 Task: Search one way flight ticket for 3 adults, 3 children in premium economy from Panama City: Northwest Florida Beaches International Airport to South Bend: South Bend International Airport on 8-6-2023. Choice of flights is Sun country airlines. Number of bags: 1 carry on bag. Price is upto 84000. Outbound departure time preference is 8:45.
Action: Mouse moved to (274, 396)
Screenshot: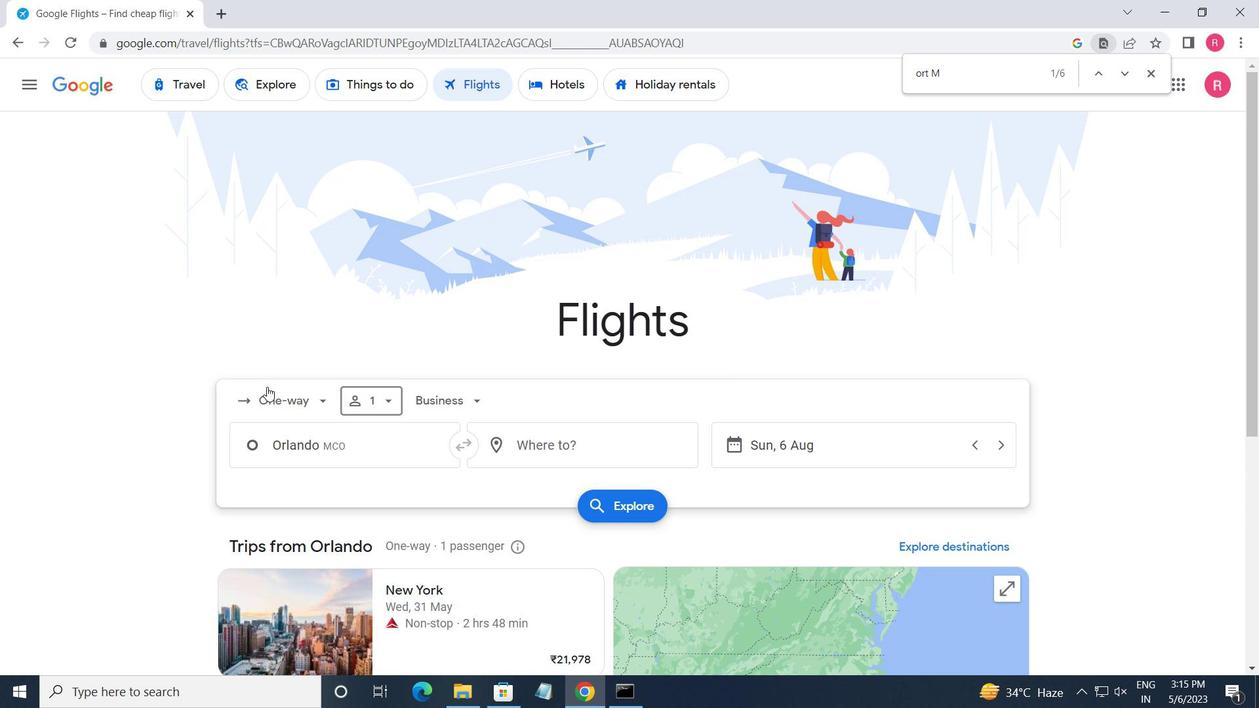 
Action: Mouse pressed left at (274, 396)
Screenshot: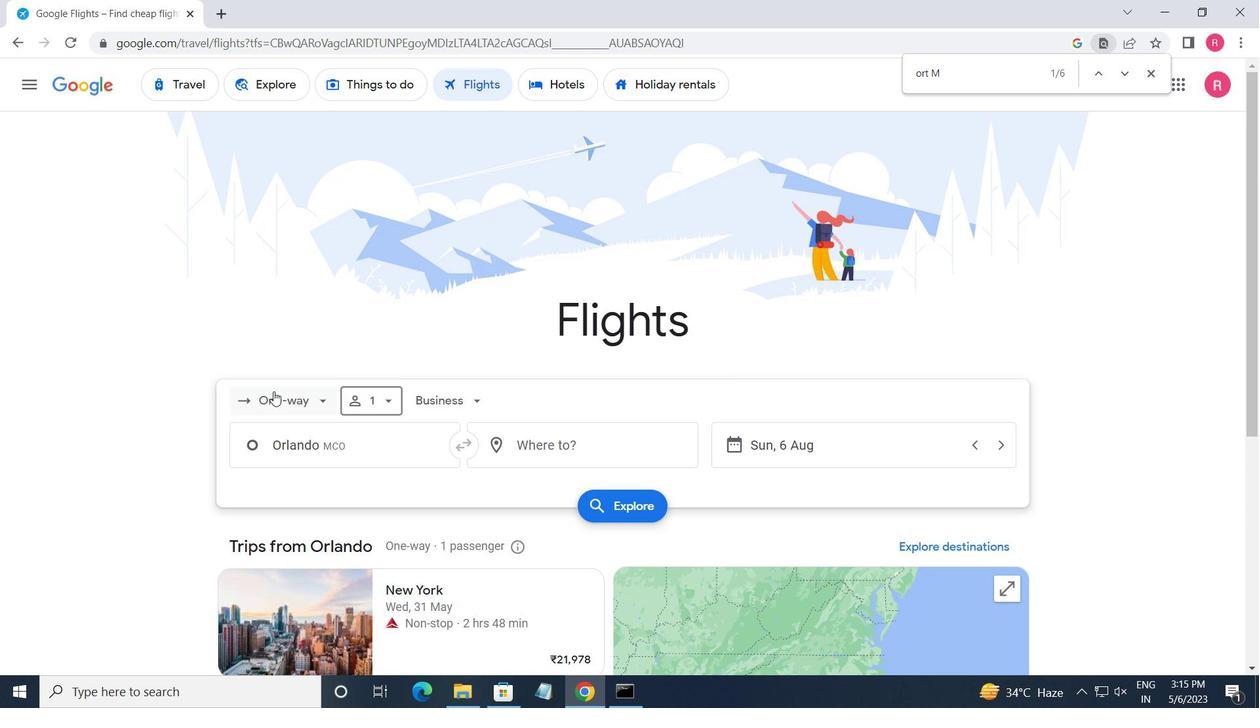 
Action: Mouse moved to (318, 482)
Screenshot: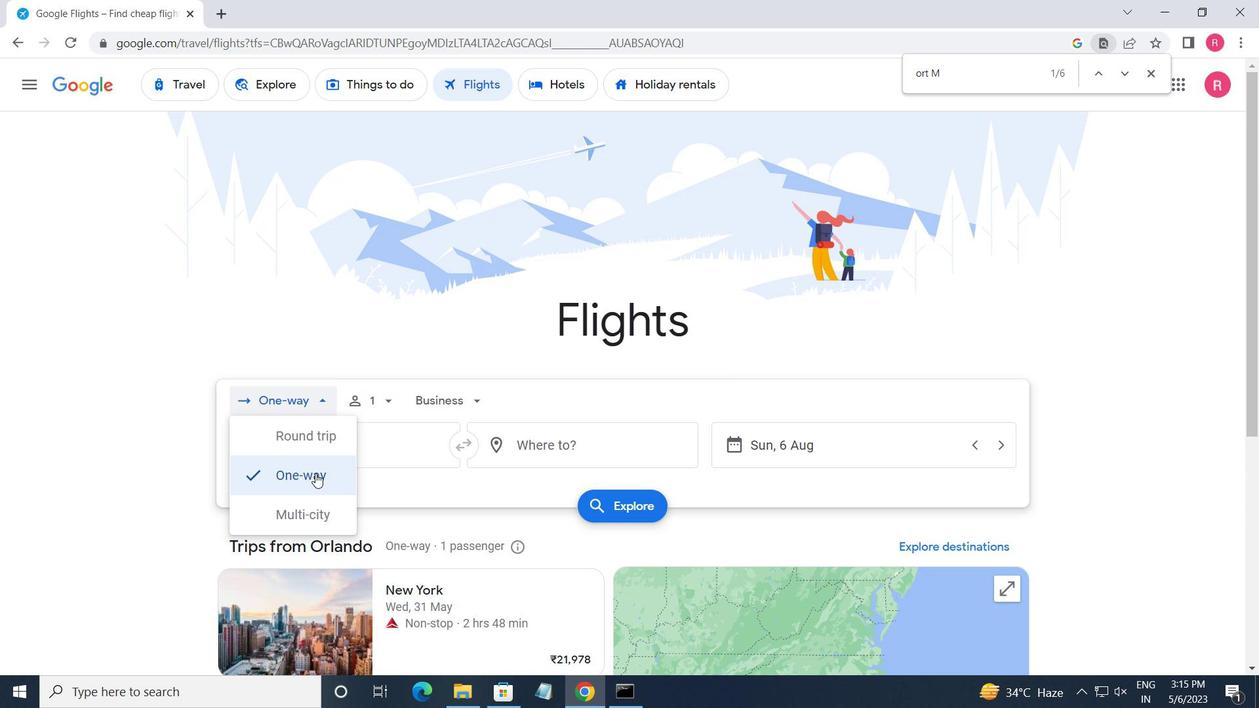 
Action: Mouse pressed left at (318, 482)
Screenshot: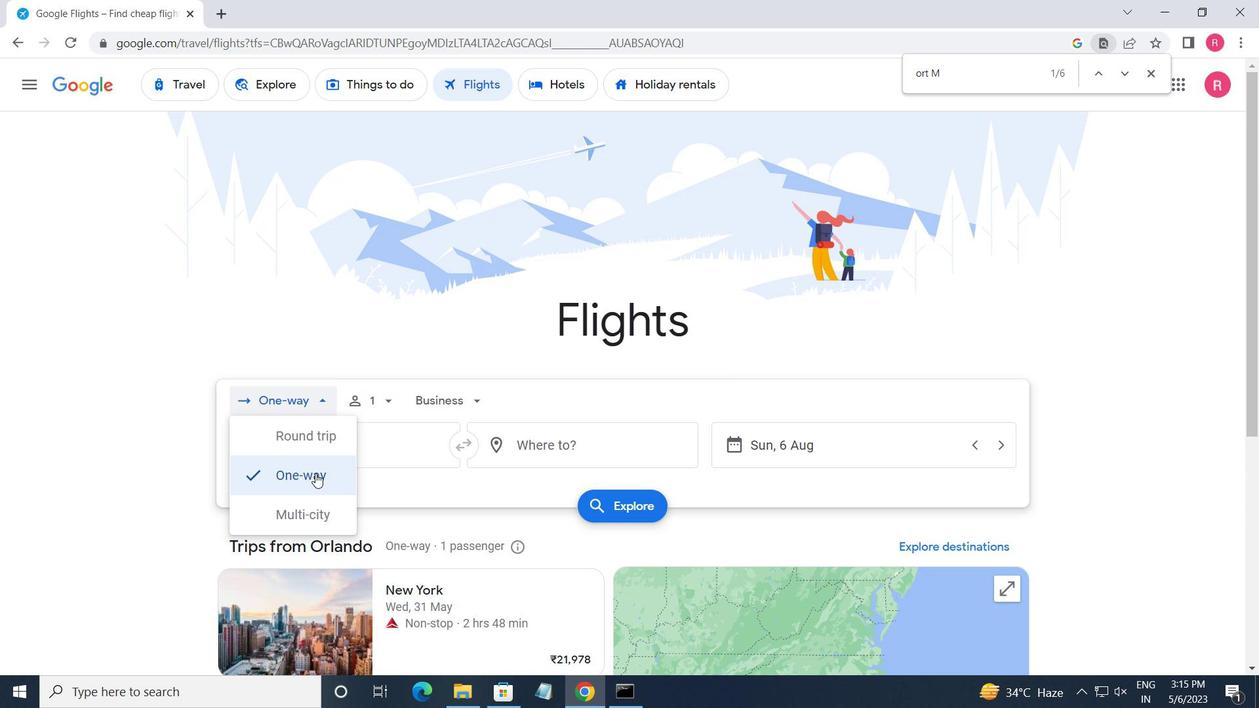 
Action: Mouse moved to (379, 394)
Screenshot: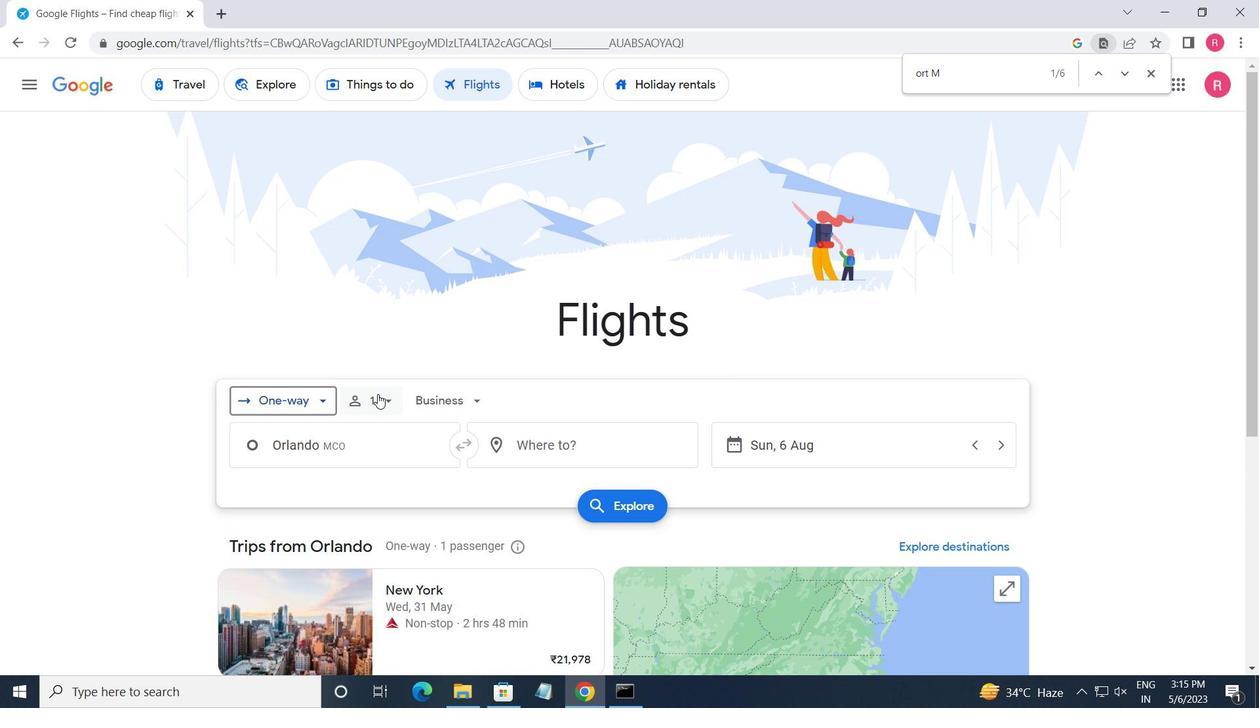 
Action: Mouse pressed left at (379, 394)
Screenshot: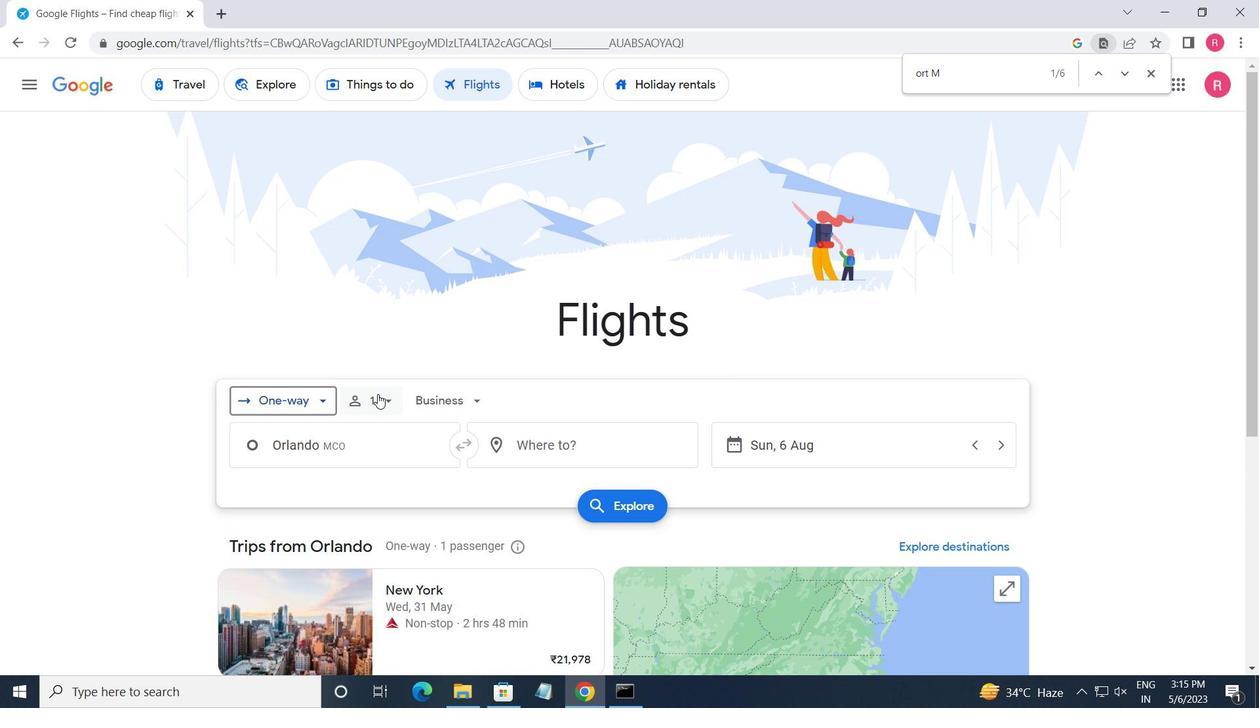 
Action: Mouse moved to (521, 449)
Screenshot: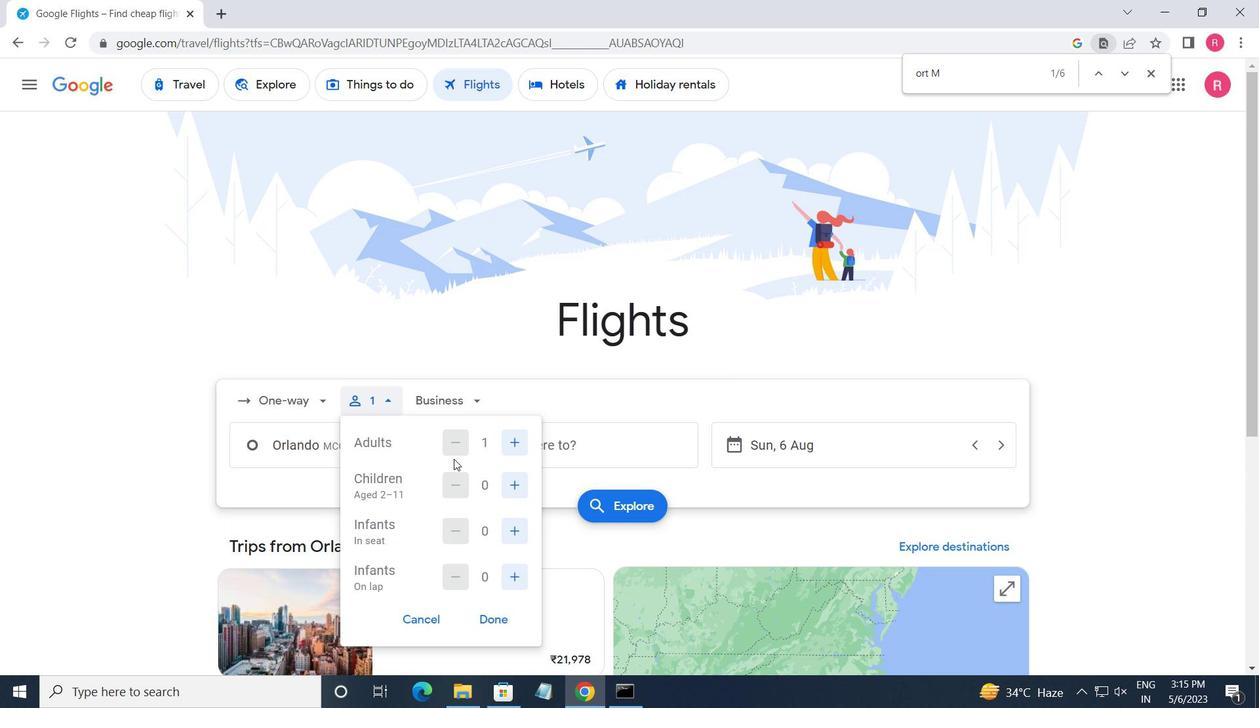 
Action: Mouse pressed left at (521, 449)
Screenshot: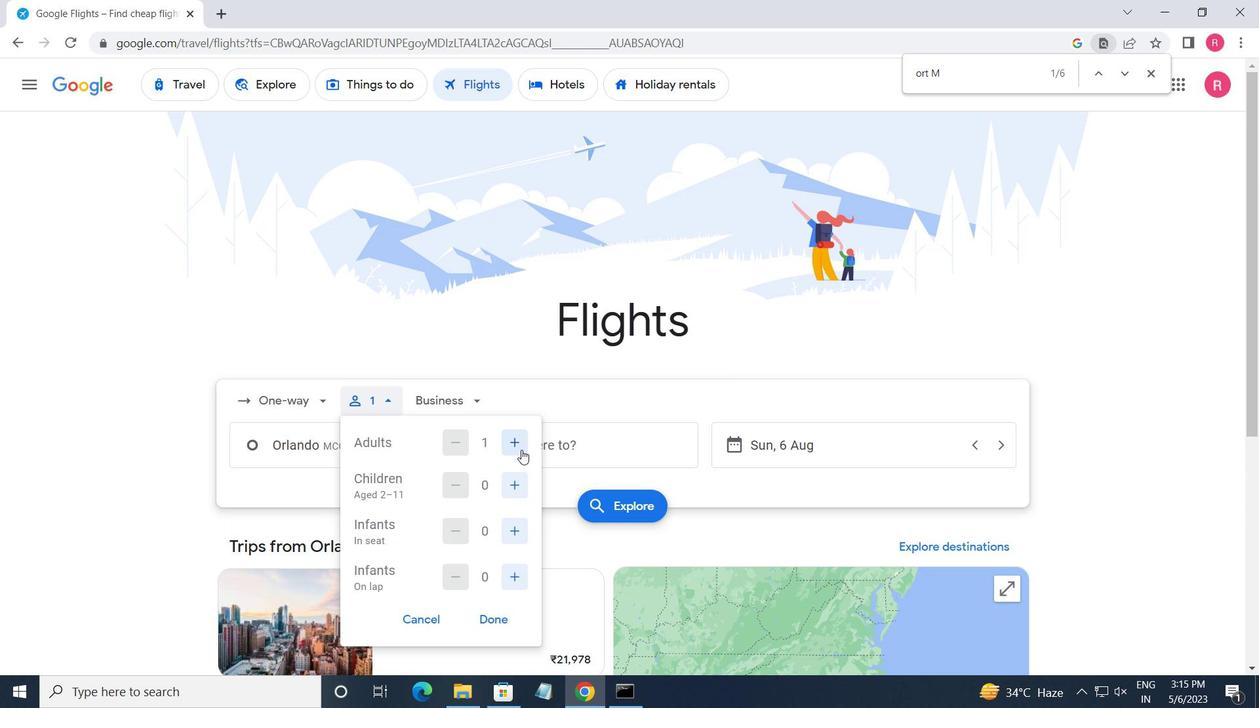 
Action: Mouse moved to (521, 449)
Screenshot: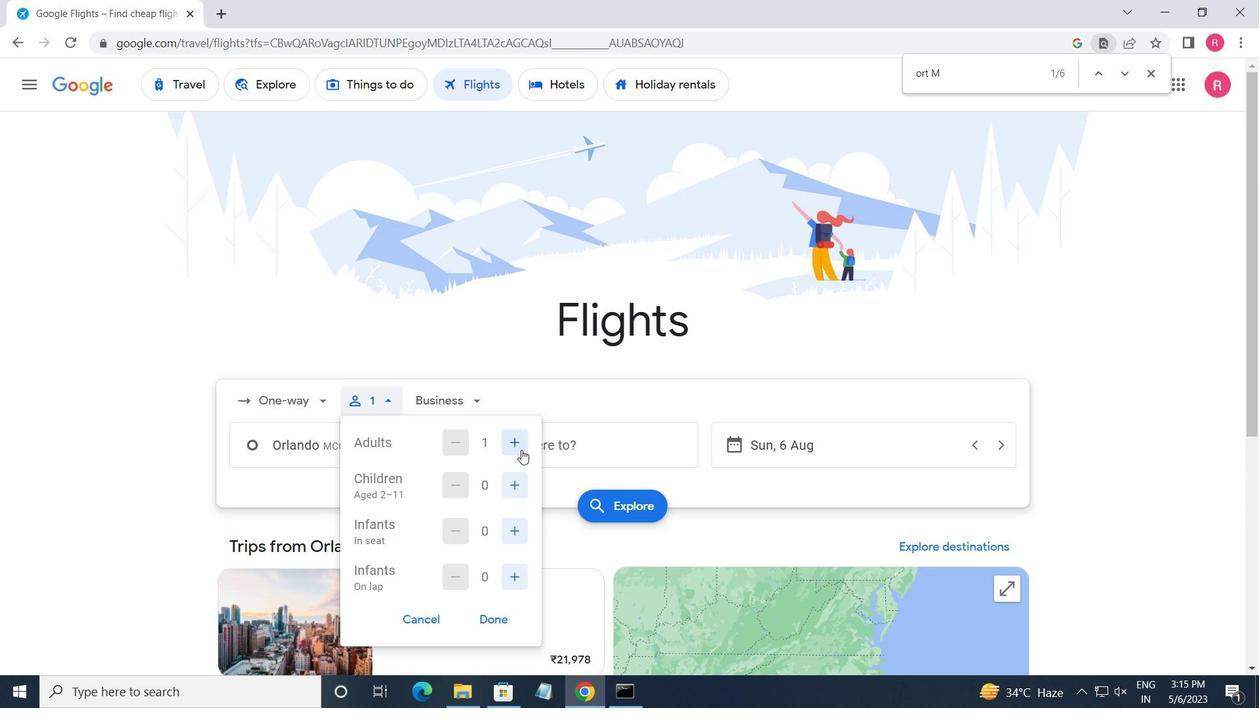 
Action: Mouse pressed left at (521, 449)
Screenshot: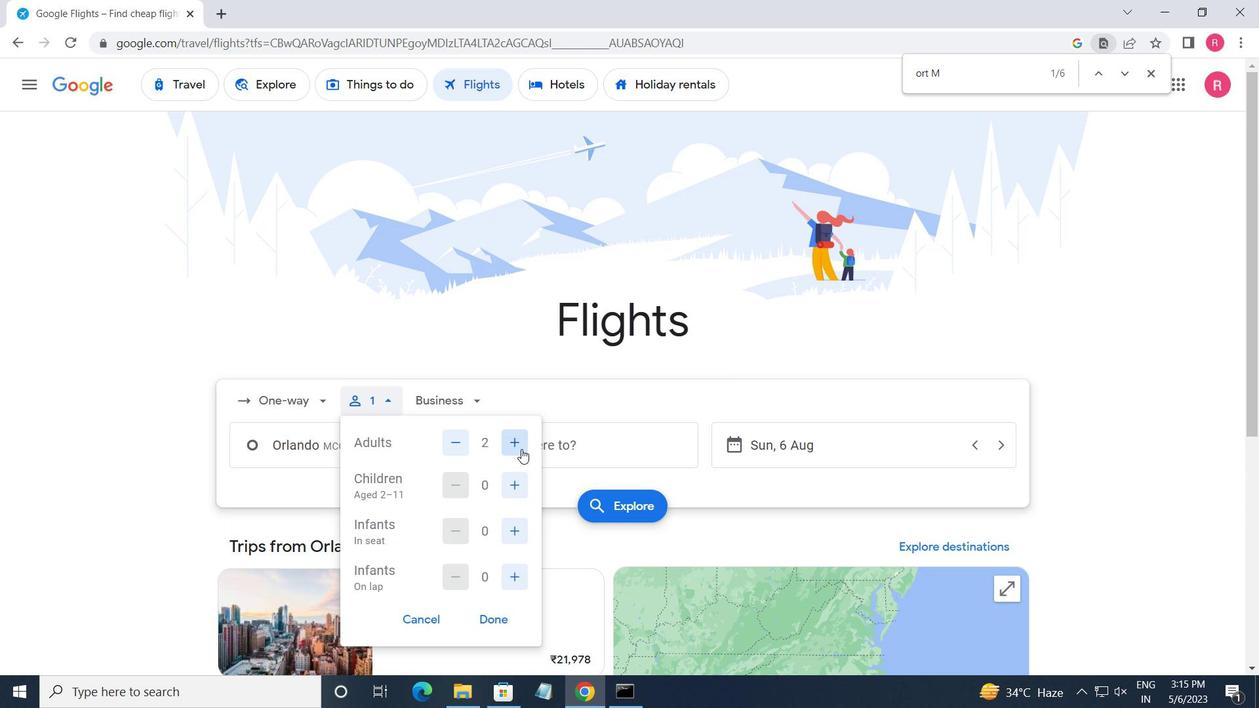 
Action: Mouse moved to (512, 484)
Screenshot: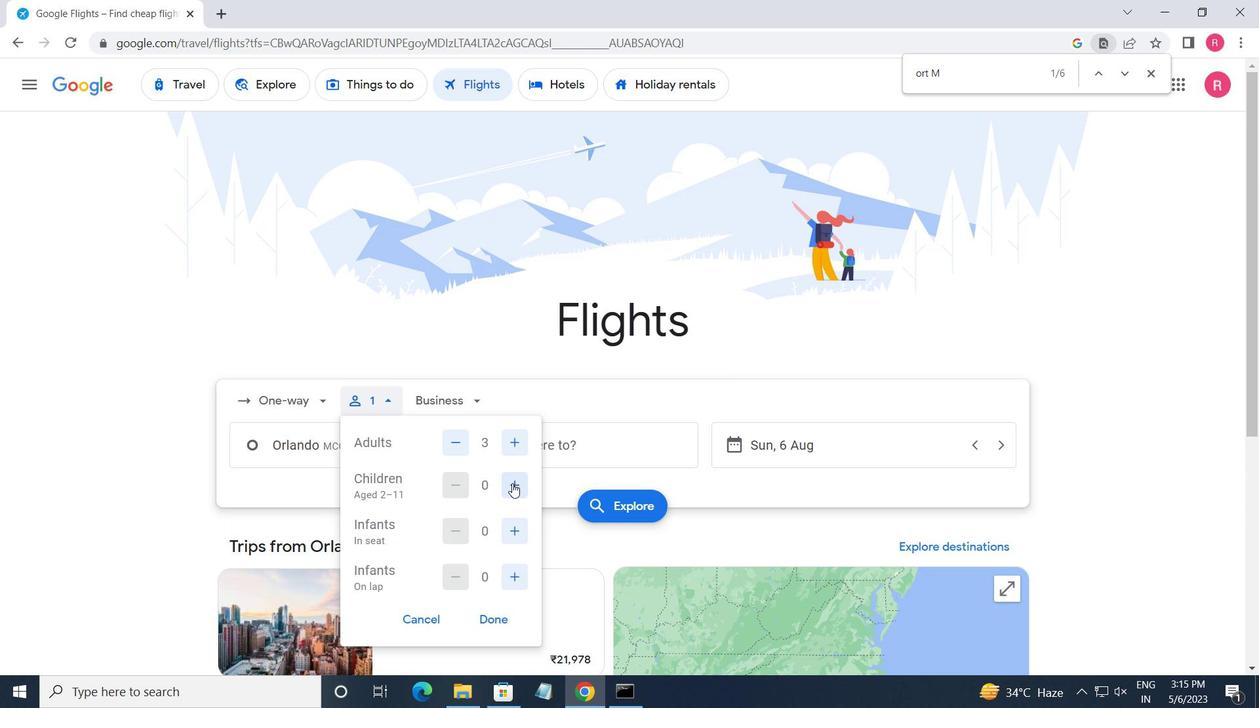 
Action: Mouse pressed left at (512, 484)
Screenshot: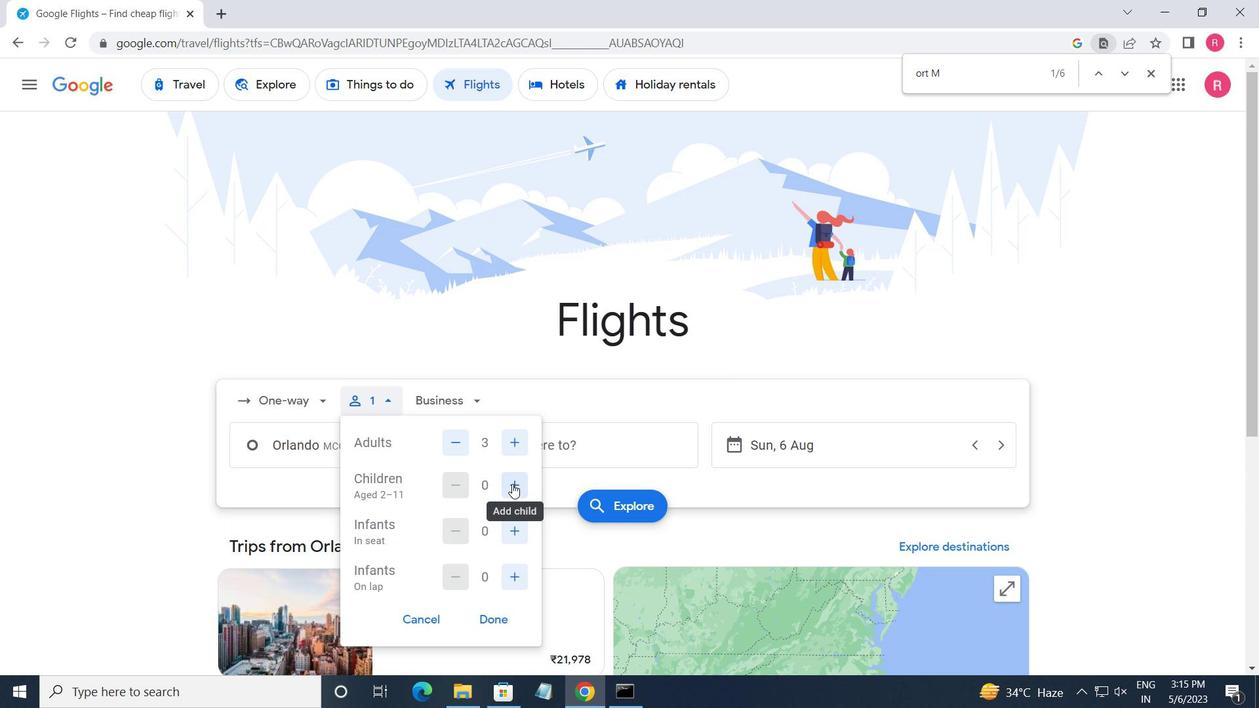 
Action: Mouse pressed left at (512, 484)
Screenshot: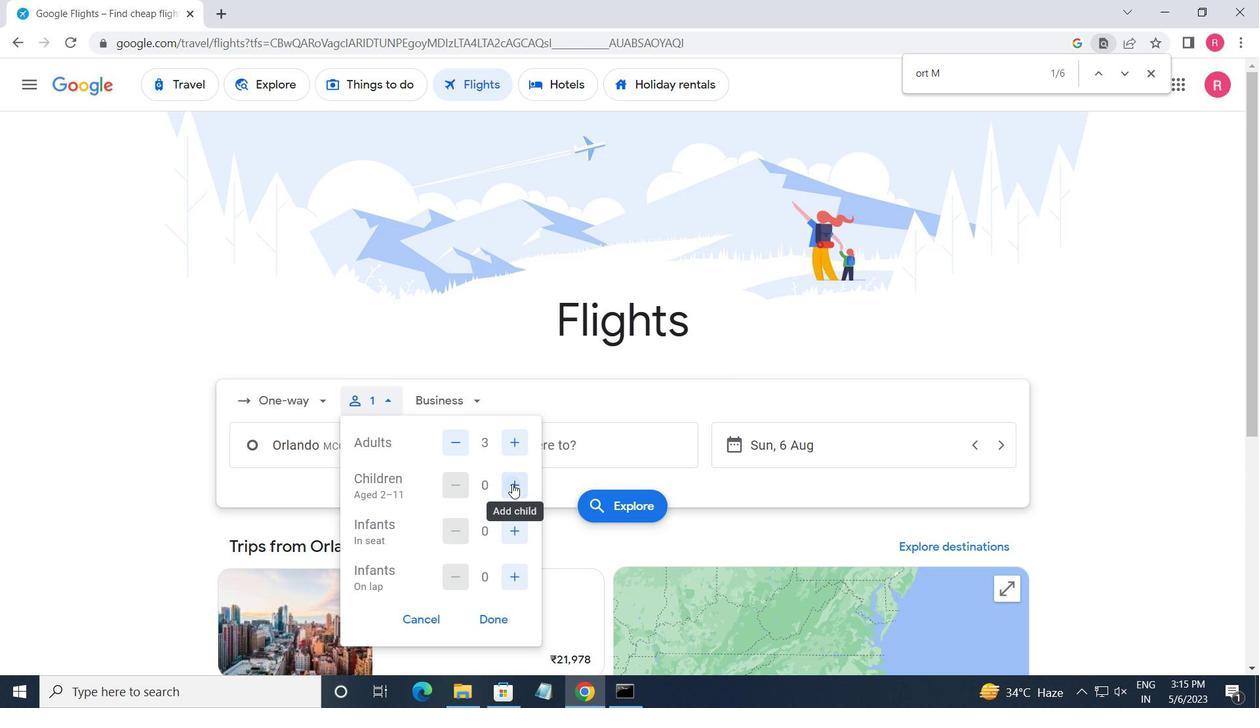 
Action: Mouse pressed left at (512, 484)
Screenshot: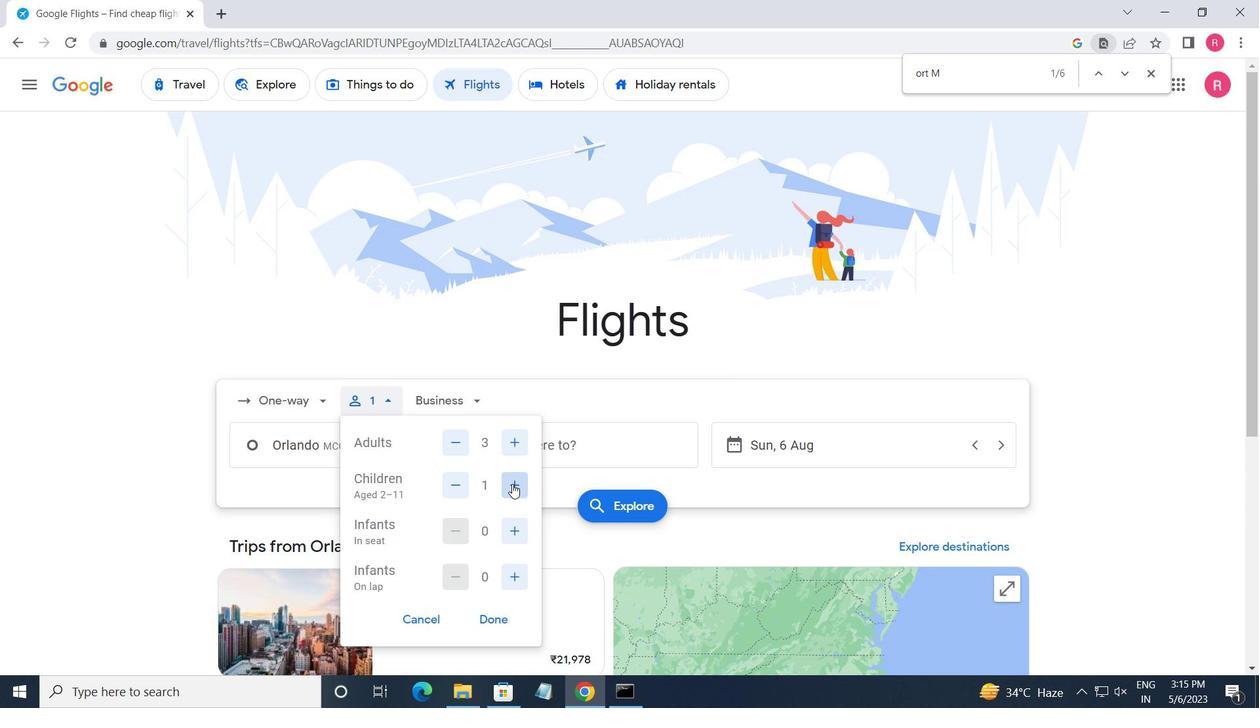 
Action: Mouse moved to (491, 611)
Screenshot: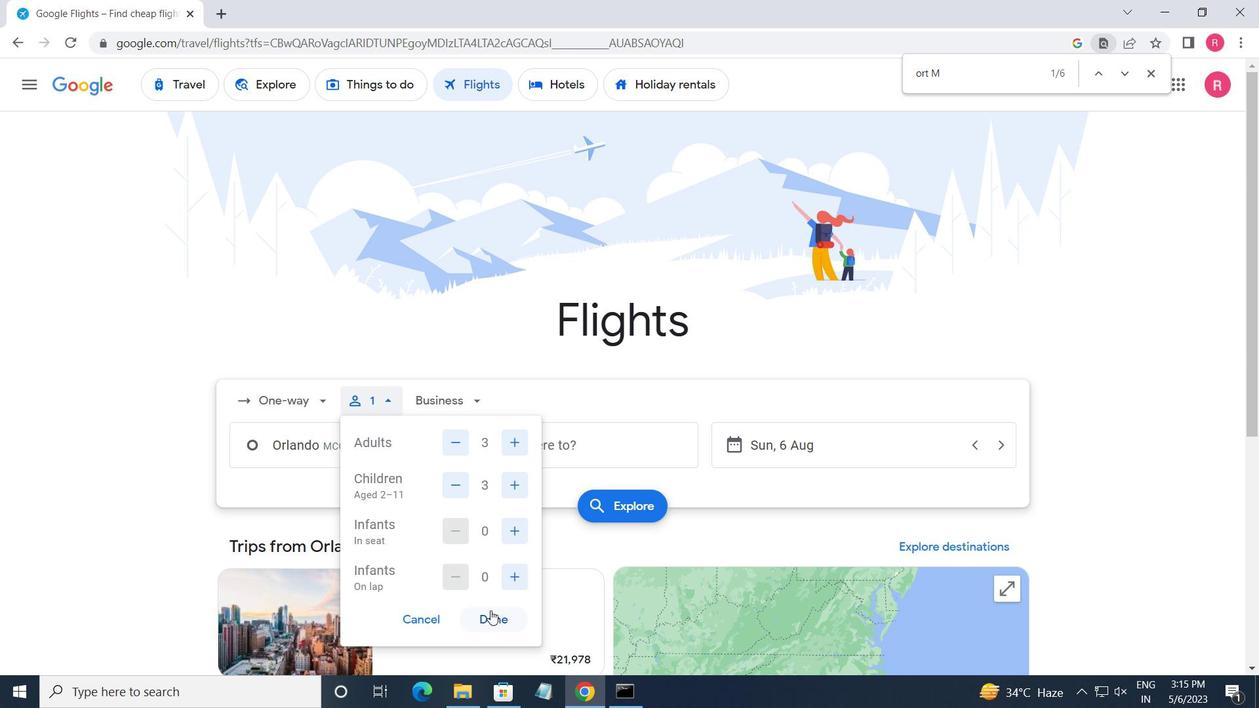 
Action: Mouse pressed left at (491, 611)
Screenshot: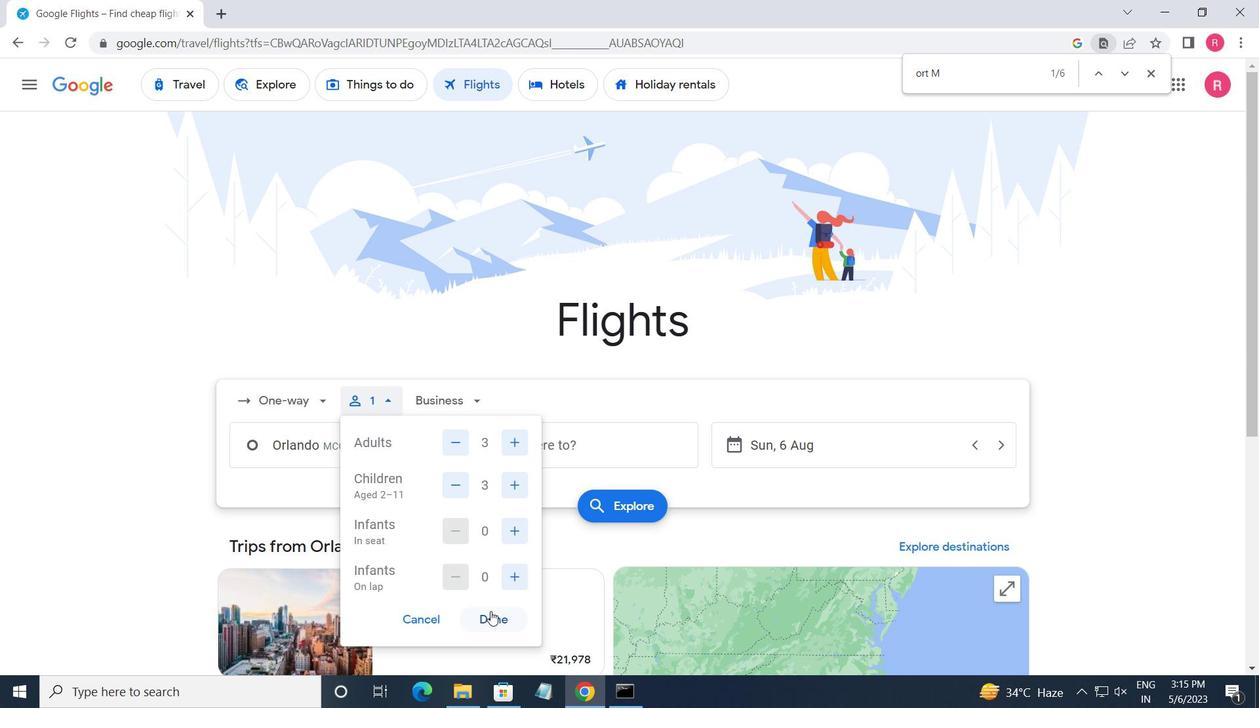 
Action: Mouse moved to (458, 407)
Screenshot: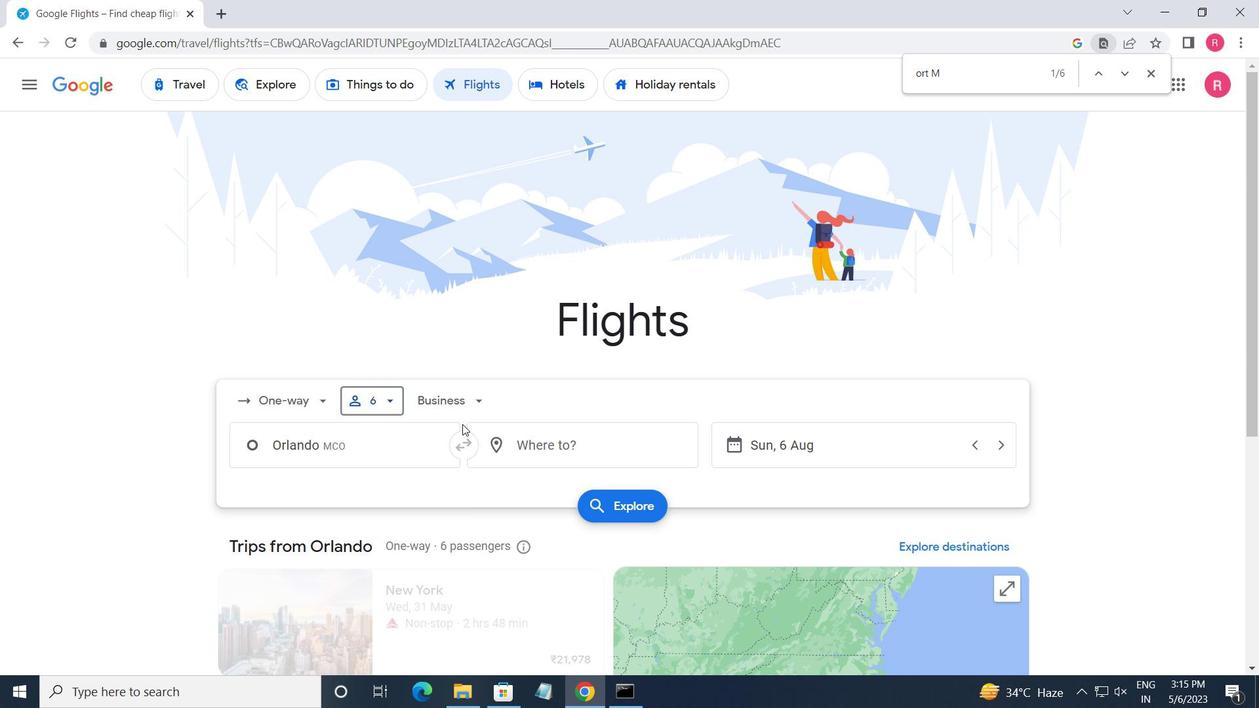 
Action: Mouse pressed left at (458, 407)
Screenshot: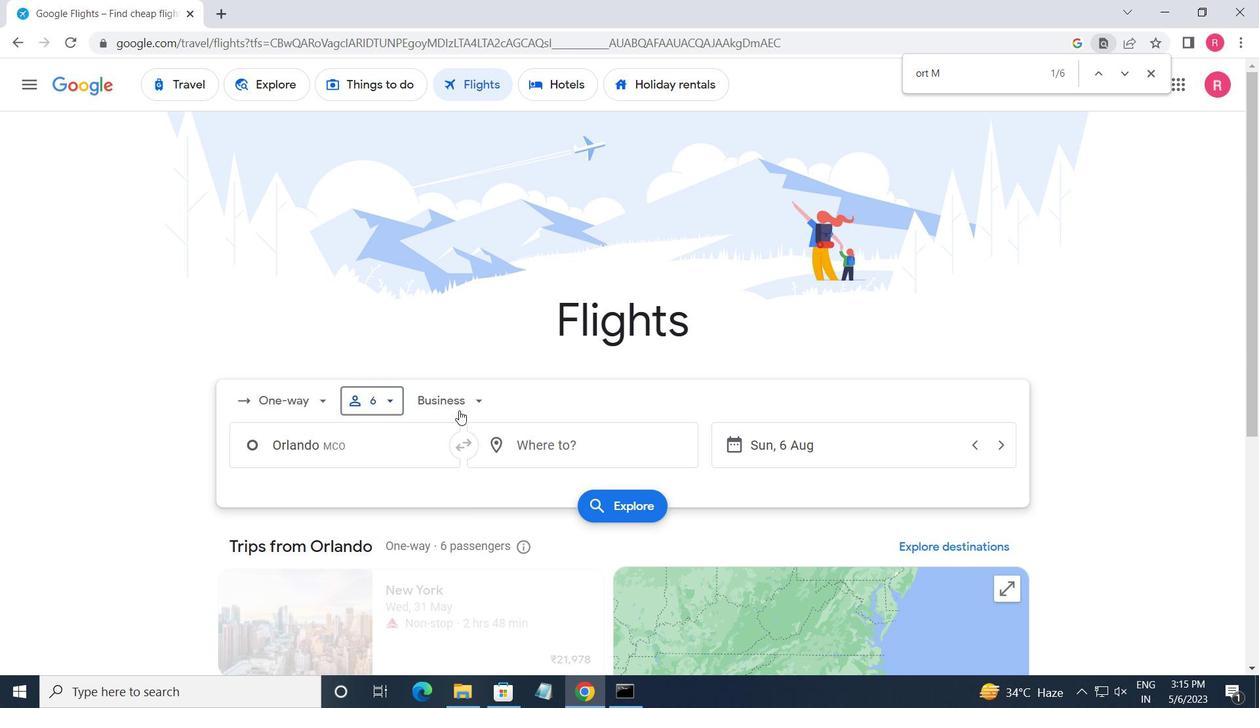 
Action: Mouse moved to (481, 485)
Screenshot: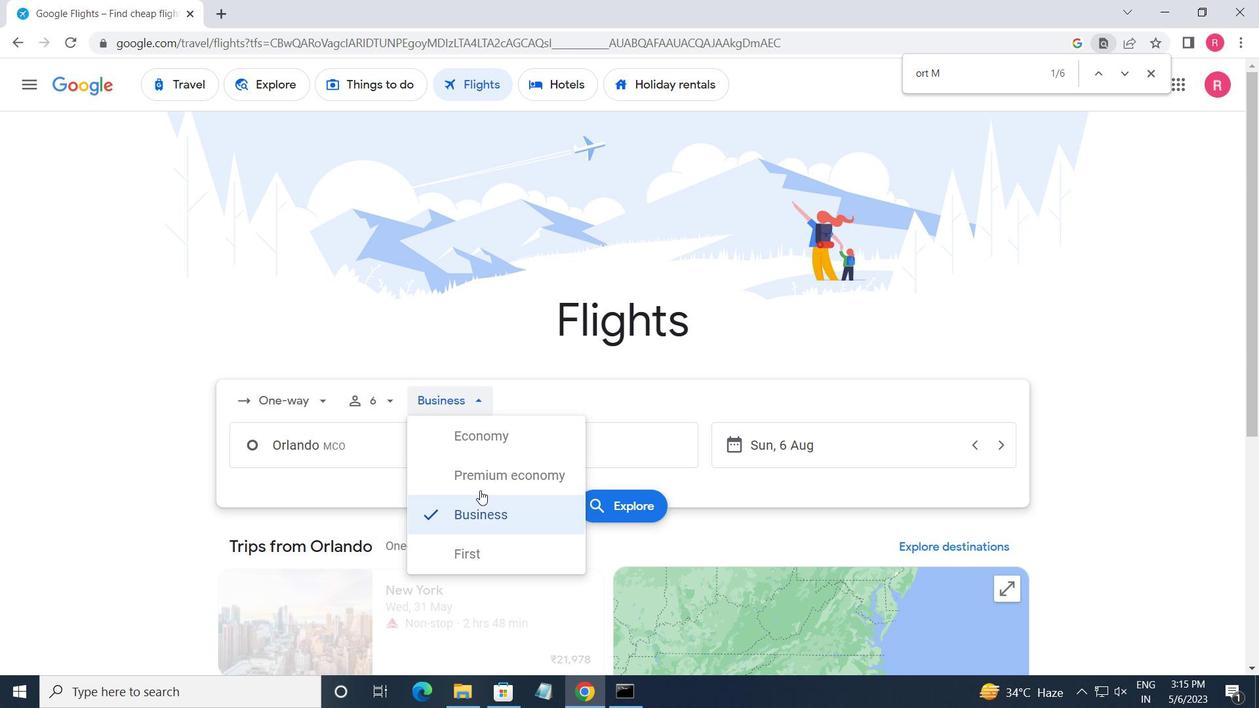 
Action: Mouse pressed left at (481, 485)
Screenshot: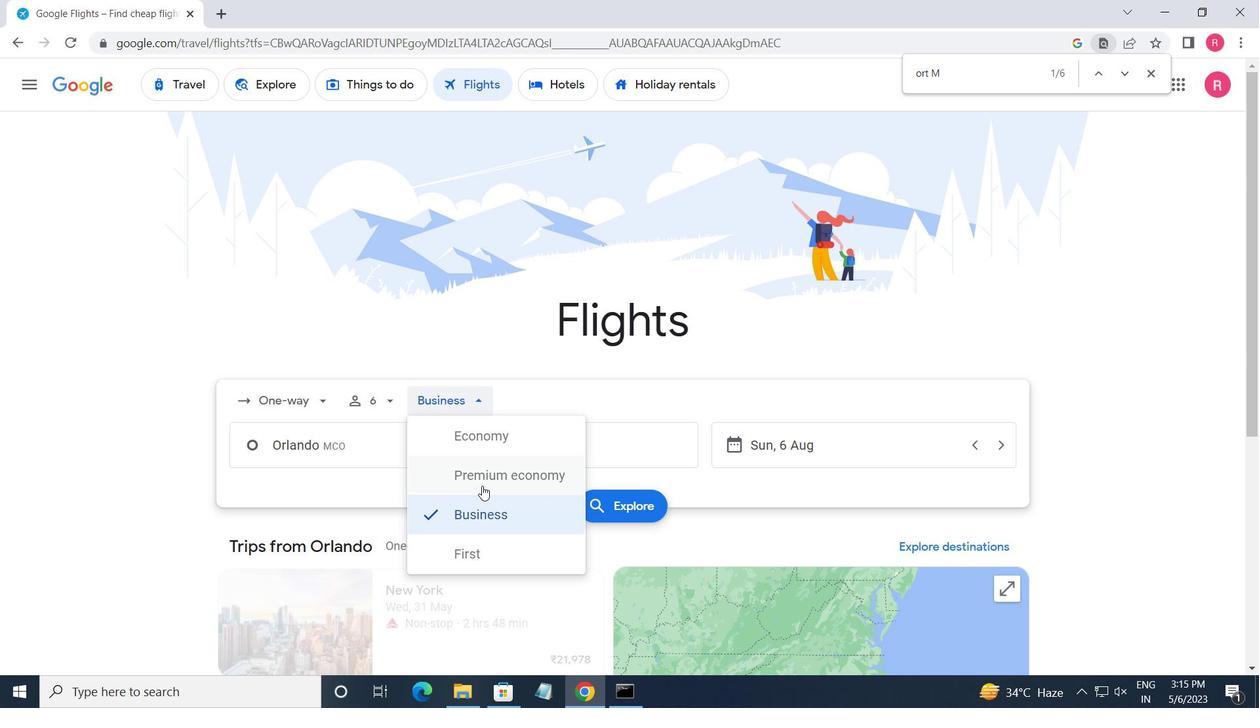 
Action: Mouse moved to (398, 455)
Screenshot: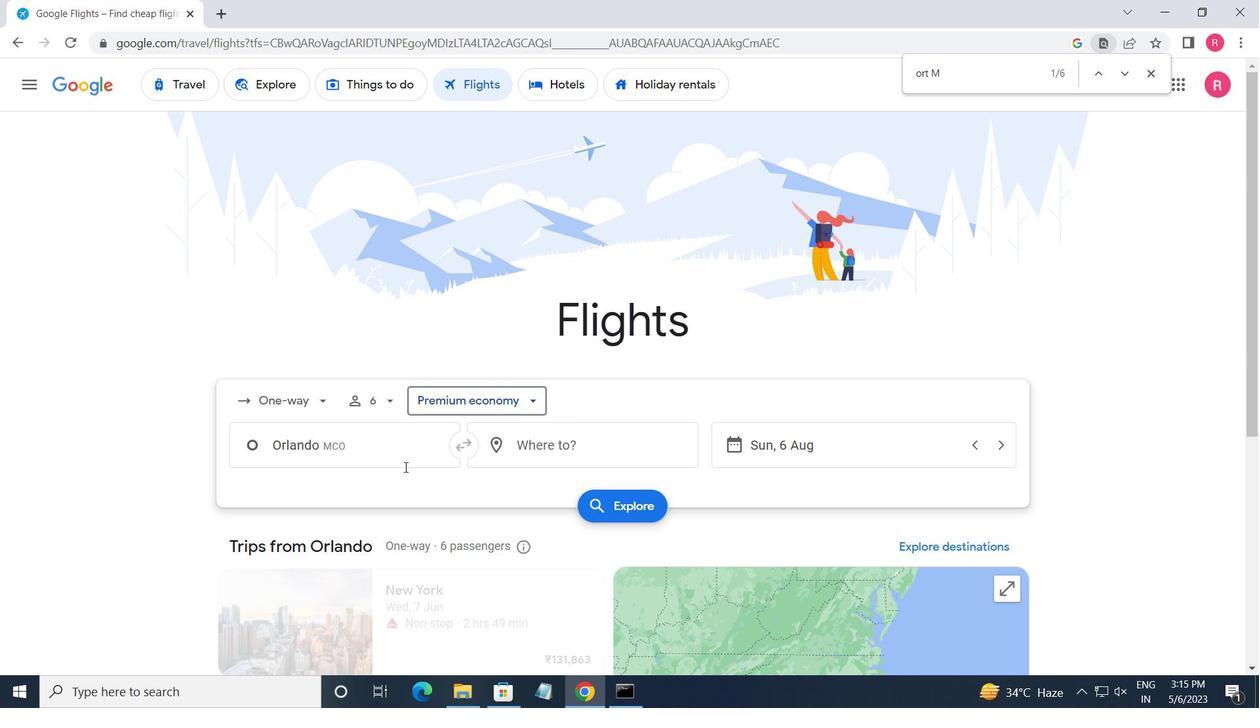 
Action: Mouse pressed left at (398, 455)
Screenshot: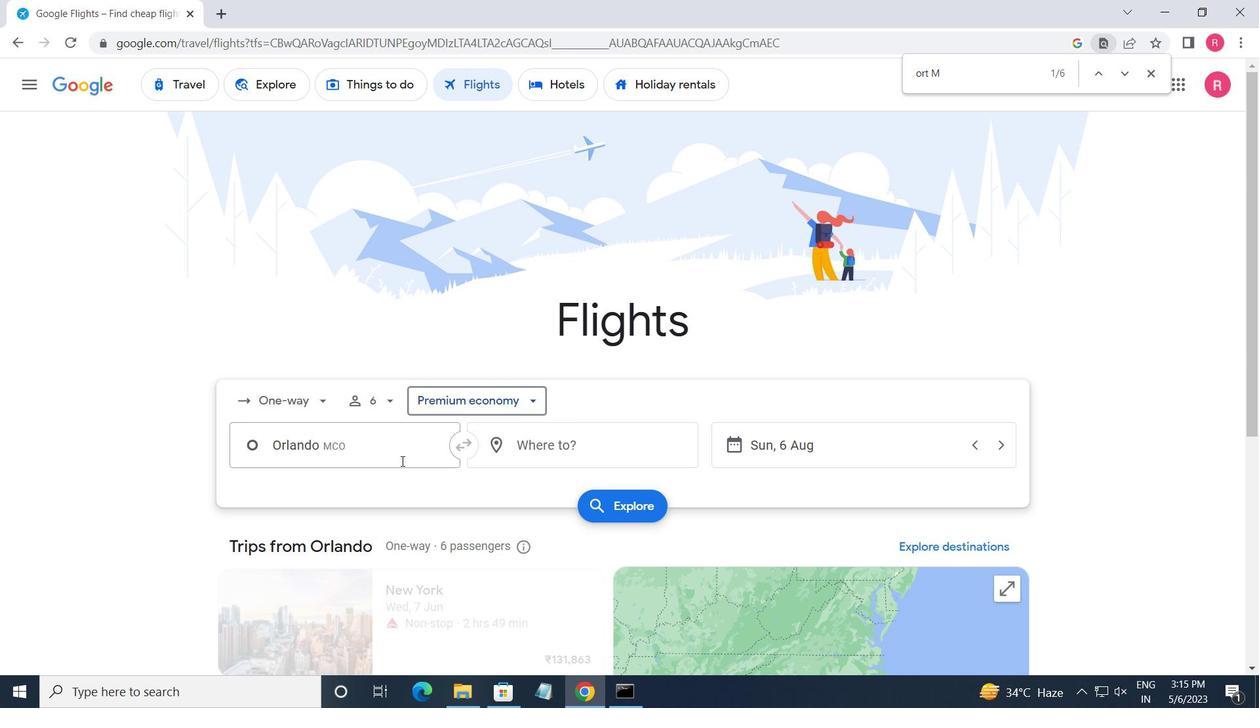 
Action: Key pressed <Key.shift_r>Panama<Key.space><Key.shift>CITY
Screenshot: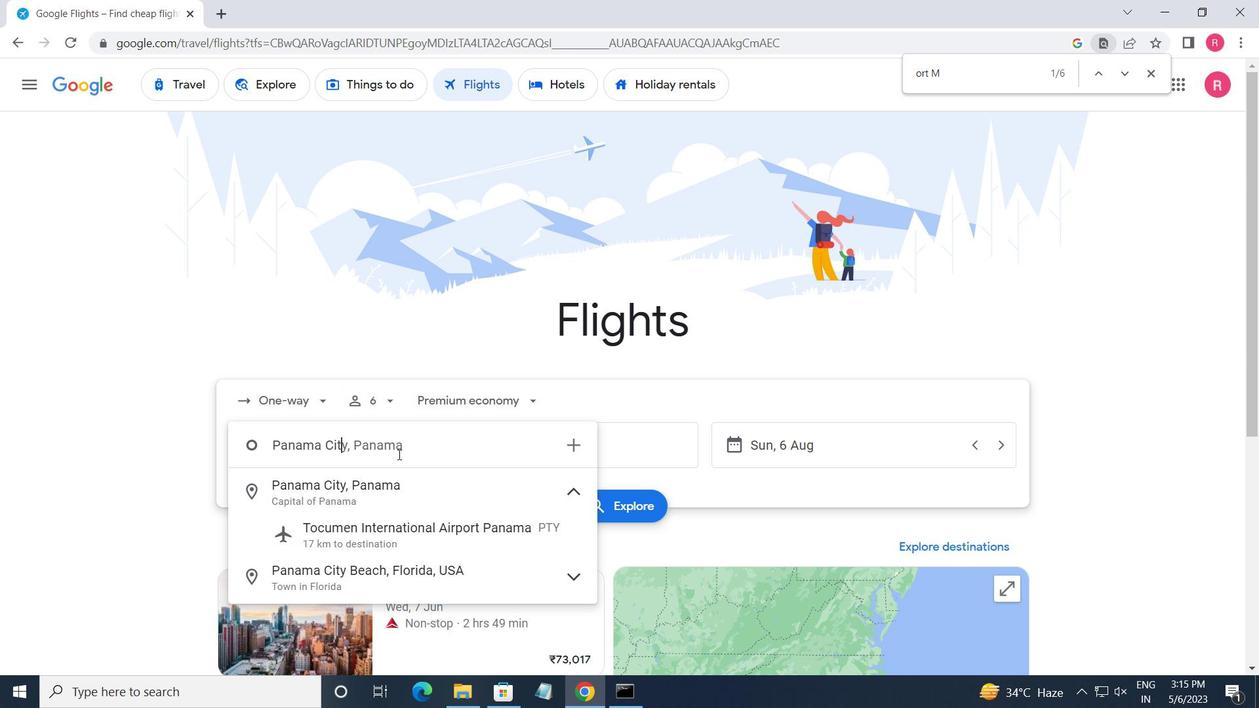 
Action: Mouse moved to (366, 478)
Screenshot: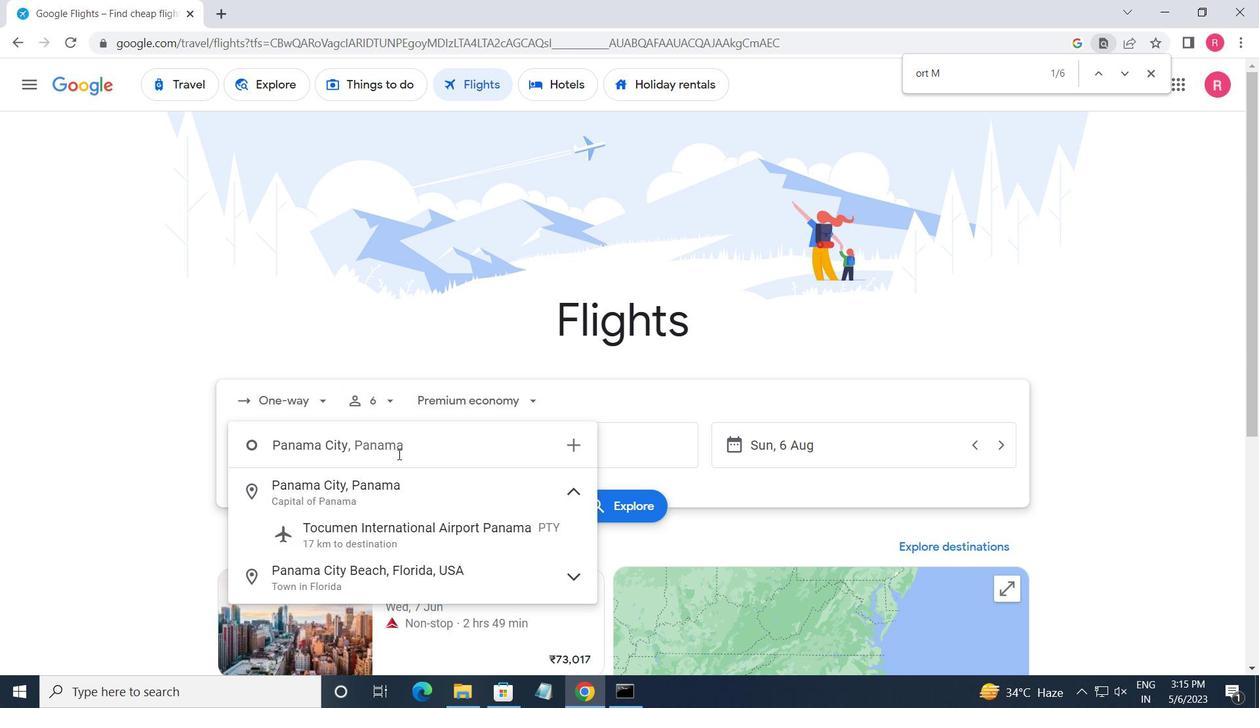 
Action: Key pressed <Key.space><Key.shift><Key.shift><Key.shift><Key.shift><Key.shift><Key.shift><Key.shift><Key.shift>N<Key.backspace><Key.backspace><Key.backspace><Key.backspace><Key.backspace><Key.backspace><Key.backspace><Key.backspace><Key.backspace><Key.backspace><Key.backspace><Key.backspace><Key.backspace><Key.backspace><Key.backspace><Key.backspace><Key.backspace><Key.backspace><Key.backspace><Key.backspace><Key.backspace><Key.backspace><Key.backspace><Key.backspace><Key.backspace><Key.backspace><Key.backspace><Key.backspace><Key.backspace><Key.backspace><Key.backspace><Key.backspace><Key.backspace><Key.backspace><Key.backspace><Key.backspace><Key.backspace><Key.backspace><Key.backspace><Key.shift_r>NORTH<Key.space><Key.shift>WEST<Key.space><Key.shift>F
Screenshot: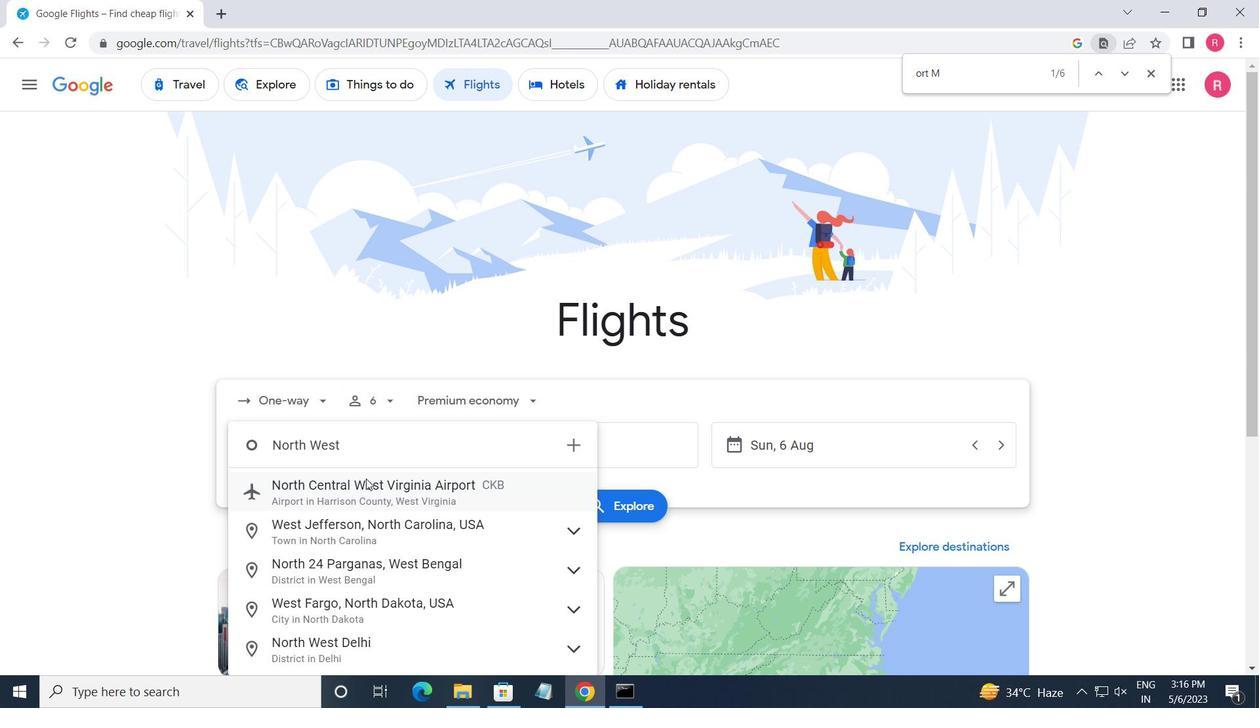 
Action: Mouse moved to (365, 479)
Screenshot: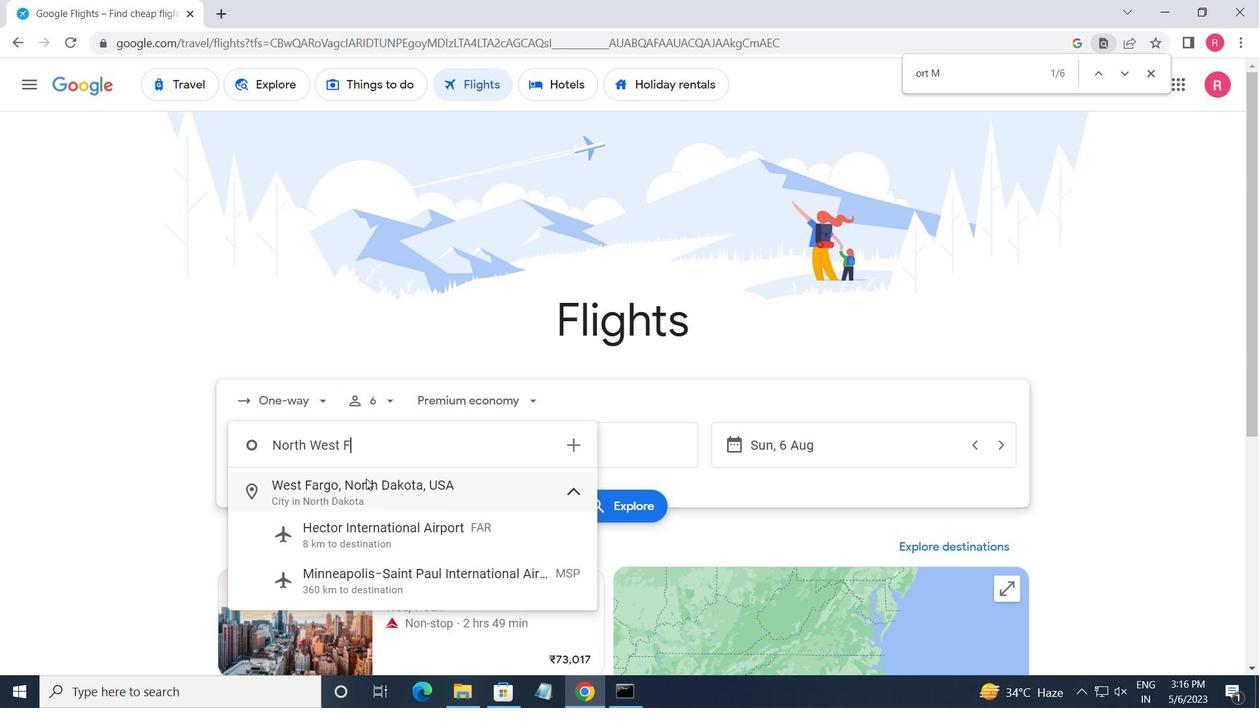 
Action: Key pressed <Key.backspace><Key.backspace><Key.backspace><Key.backspace><Key.backspace><Key.backspace><Key.backspace><Key.backspace><Key.backspace><Key.backspace><Key.backspace><Key.backspace><Key.backspace><Key.backspace><Key.backspace><Key.backspace><Key.backspace><Key.shift_r><Key.shift_r><Key.shift_r><Key.shift_r><Key.shift_r><Key.shift_r><Key.shift_r><Key.shift_r><Key.shift_r><Key.shift_r><Key.shift_r><Key.shift_r><Key.shift_r><Key.shift_r><Key.shift_r><Key.shift_r><Key.shift_r><Key.shift_r><Key.shift_r><Key.shift_r>PANAMA<Key.space>
Screenshot: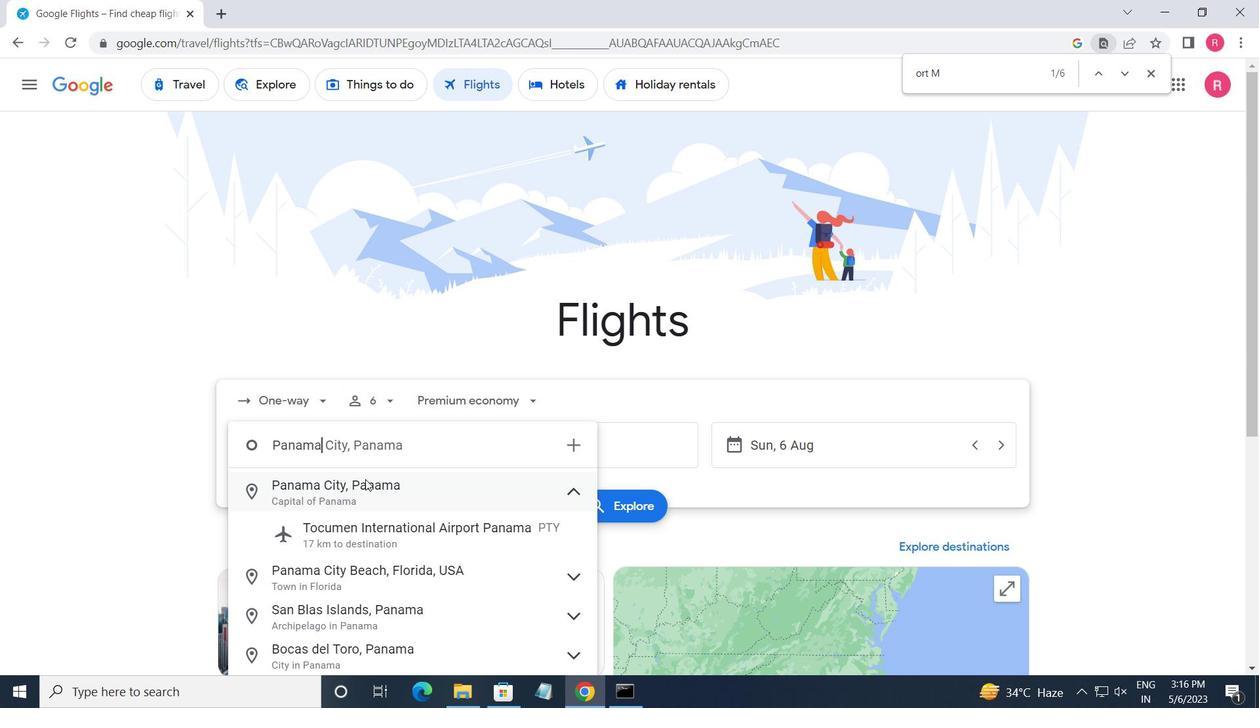 
Action: Mouse moved to (392, 523)
Screenshot: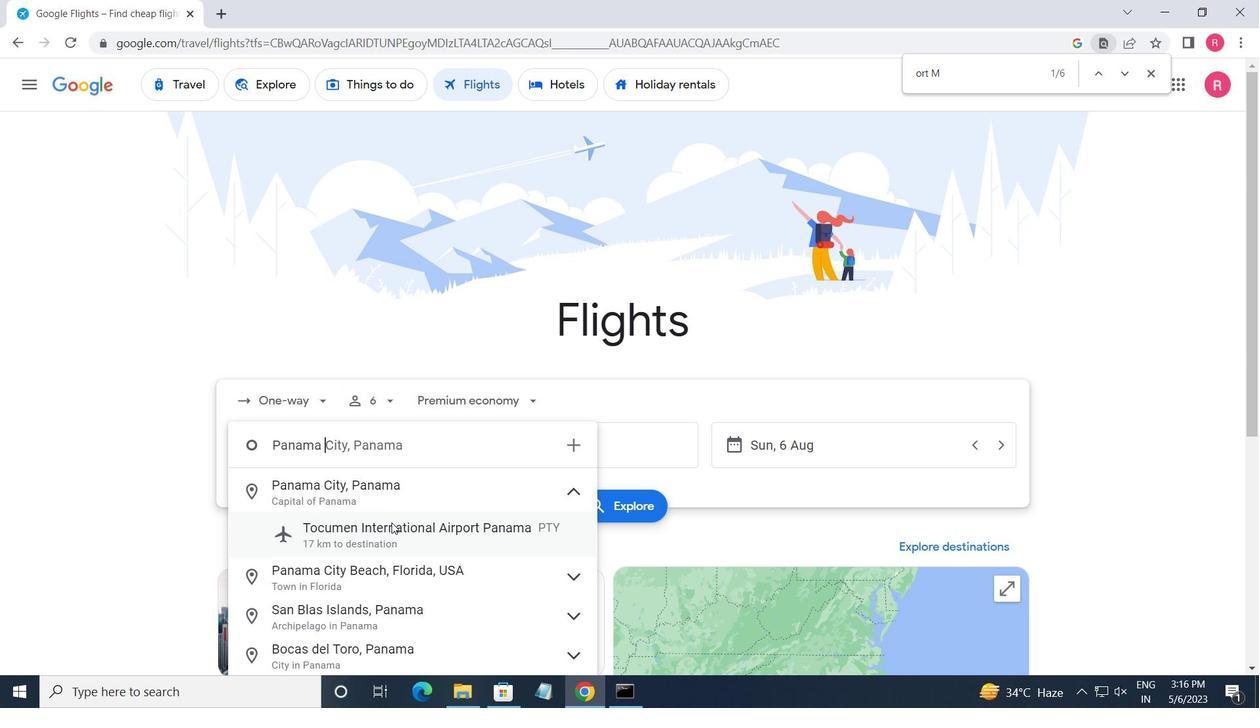 
Action: Mouse pressed left at (392, 523)
Screenshot: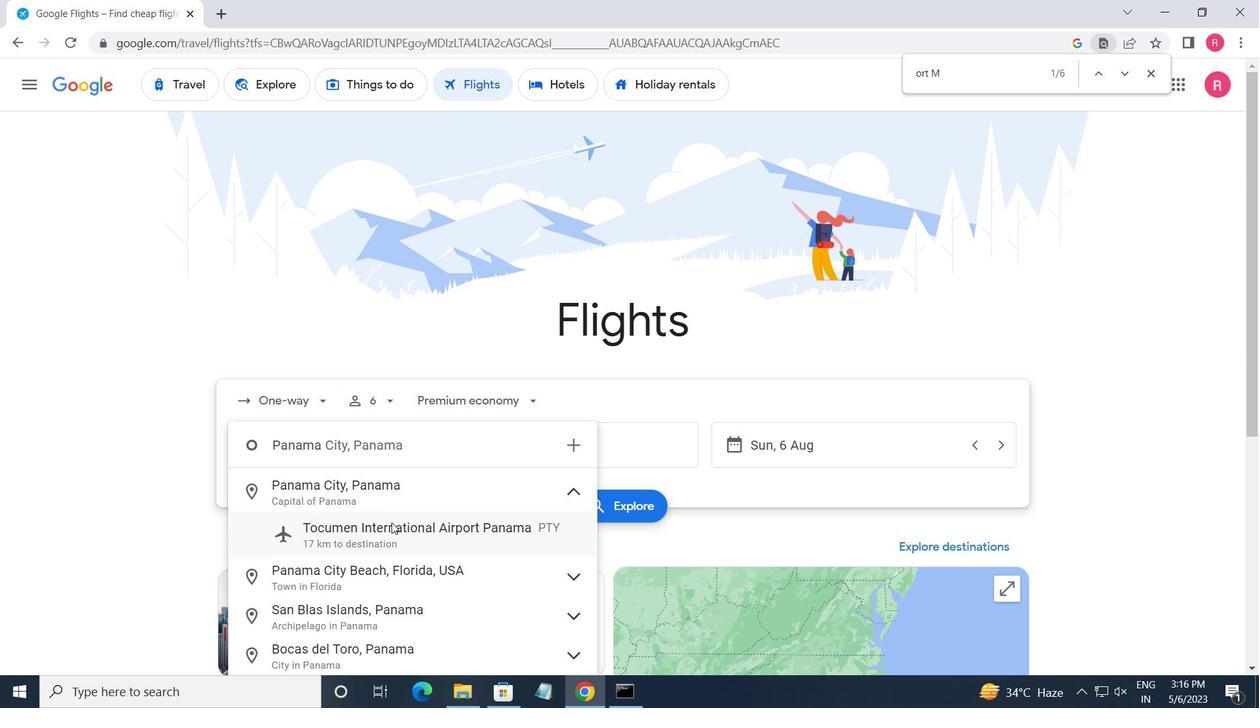 
Action: Mouse moved to (606, 442)
Screenshot: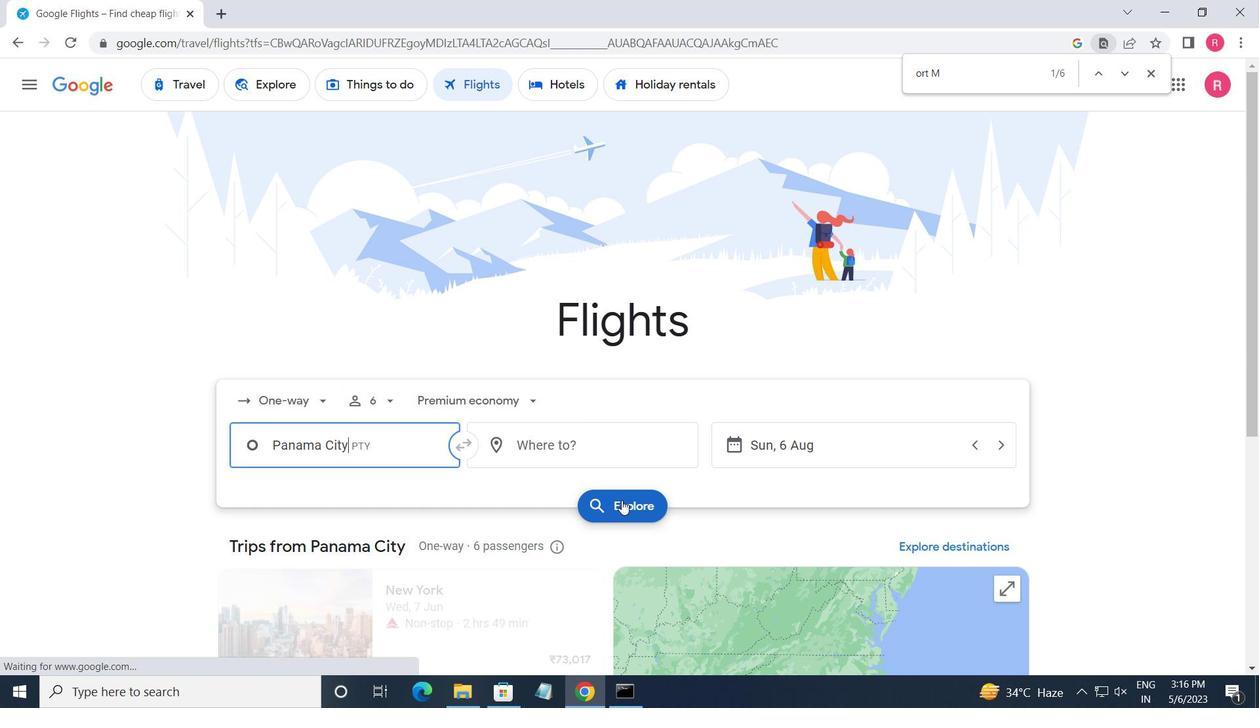 
Action: Mouse pressed left at (606, 442)
Screenshot: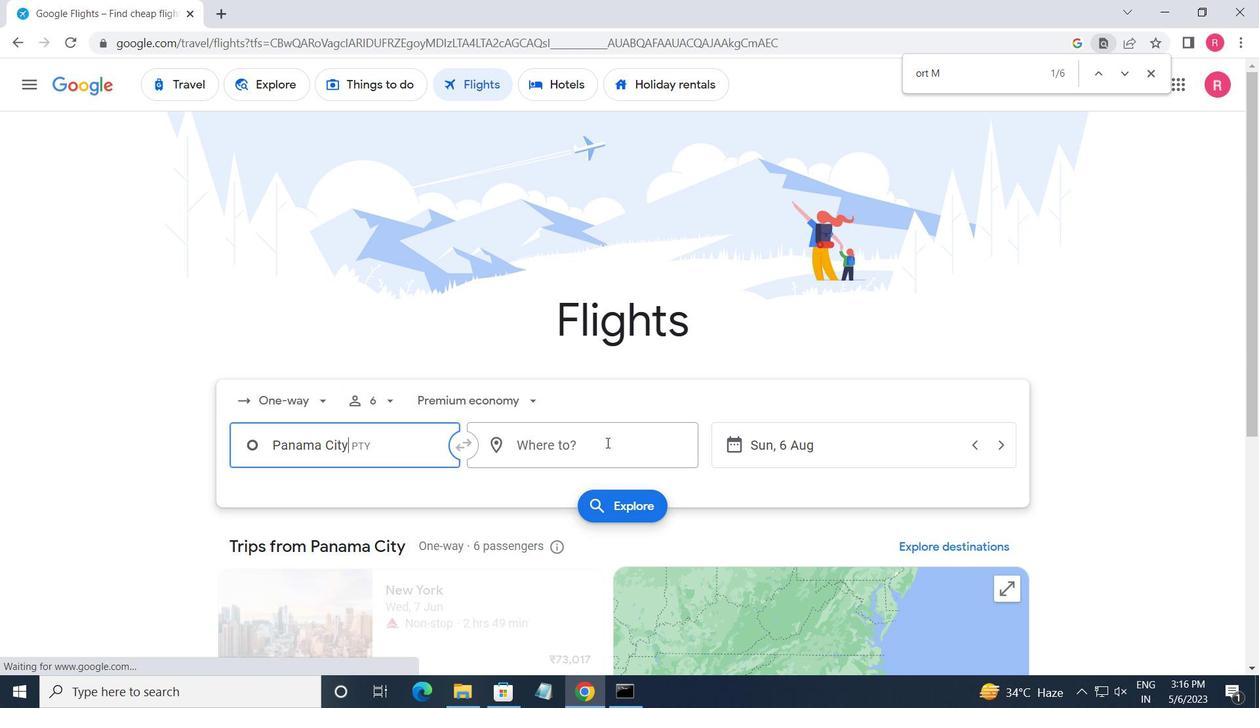 
Action: Key pressed <Key.shift>SOUTH<Key.space><Key.shift_r><Key.shift_r><Key.shift_r><Key.shift_r><Key.shift_r>BEND
Screenshot: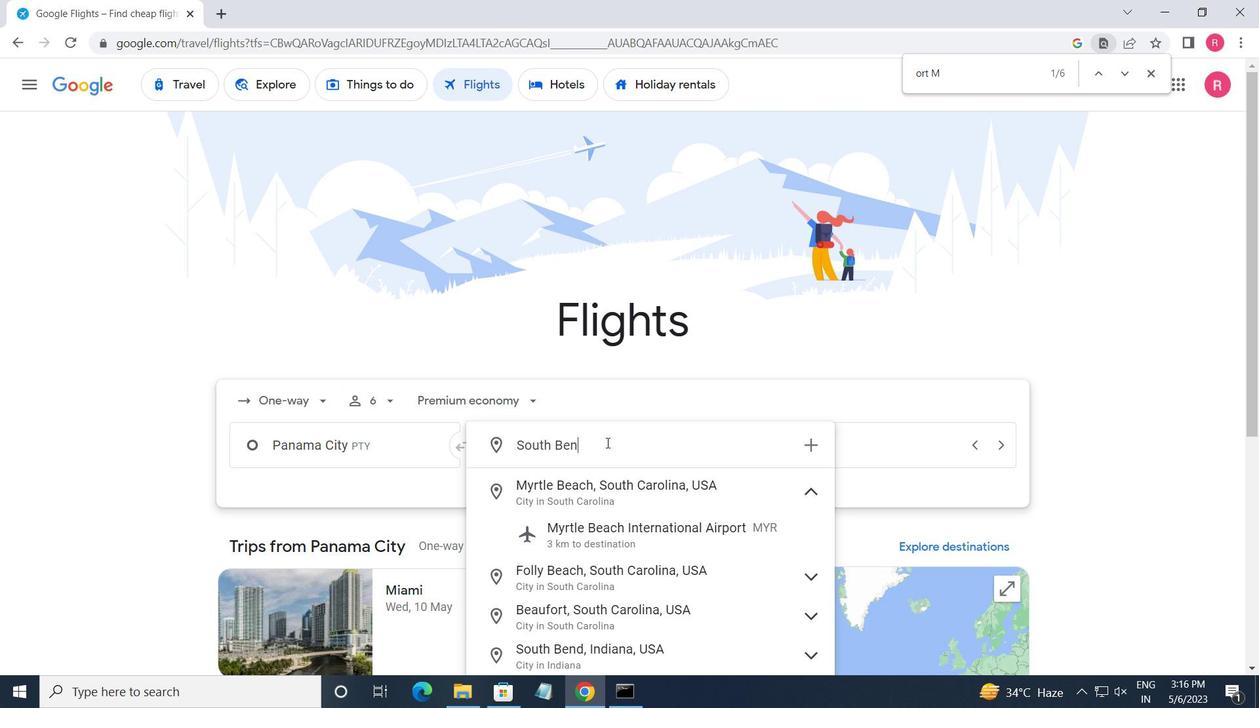 
Action: Mouse moved to (700, 537)
Screenshot: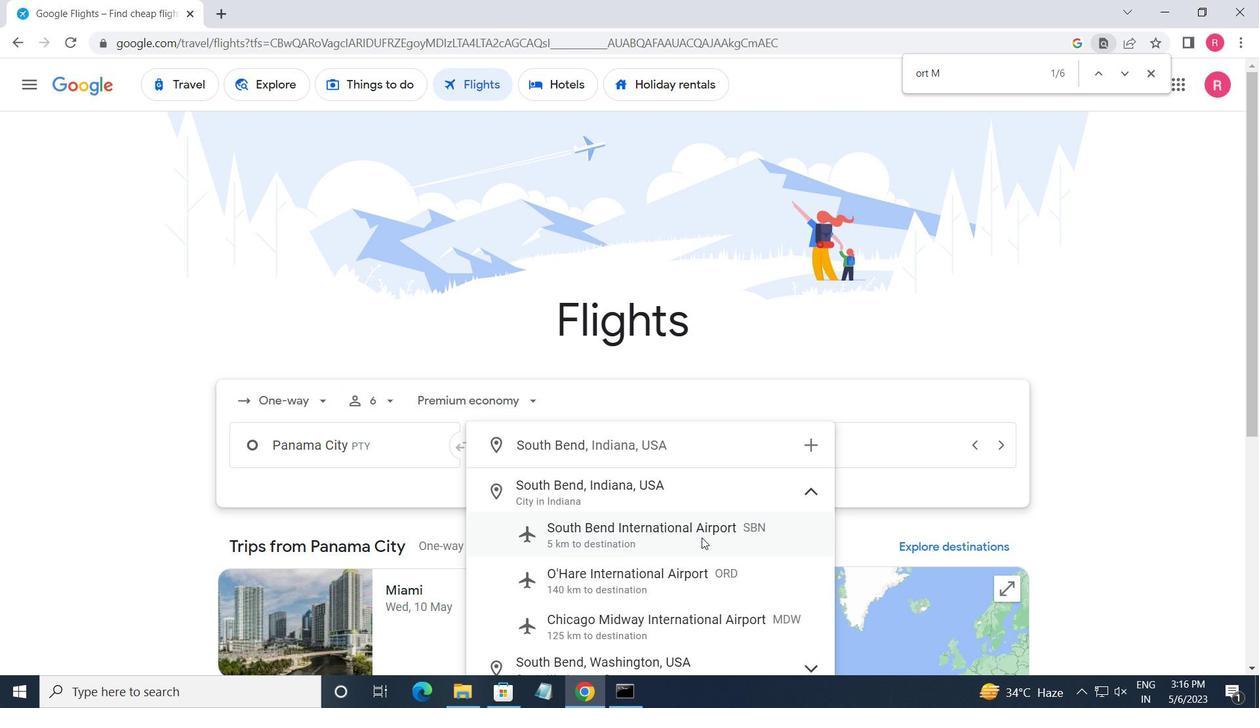 
Action: Mouse pressed left at (700, 537)
Screenshot: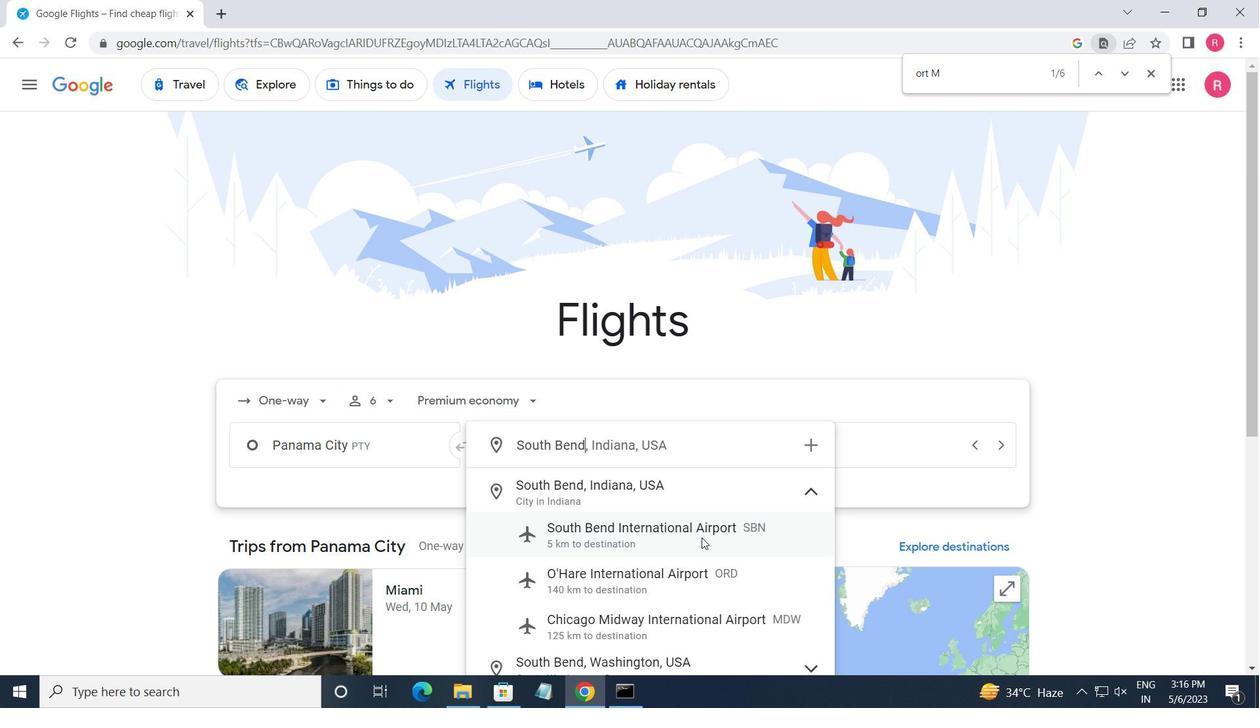
Action: Mouse moved to (864, 445)
Screenshot: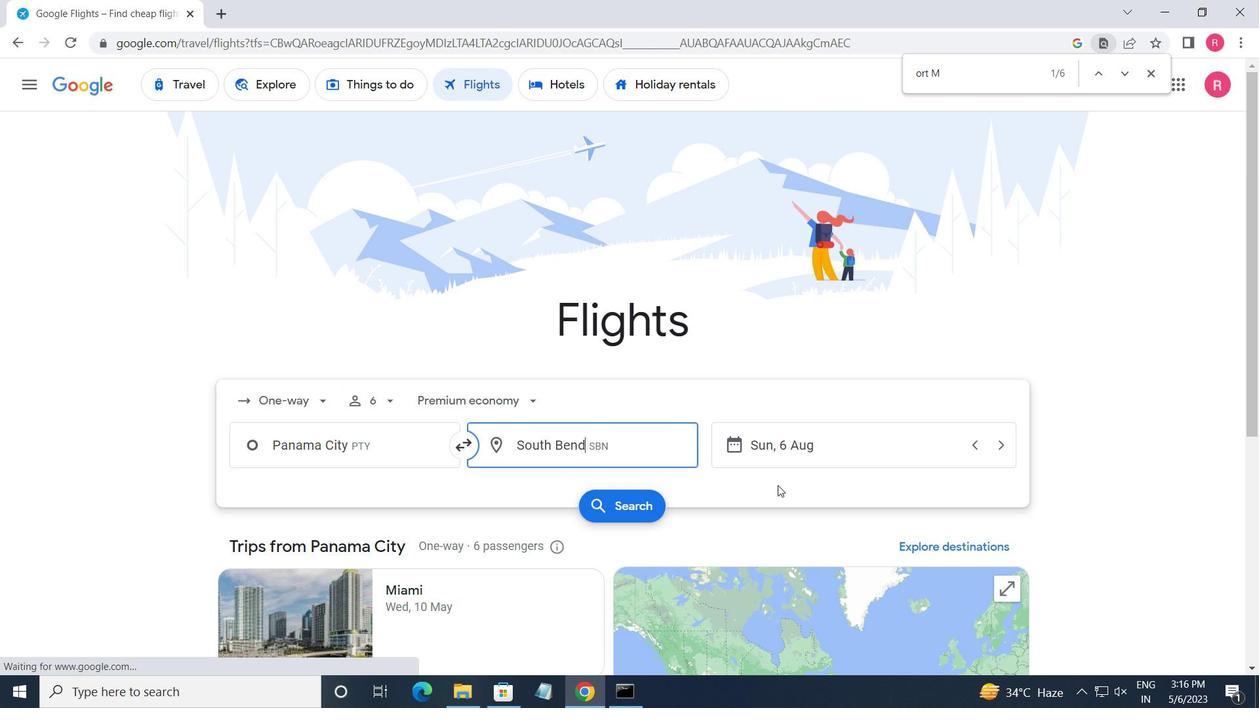
Action: Mouse pressed left at (864, 445)
Screenshot: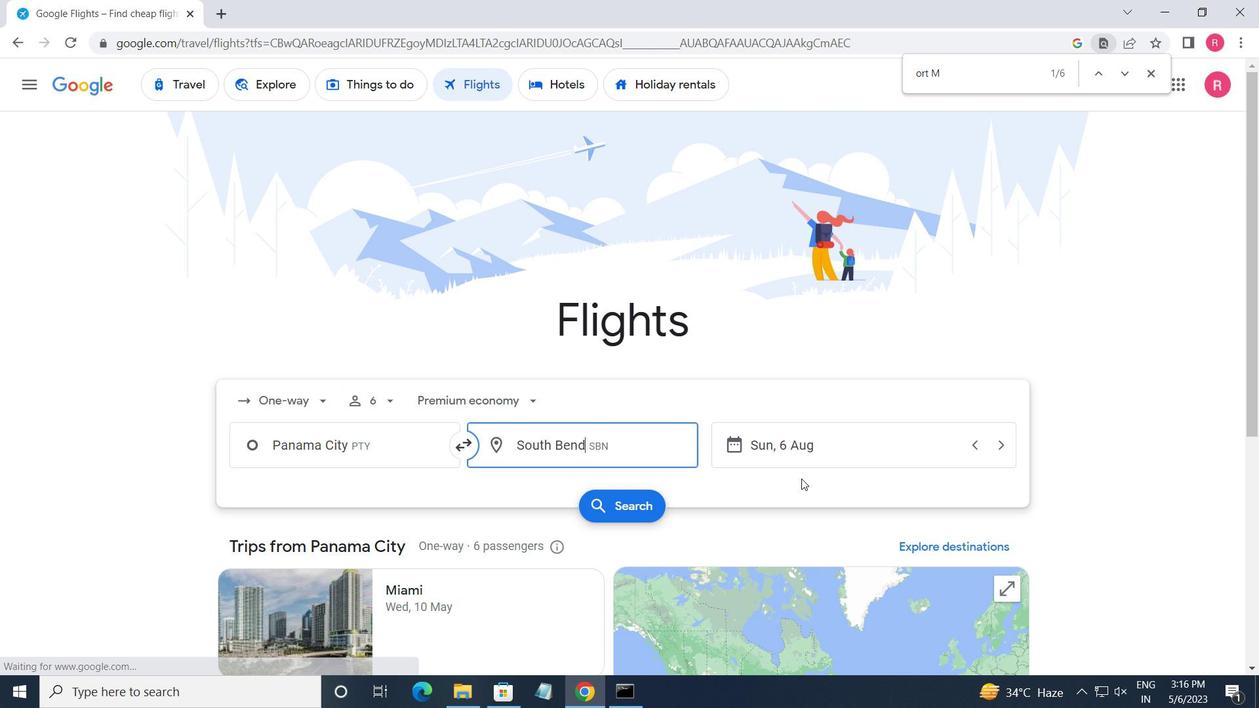 
Action: Mouse moved to (432, 424)
Screenshot: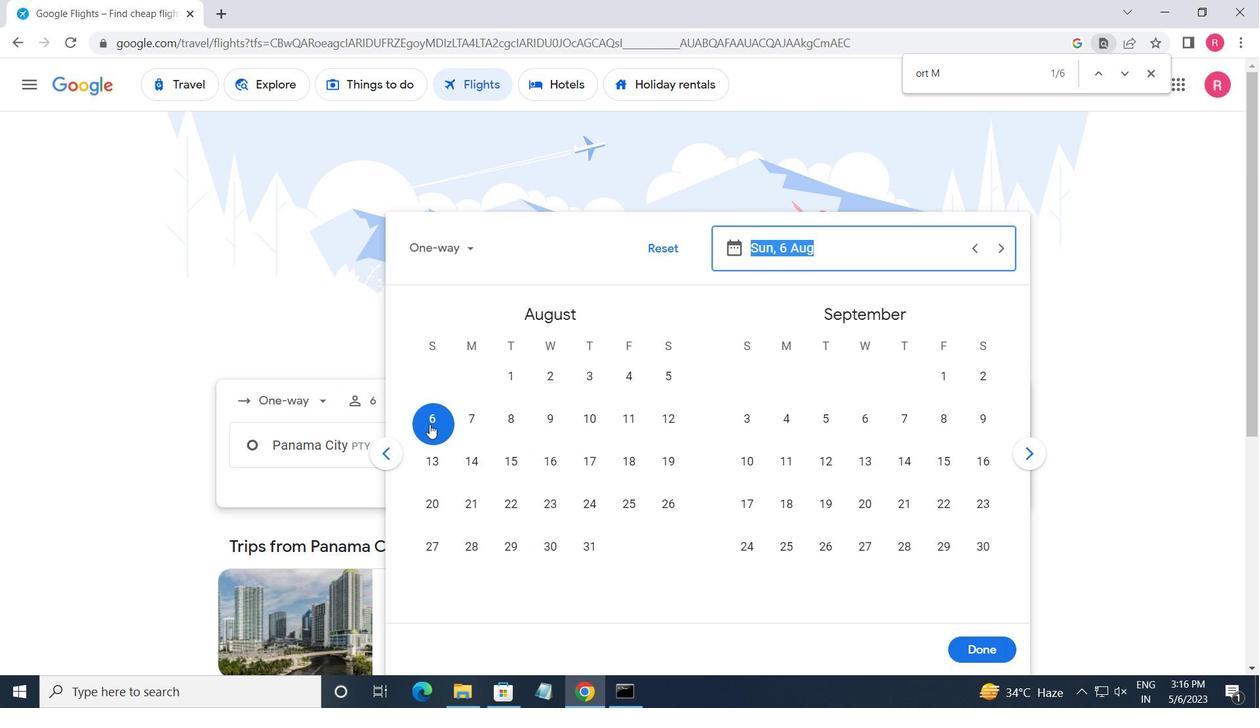 
Action: Mouse pressed left at (432, 424)
Screenshot: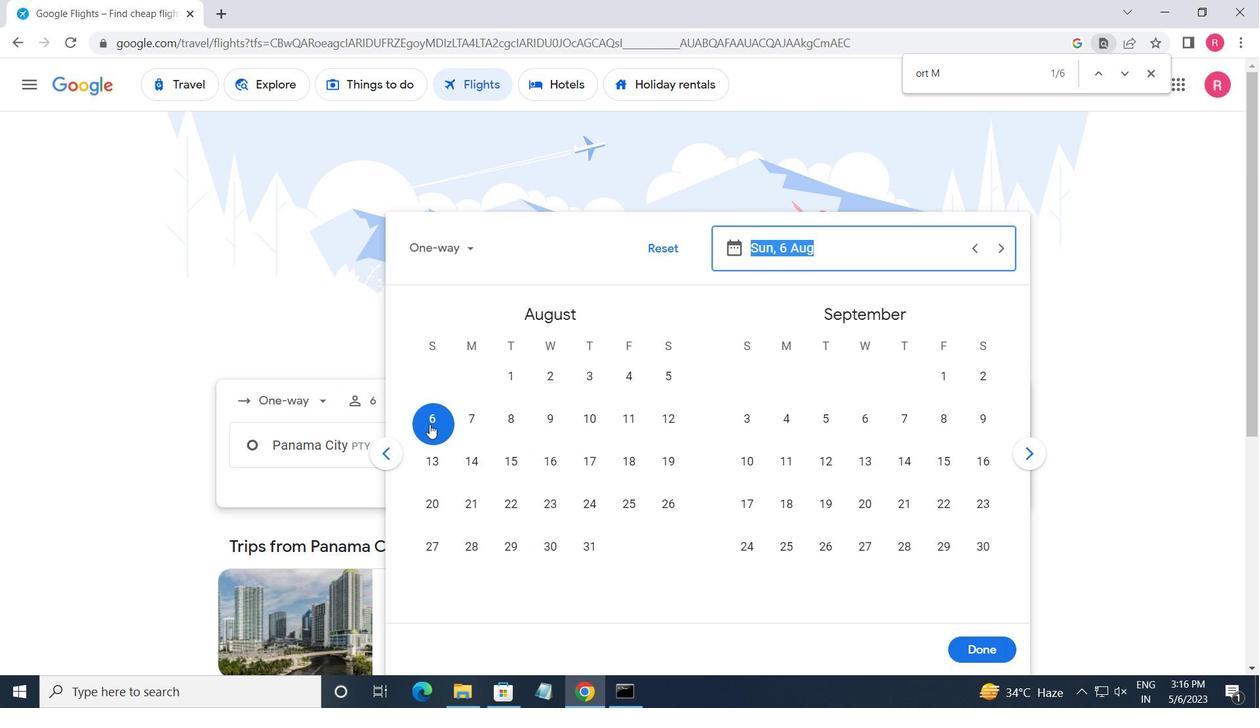 
Action: Mouse moved to (968, 642)
Screenshot: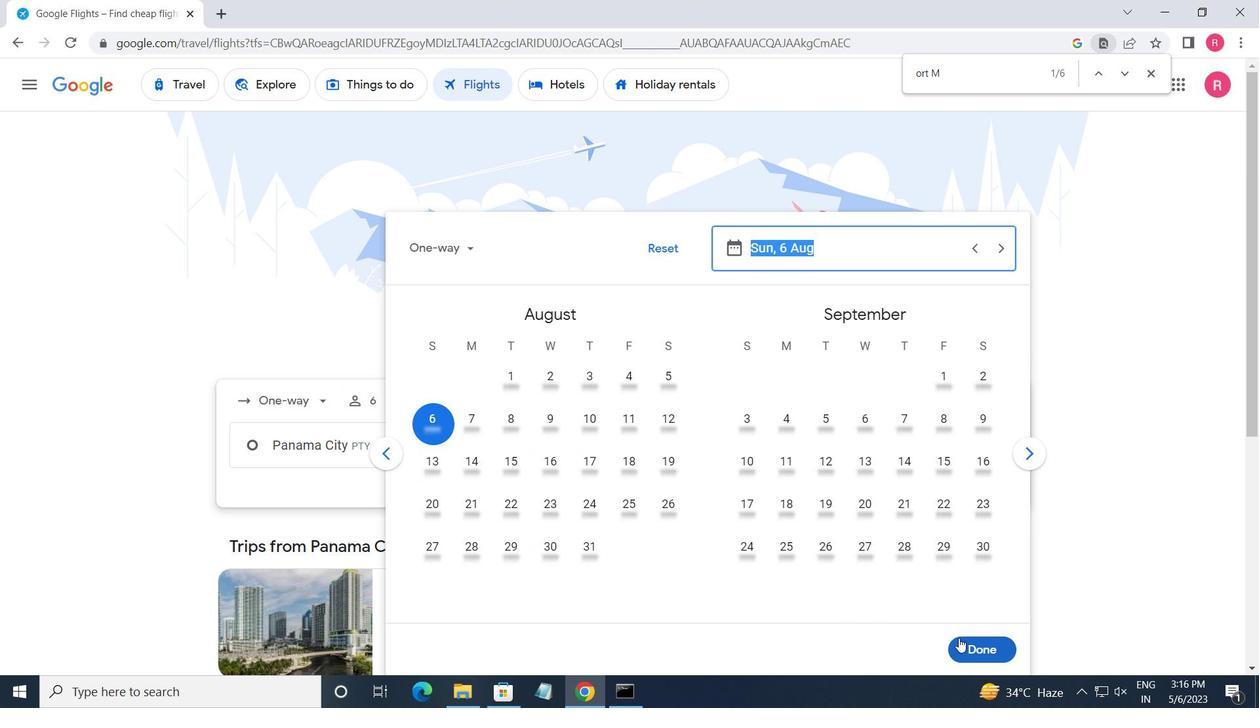 
Action: Mouse pressed left at (968, 642)
Screenshot: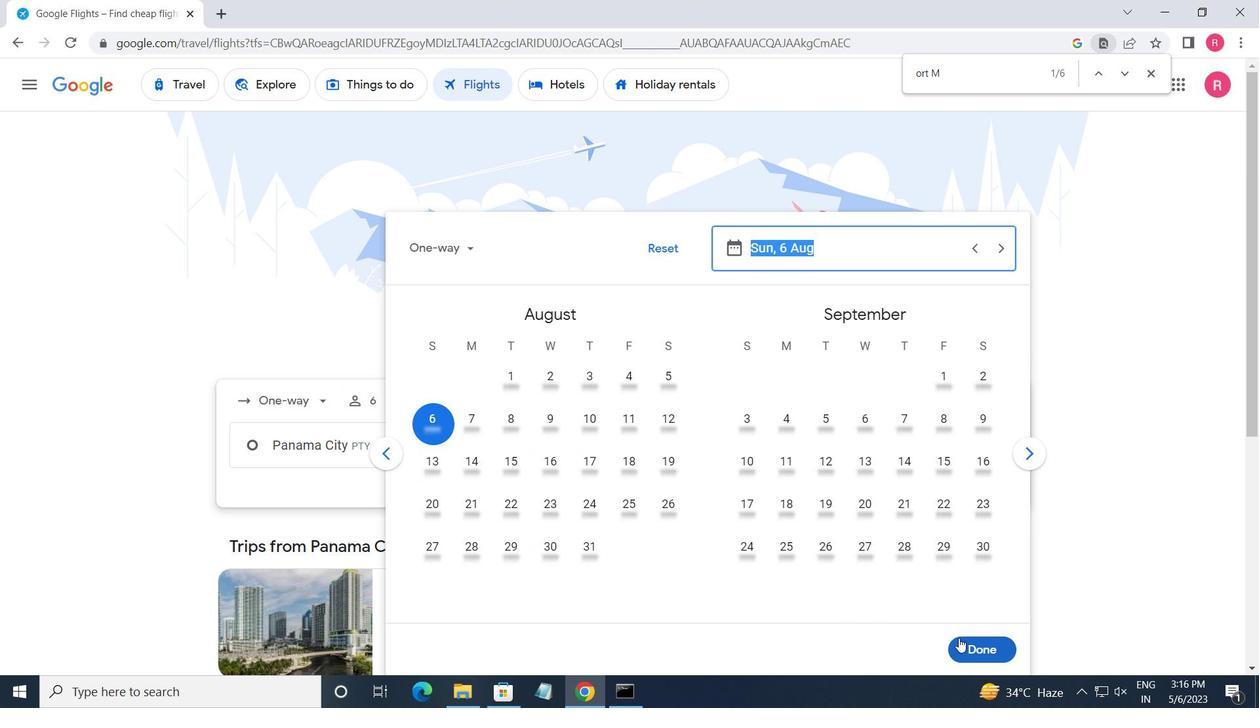 
Action: Mouse moved to (618, 510)
Screenshot: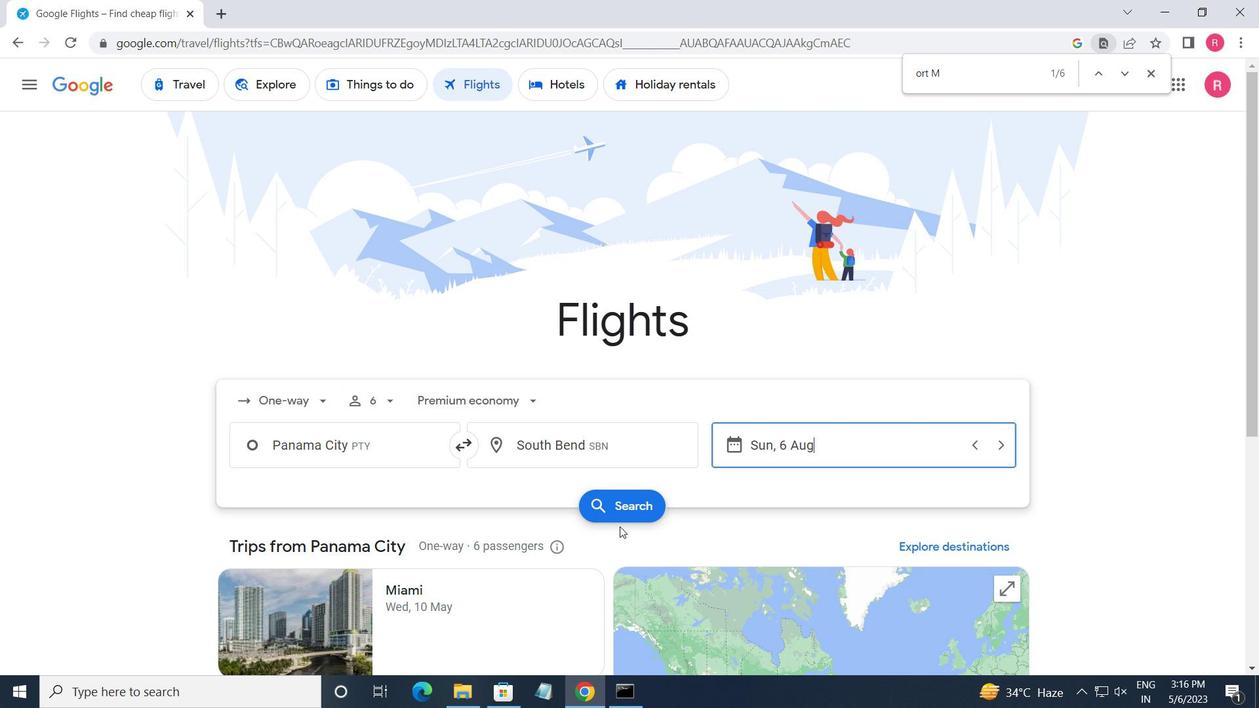
Action: Mouse pressed left at (618, 510)
Screenshot: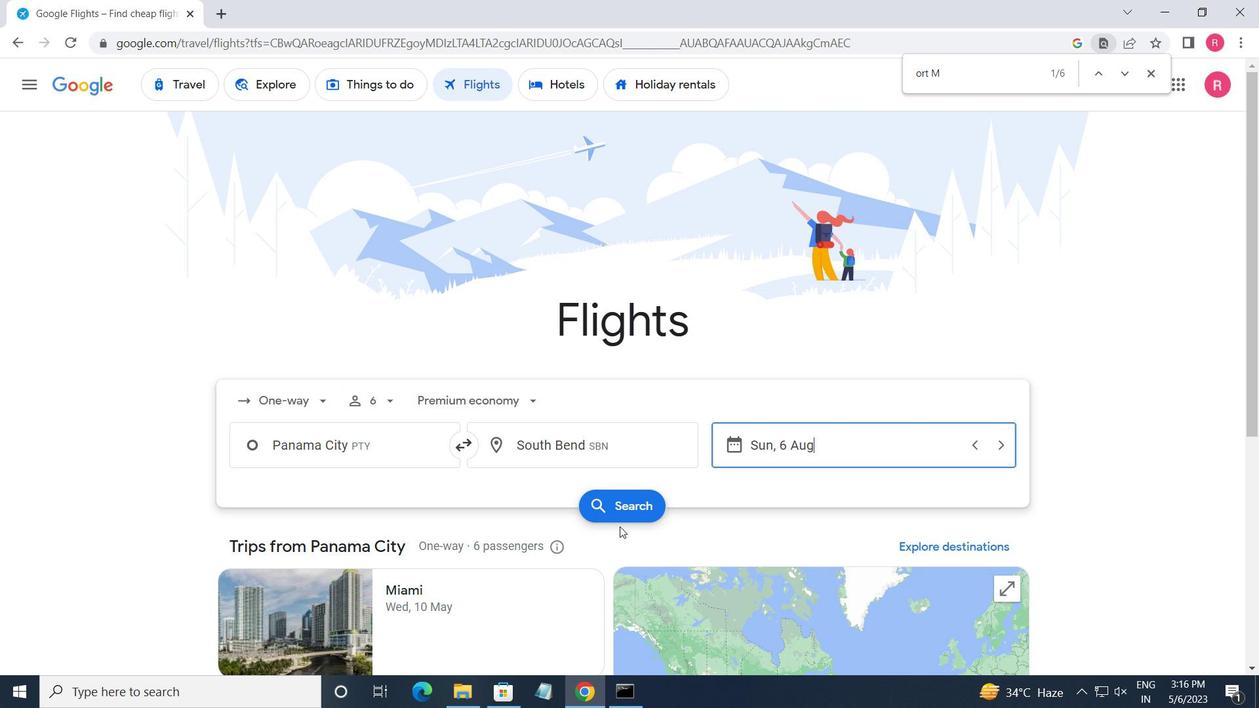 
Action: Mouse moved to (234, 249)
Screenshot: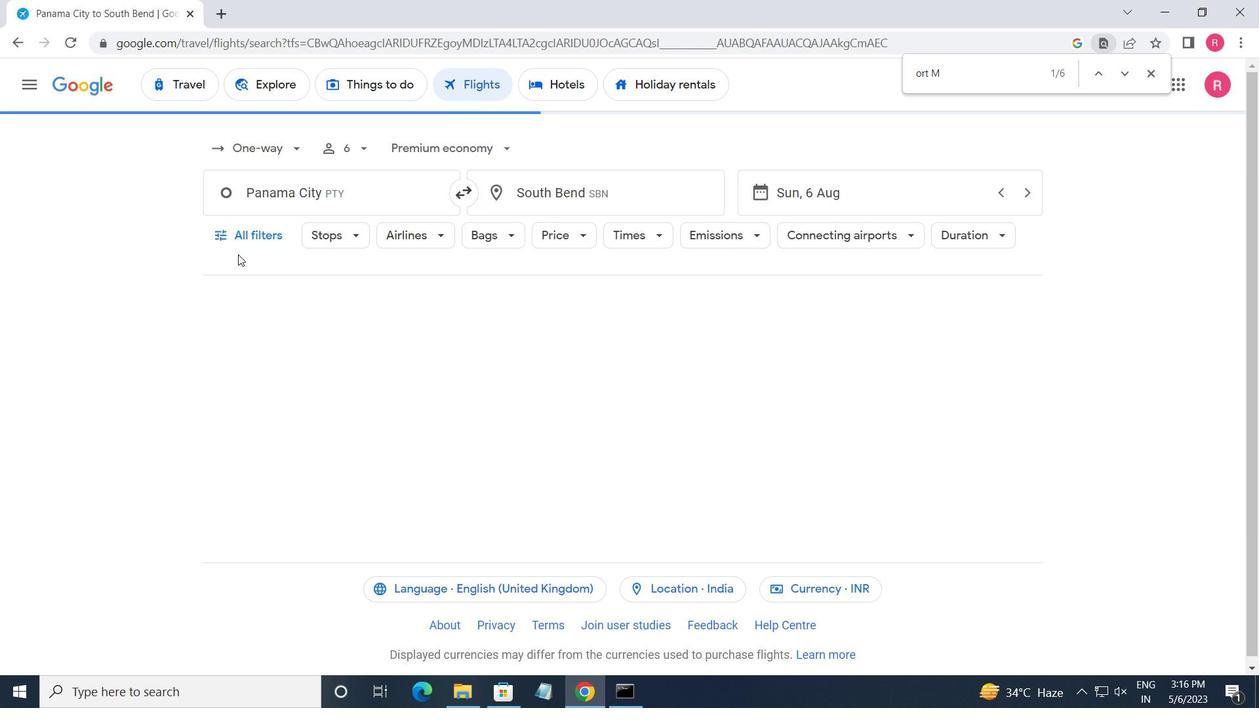 
Action: Mouse pressed left at (234, 249)
Screenshot: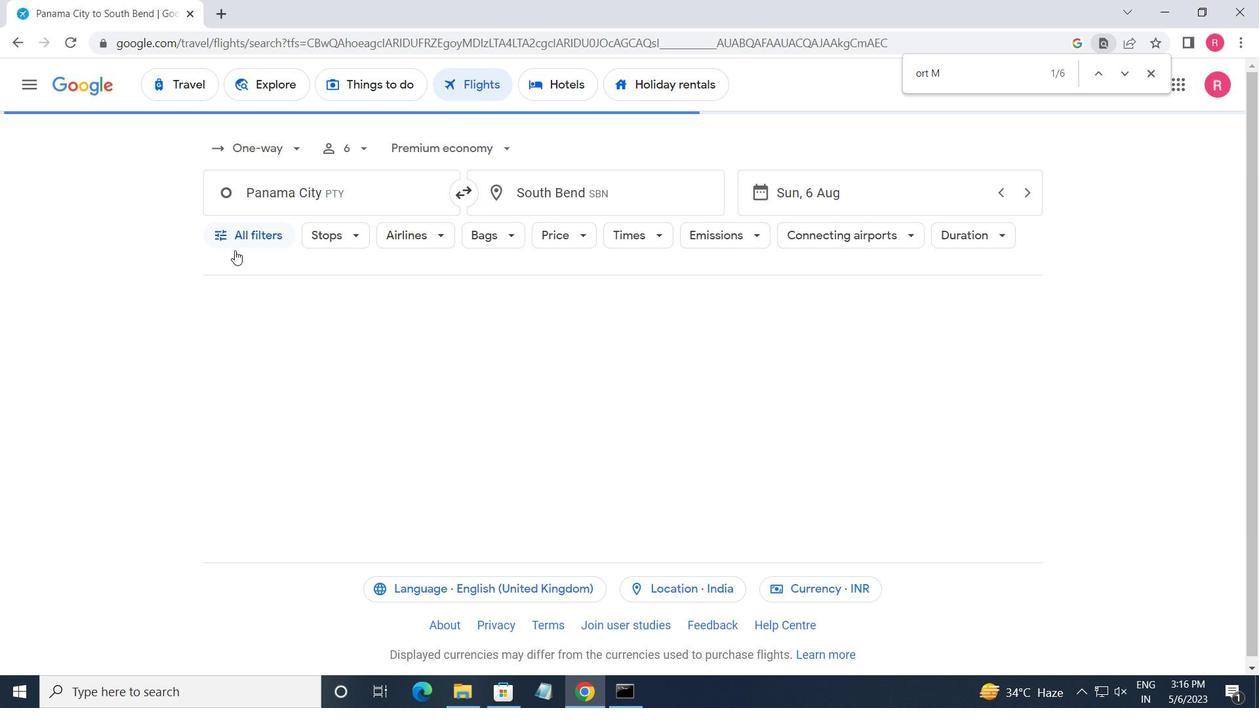 
Action: Mouse moved to (345, 424)
Screenshot: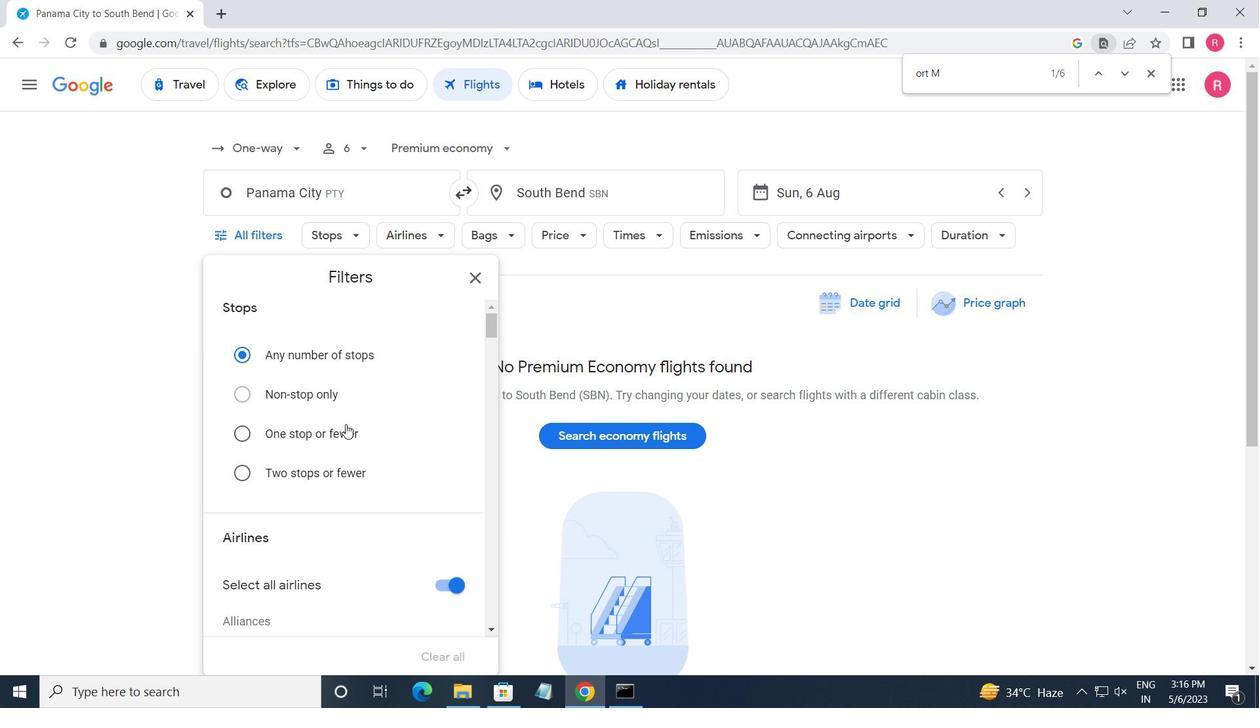 
Action: Mouse scrolled (345, 424) with delta (0, 0)
Screenshot: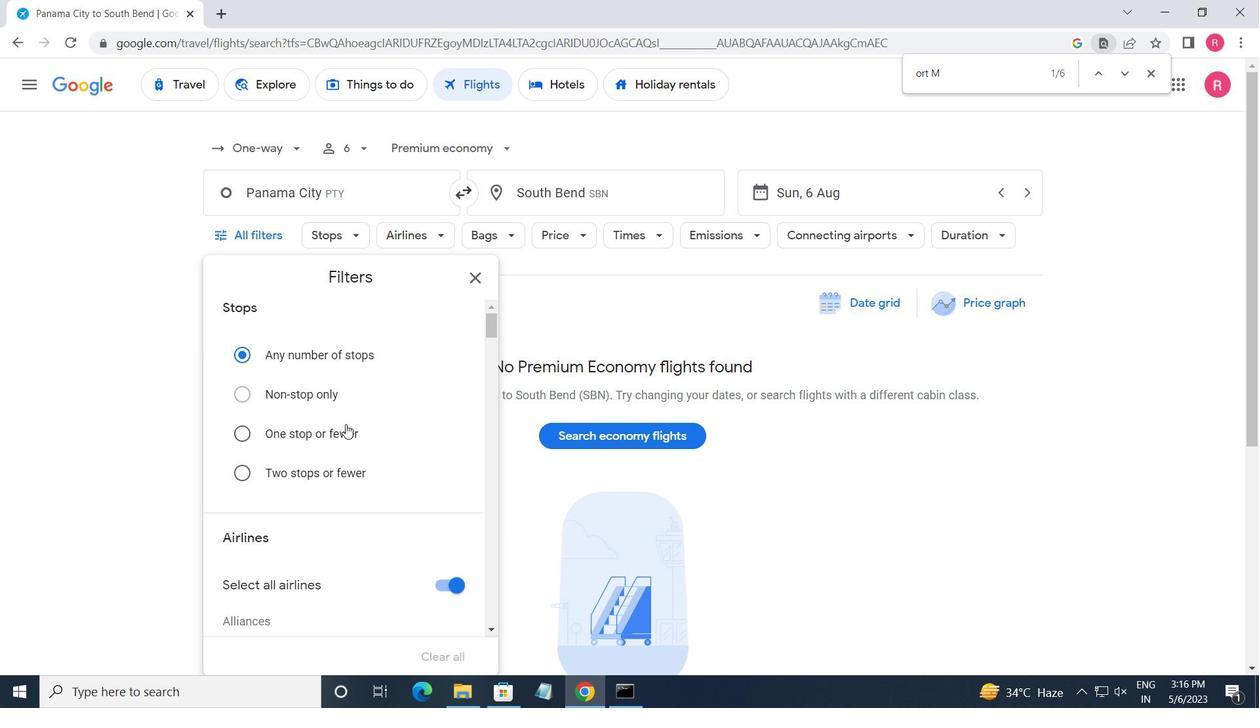 
Action: Mouse moved to (346, 424)
Screenshot: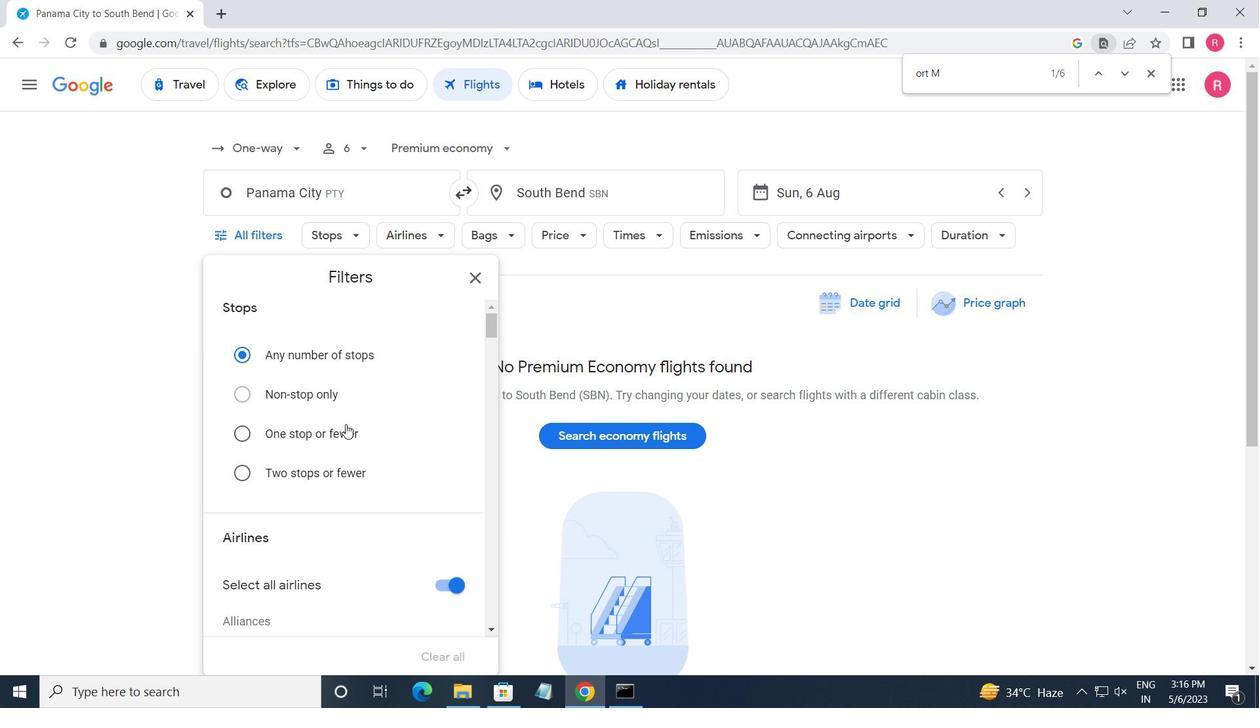
Action: Mouse scrolled (346, 424) with delta (0, 0)
Screenshot: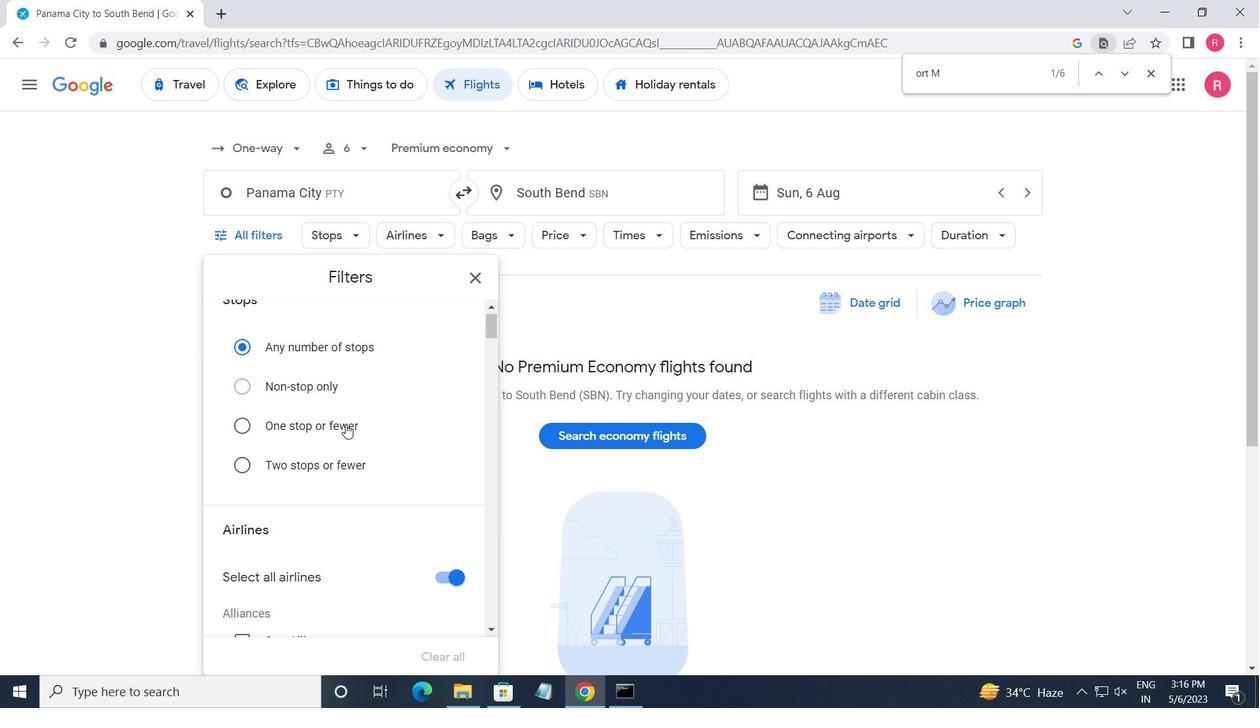 
Action: Mouse moved to (347, 424)
Screenshot: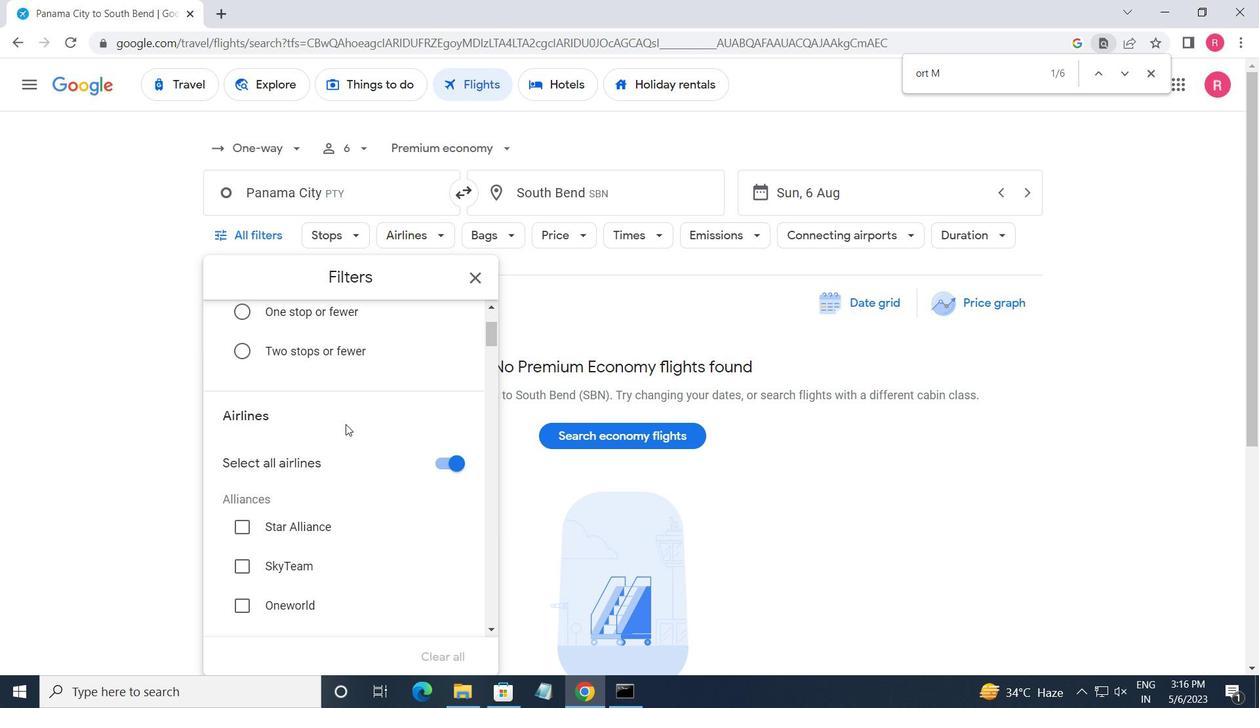 
Action: Mouse scrolled (347, 424) with delta (0, 0)
Screenshot: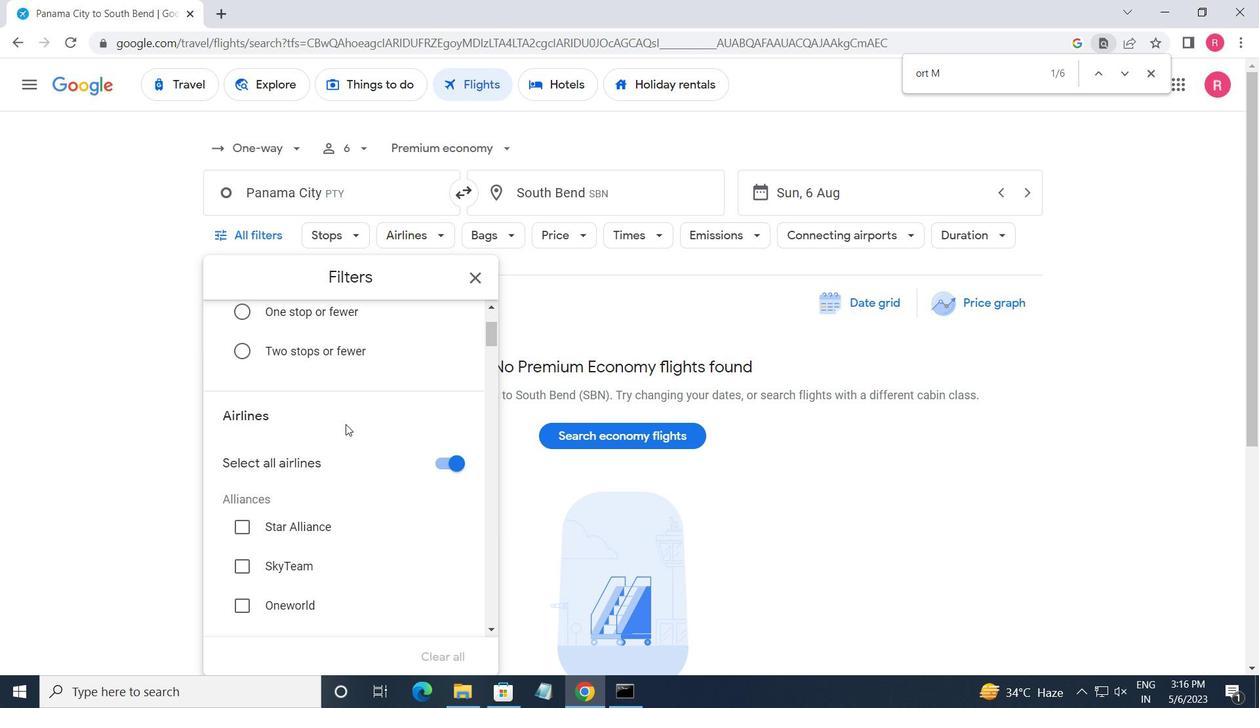 
Action: Mouse moved to (349, 423)
Screenshot: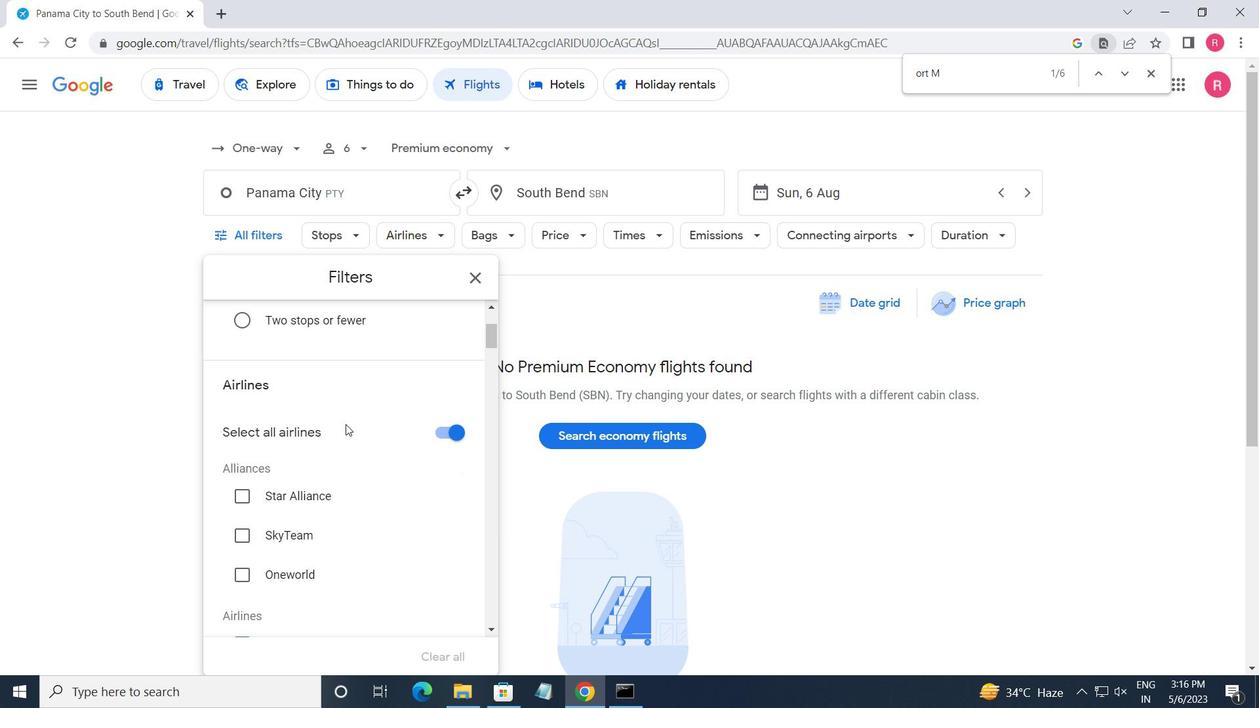 
Action: Mouse scrolled (349, 422) with delta (0, 0)
Screenshot: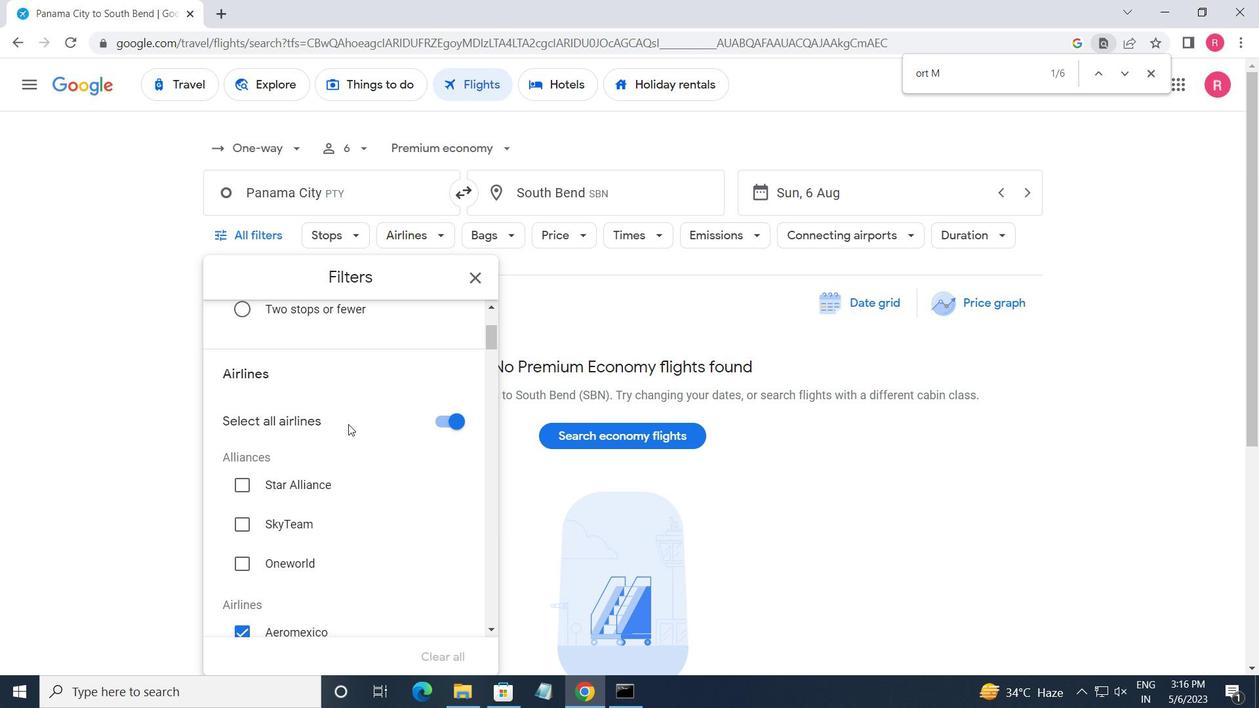 
Action: Mouse moved to (352, 420)
Screenshot: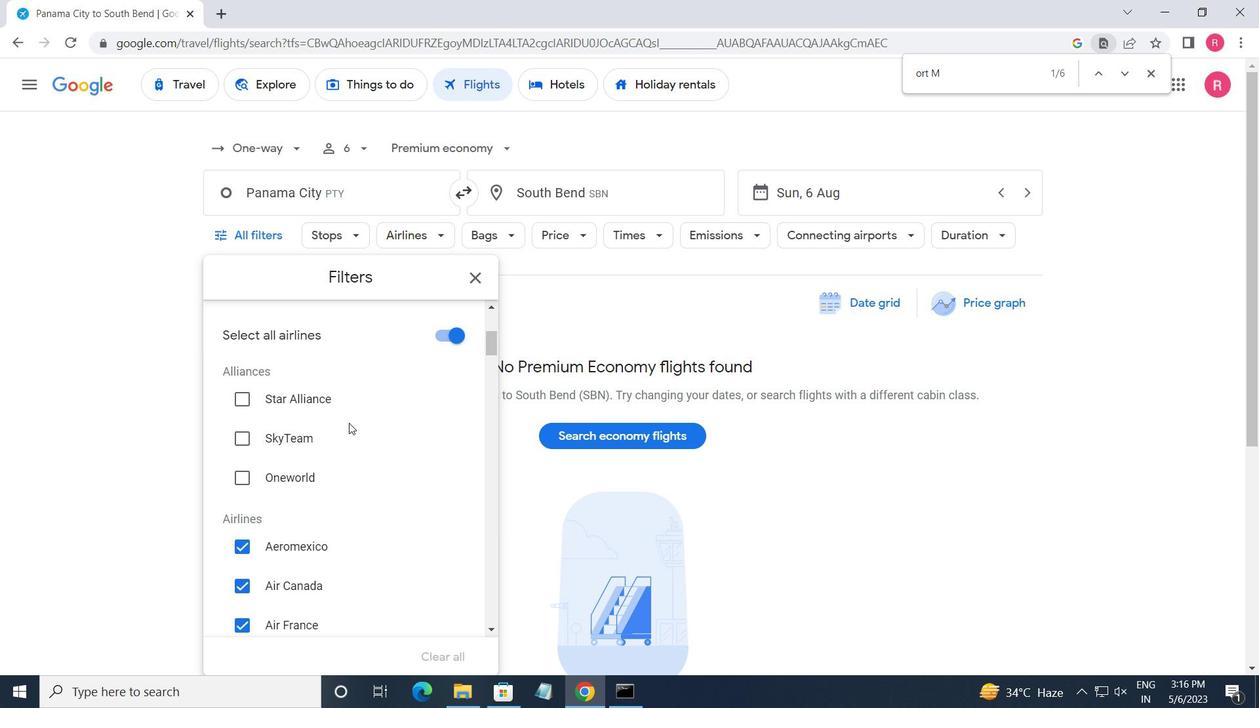 
Action: Mouse scrolled (352, 419) with delta (0, 0)
Screenshot: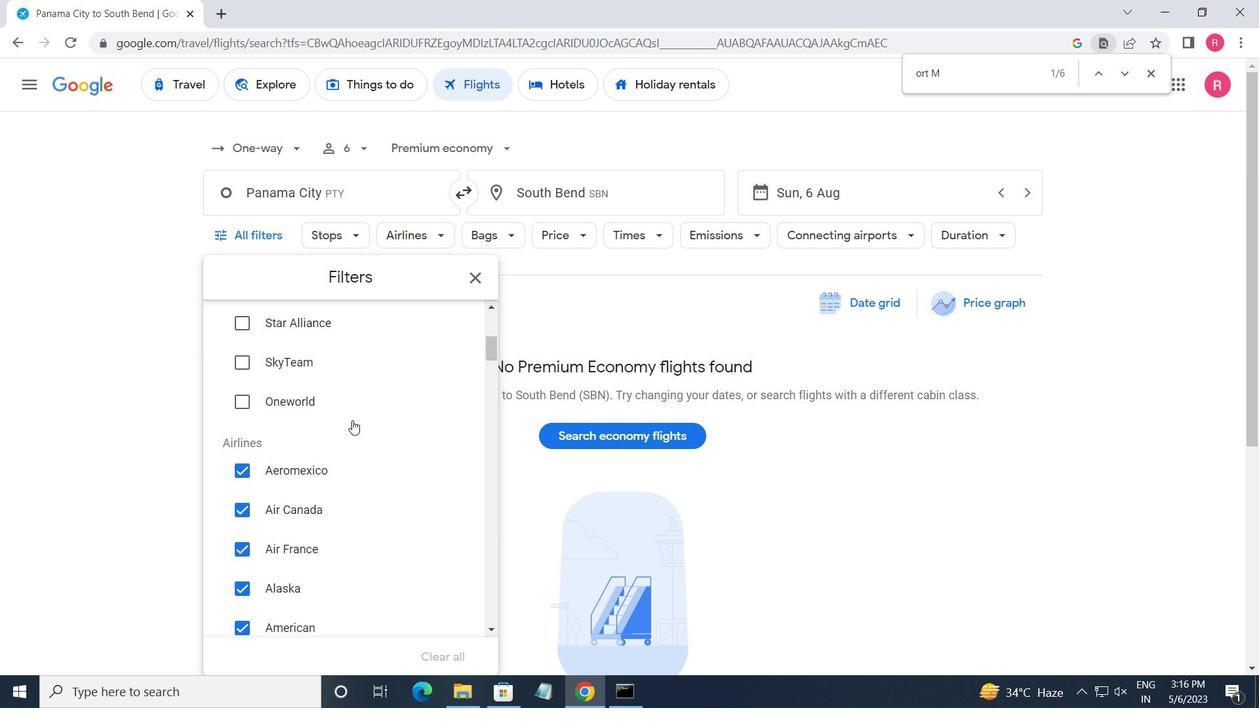 
Action: Mouse moved to (356, 419)
Screenshot: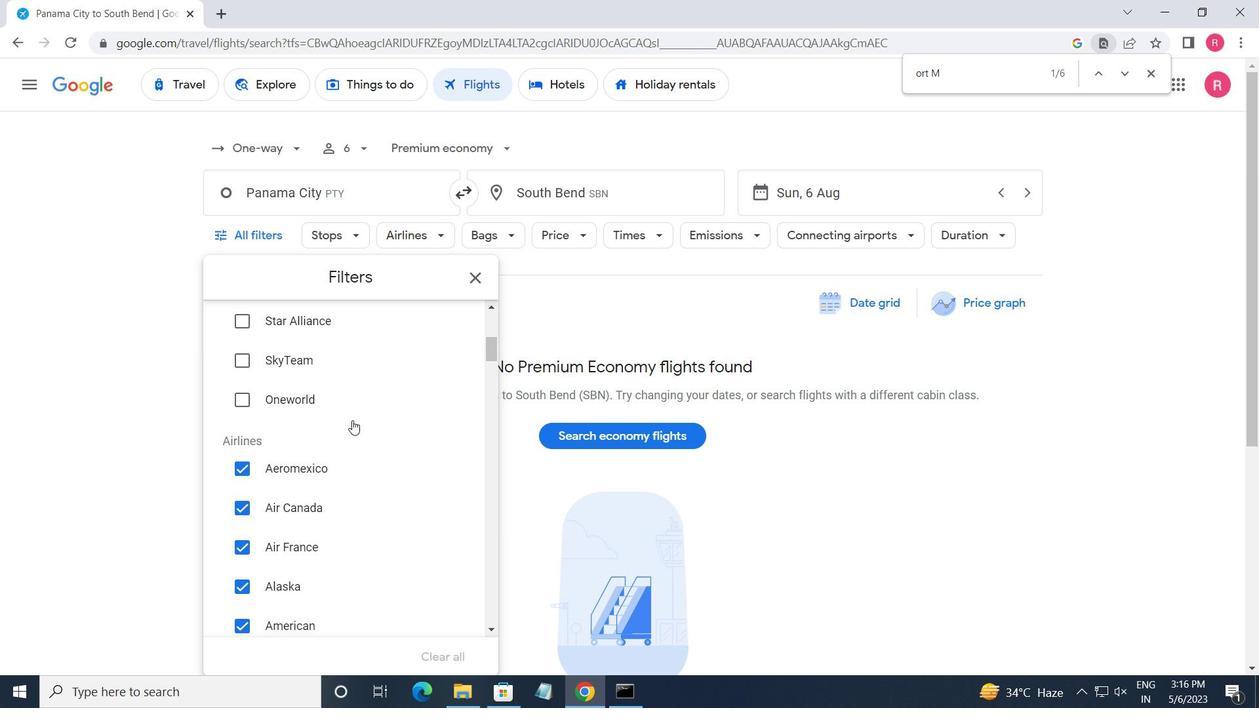 
Action: Mouse scrolled (356, 418) with delta (0, 0)
Screenshot: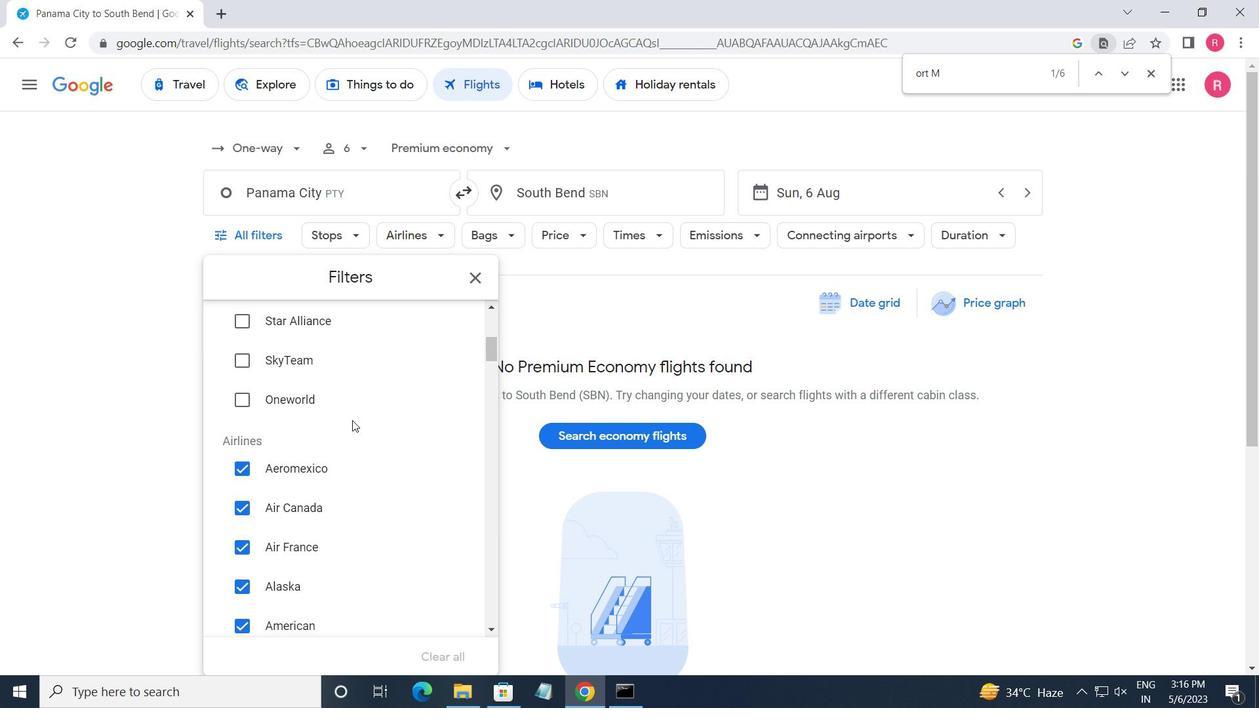 
Action: Mouse scrolled (356, 418) with delta (0, 0)
Screenshot: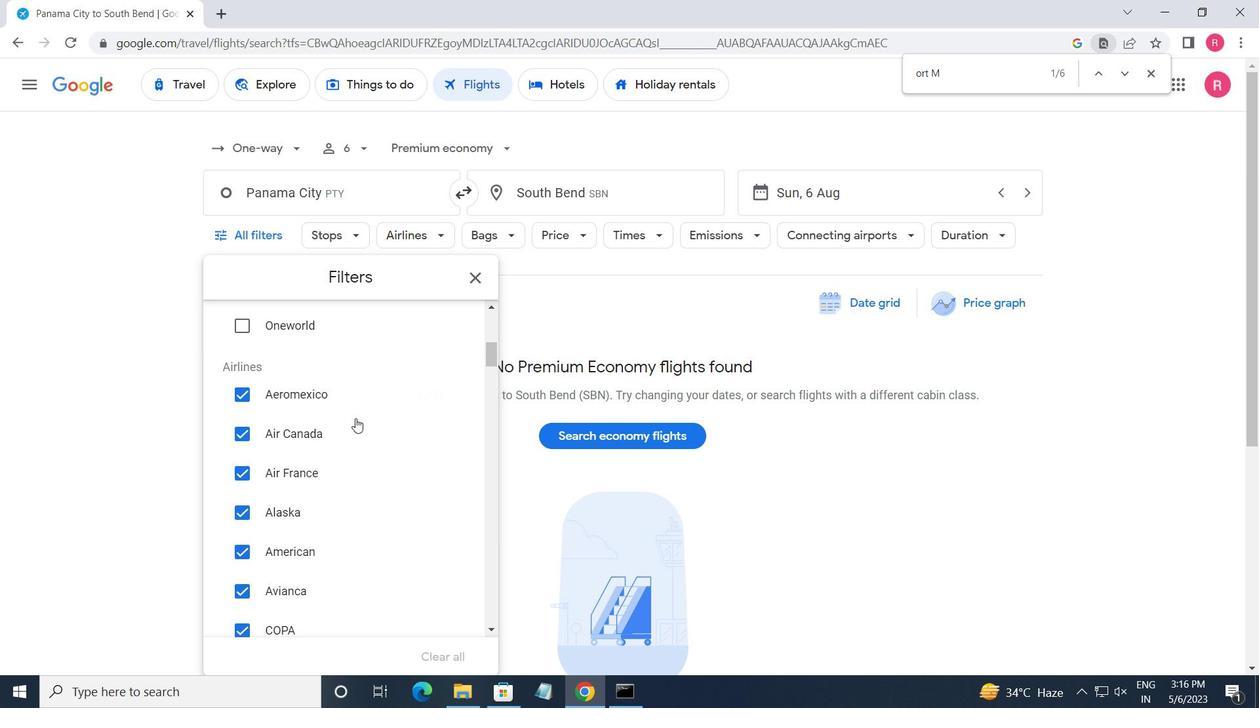 
Action: Mouse moved to (356, 419)
Screenshot: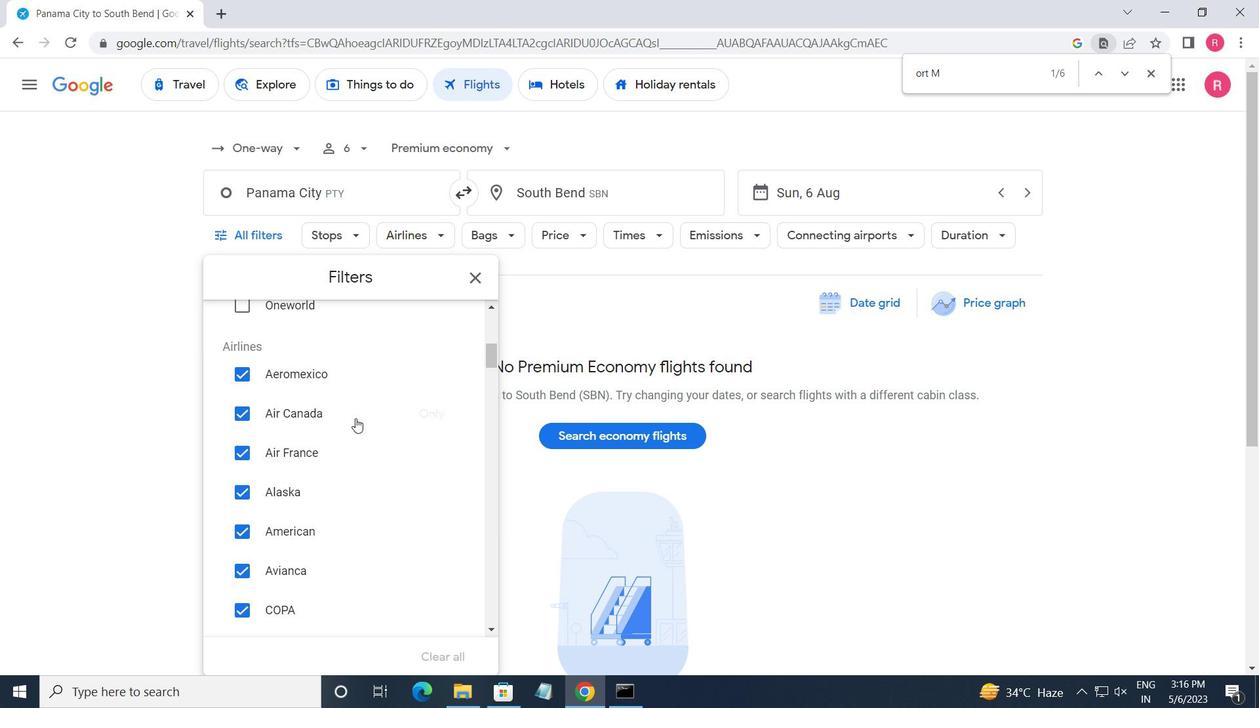 
Action: Mouse scrolled (356, 418) with delta (0, 0)
Screenshot: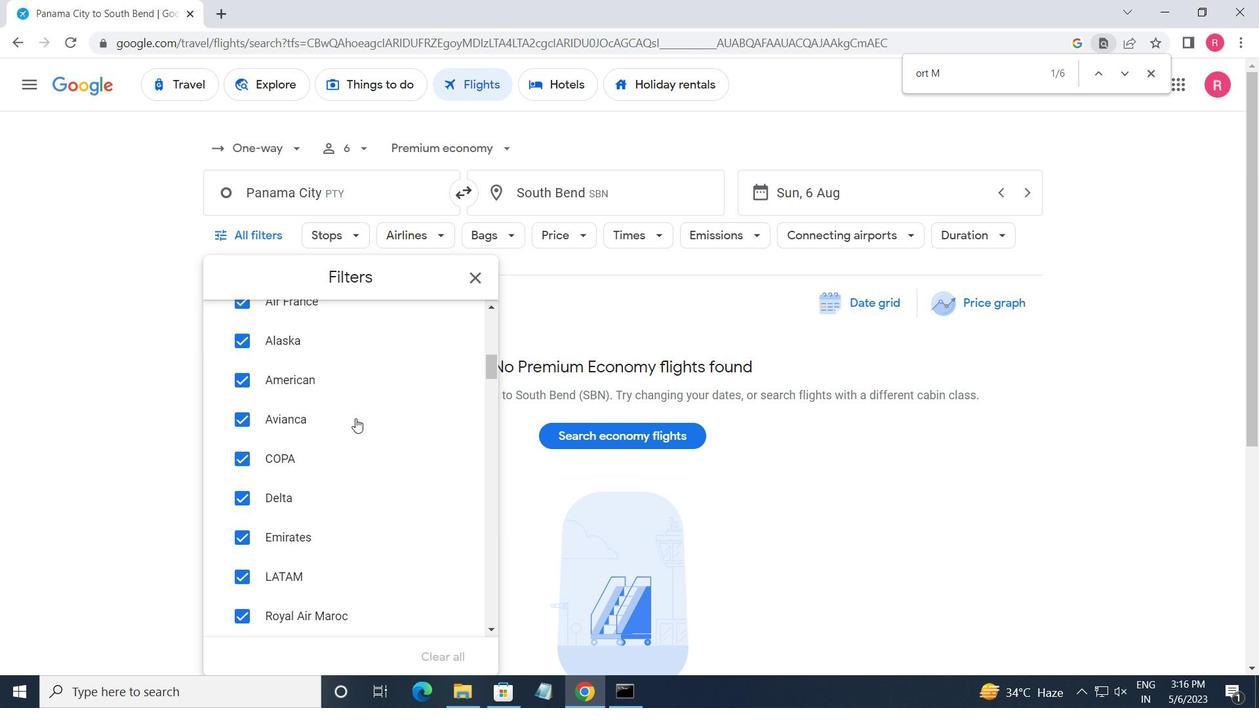
Action: Mouse scrolled (356, 418) with delta (0, 0)
Screenshot: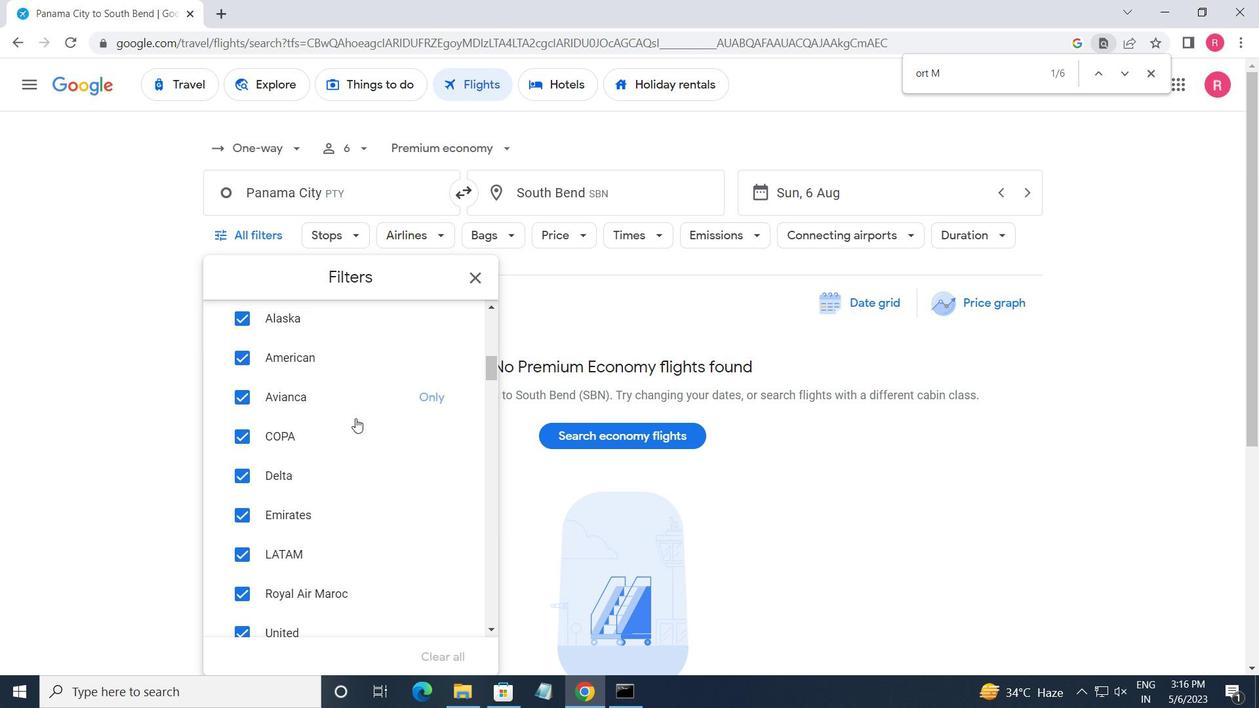 
Action: Mouse scrolled (356, 418) with delta (0, 0)
Screenshot: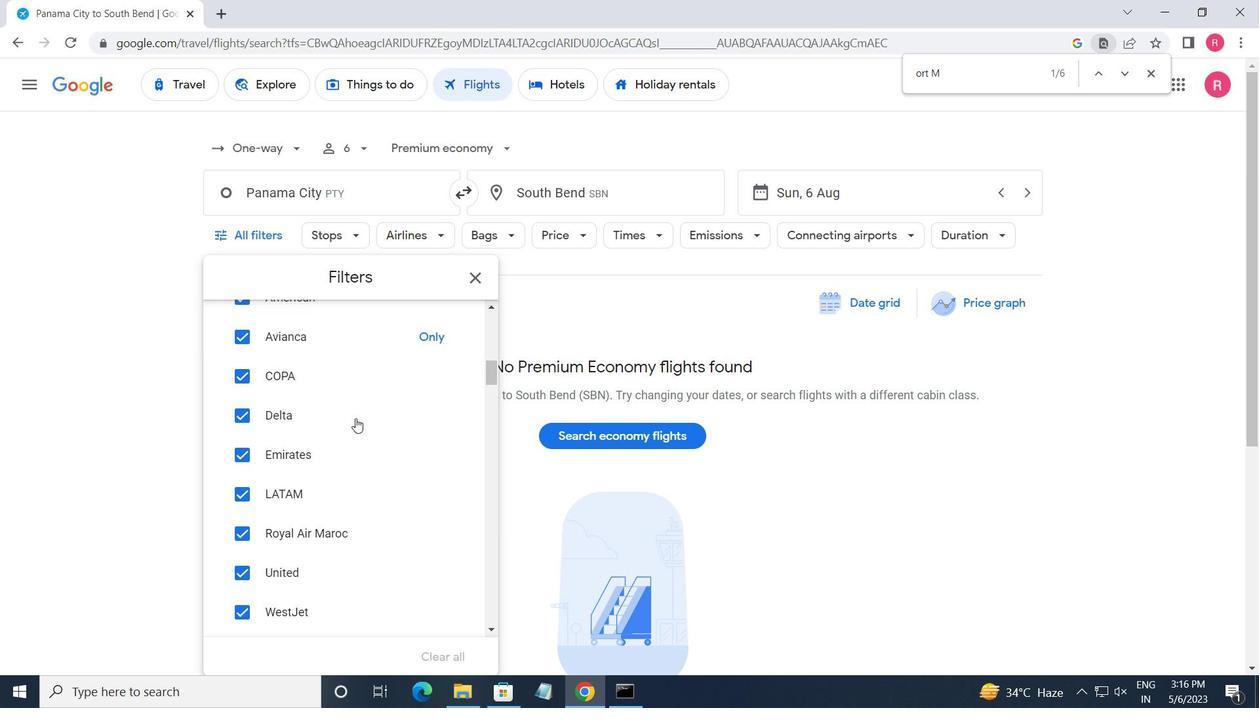 
Action: Mouse scrolled (356, 419) with delta (0, 0)
Screenshot: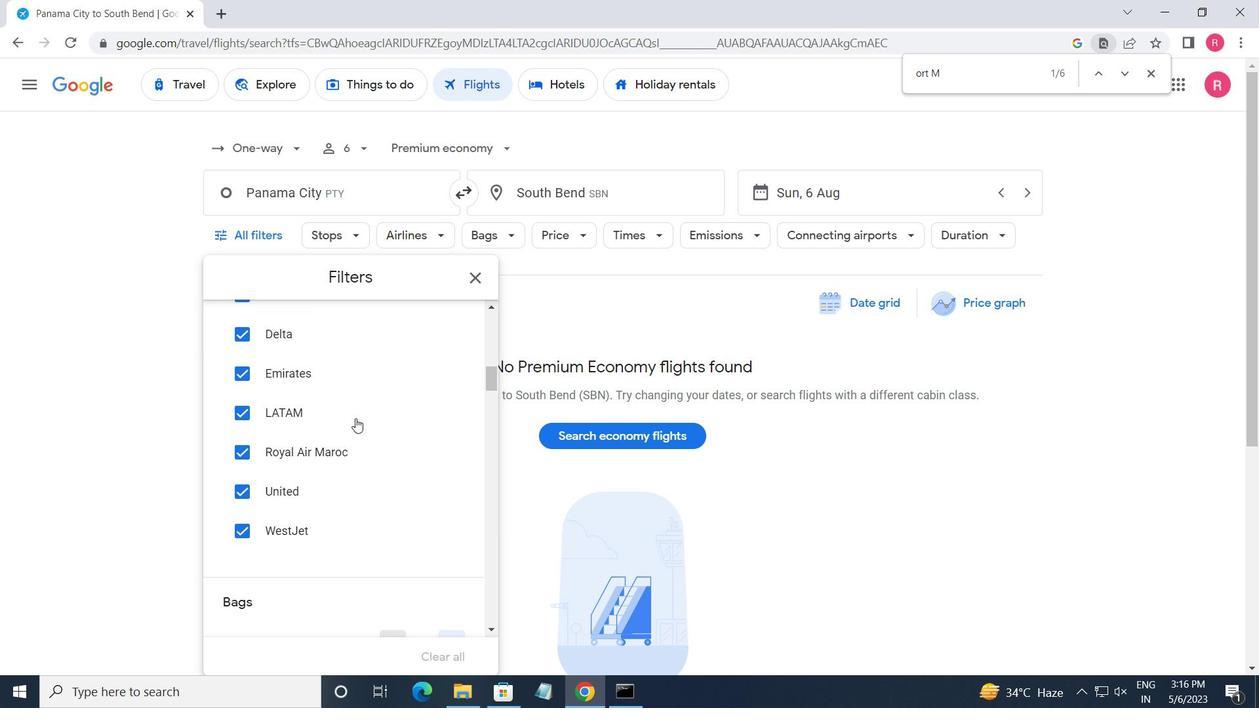 
Action: Mouse scrolled (356, 419) with delta (0, 0)
Screenshot: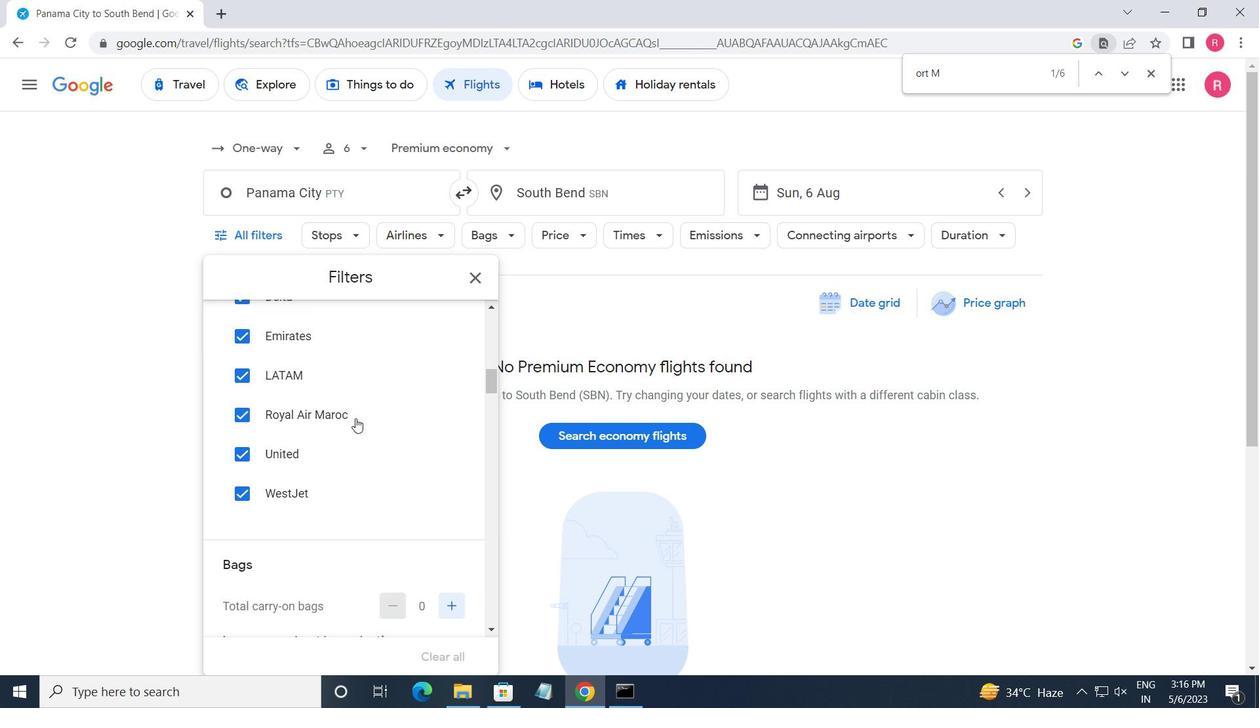 
Action: Mouse scrolled (356, 419) with delta (0, 0)
Screenshot: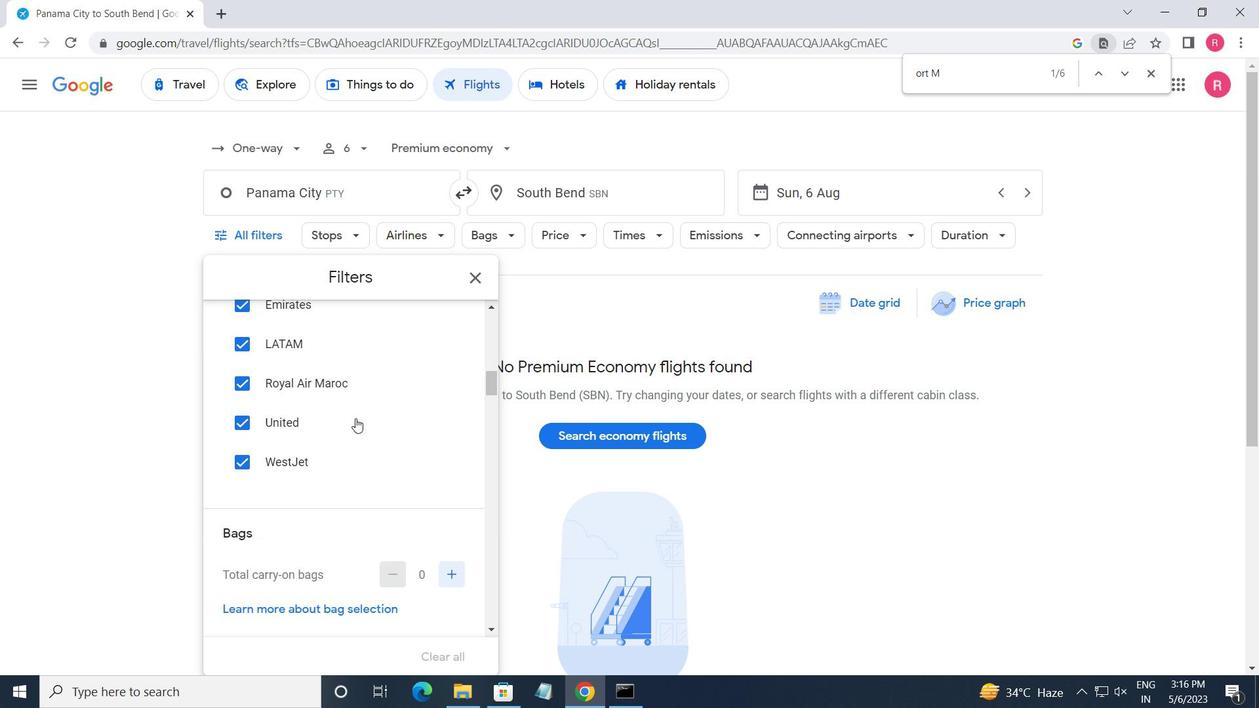 
Action: Mouse scrolled (356, 419) with delta (0, 0)
Screenshot: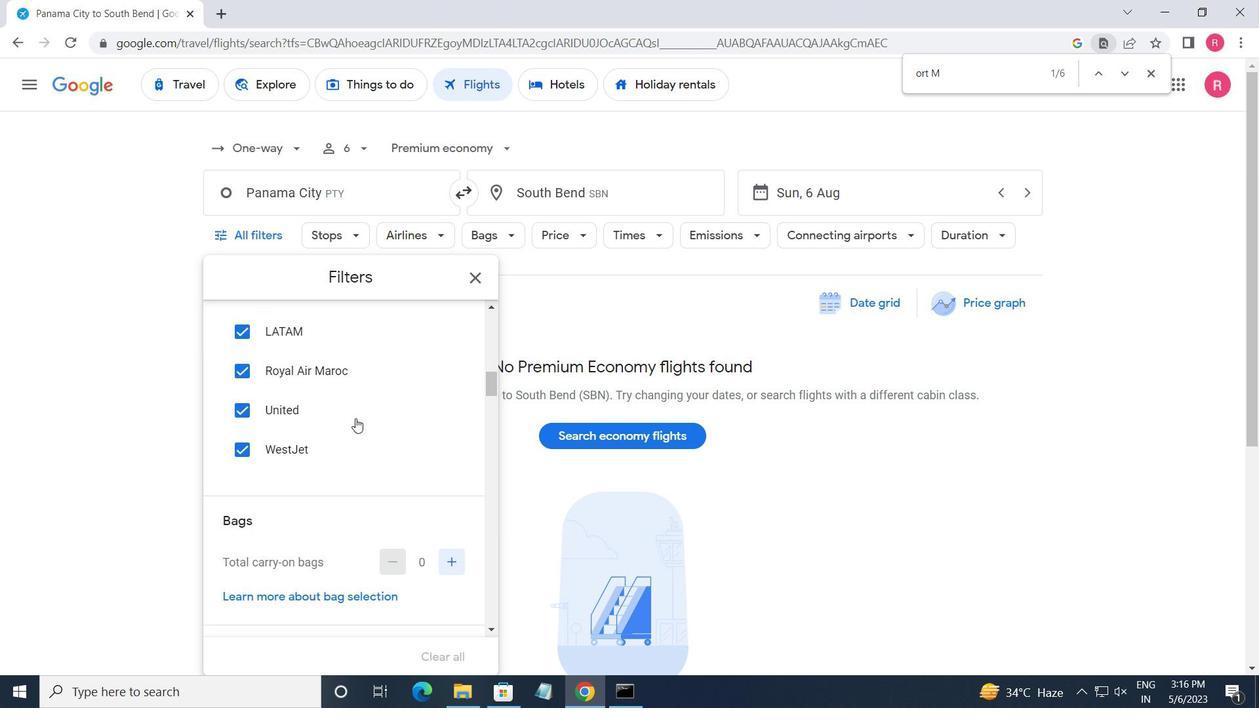 
Action: Mouse scrolled (356, 419) with delta (0, 0)
Screenshot: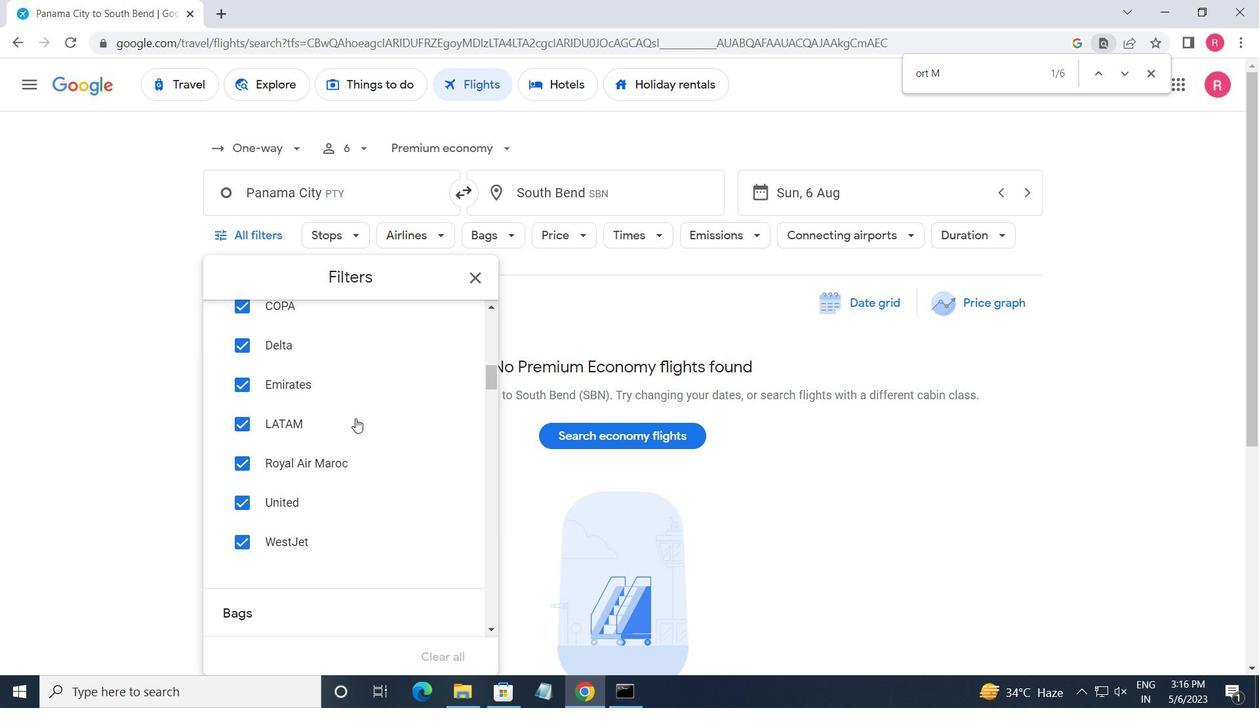 
Action: Mouse moved to (429, 398)
Screenshot: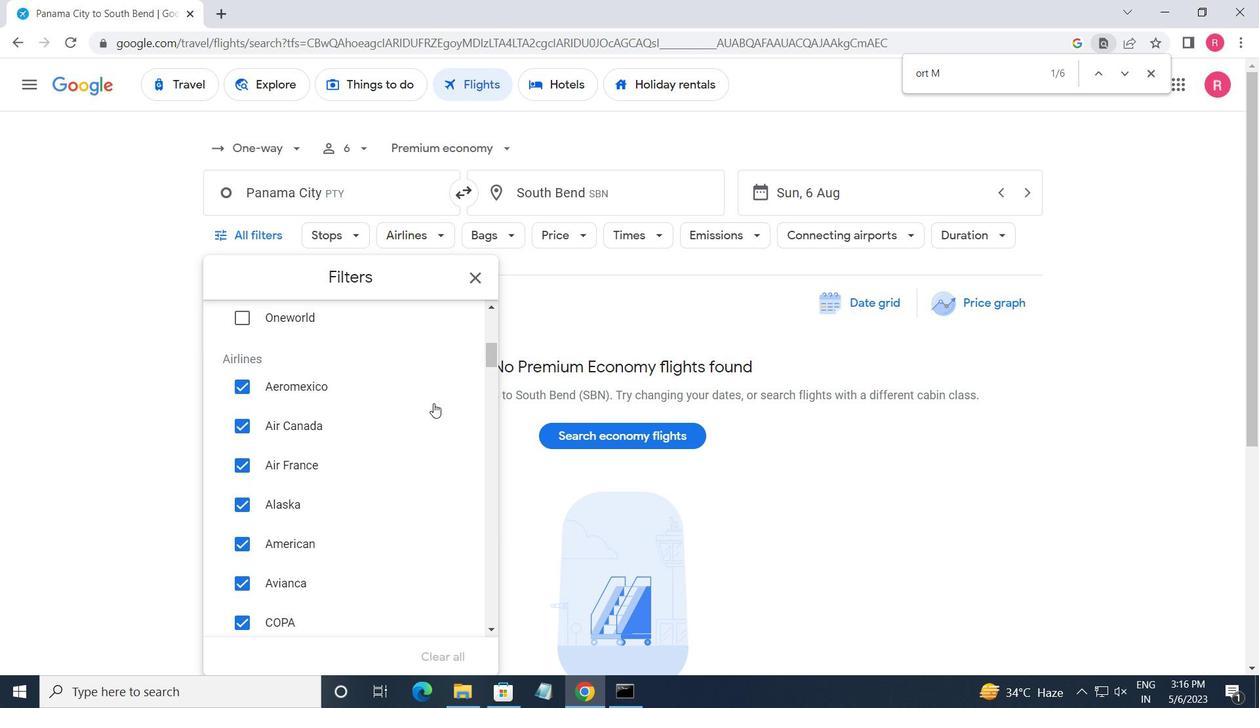 
Action: Mouse scrolled (429, 399) with delta (0, 0)
Screenshot: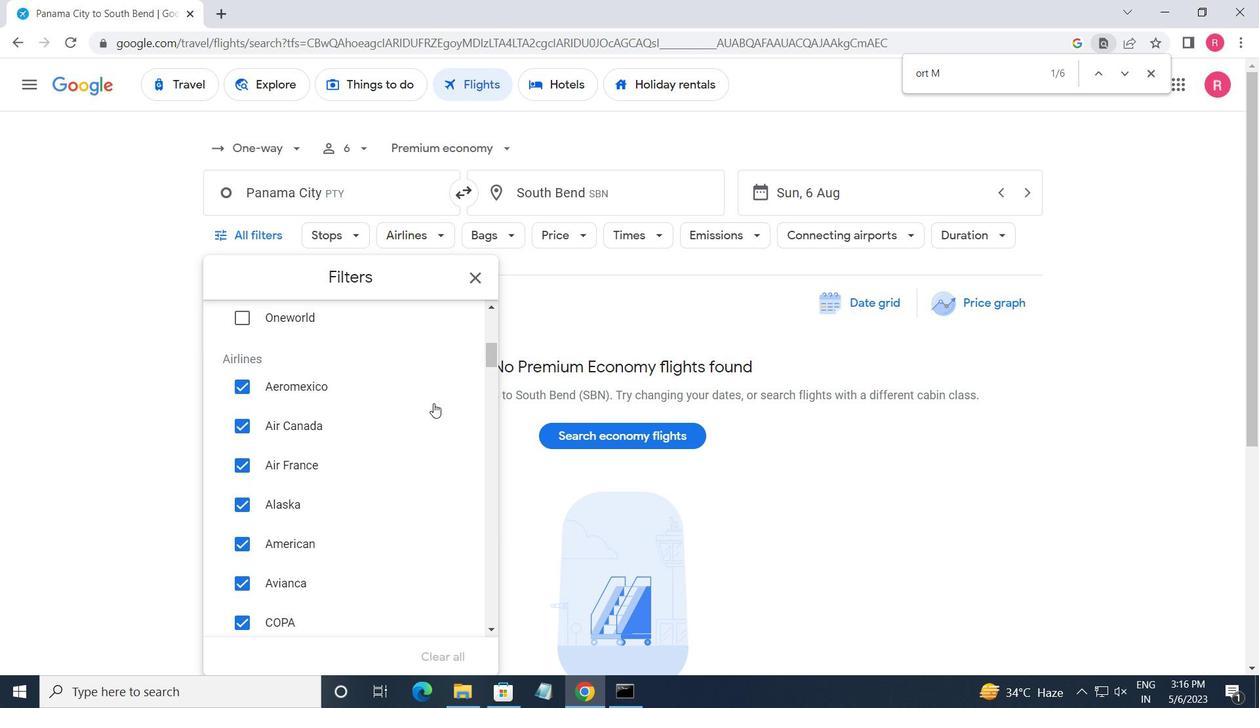 
Action: Mouse moved to (429, 397)
Screenshot: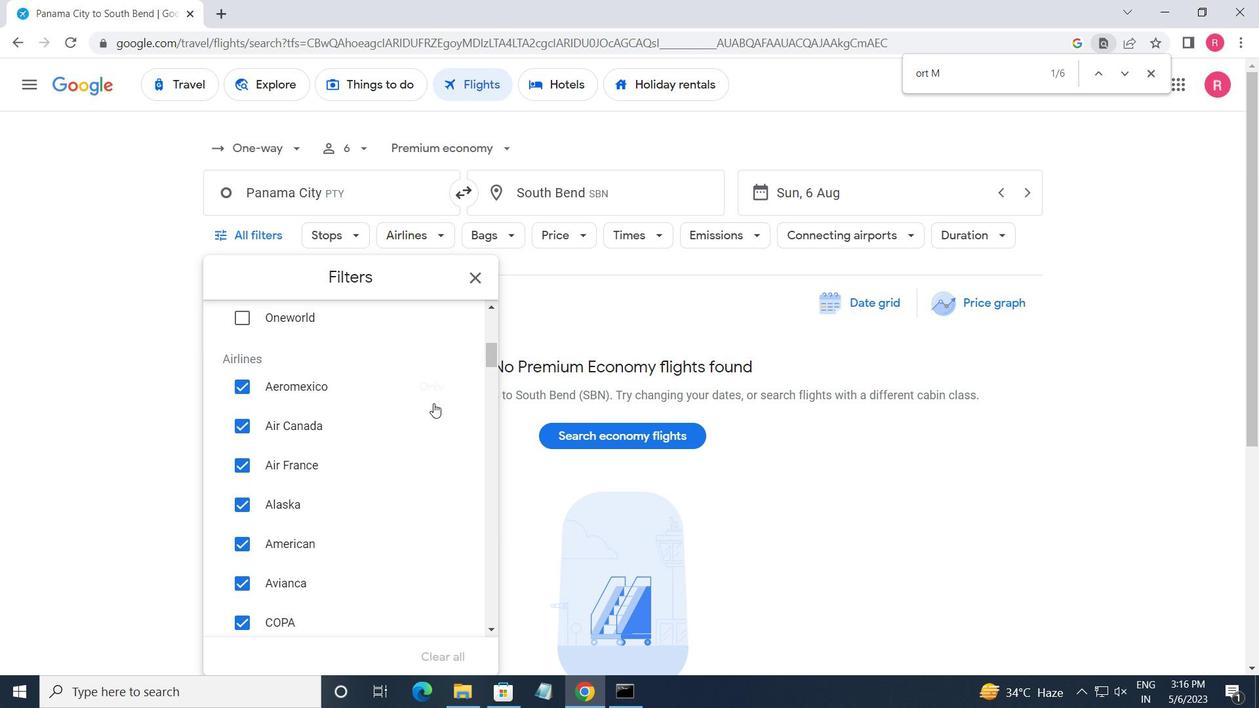 
Action: Mouse scrolled (429, 398) with delta (0, 0)
Screenshot: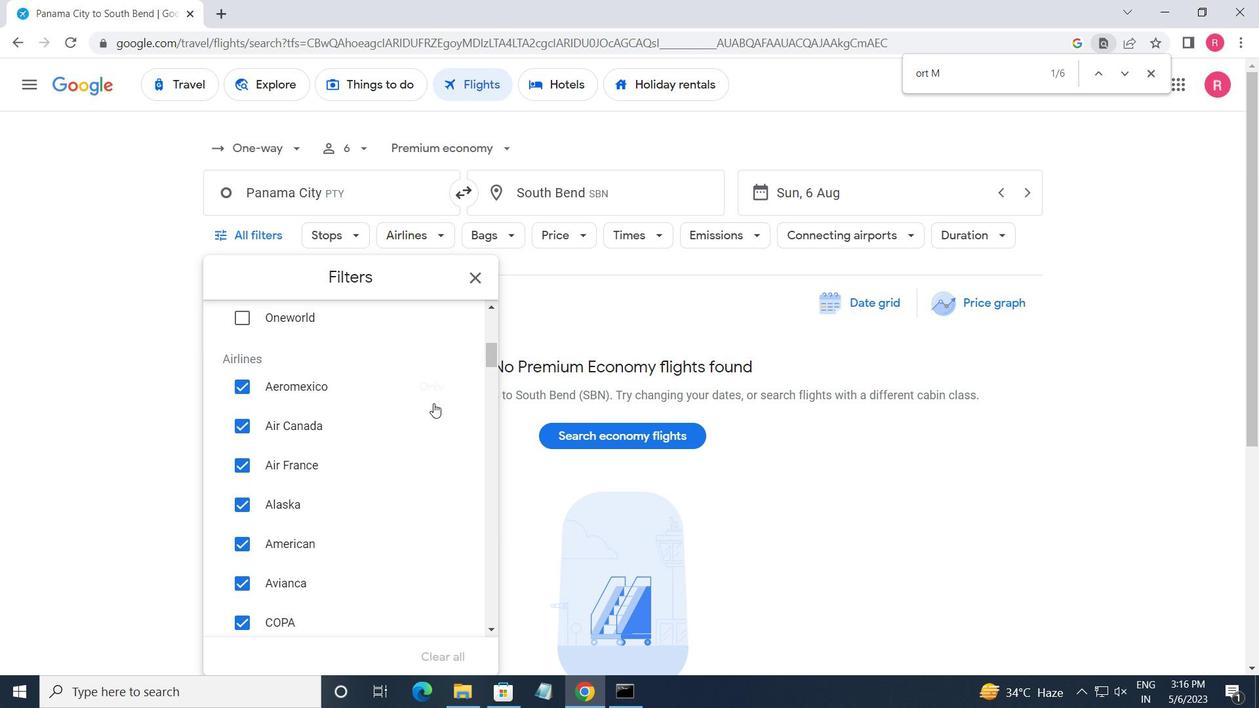 
Action: Mouse moved to (445, 338)
Screenshot: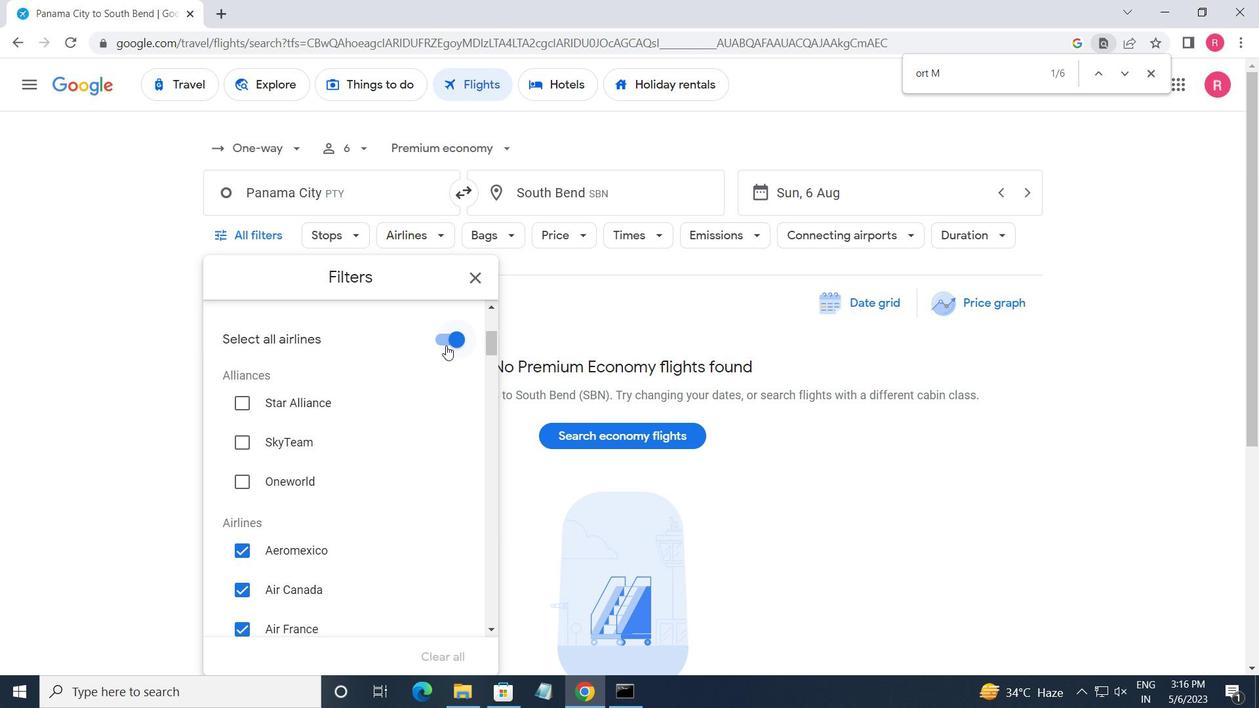 
Action: Mouse pressed left at (445, 338)
Screenshot: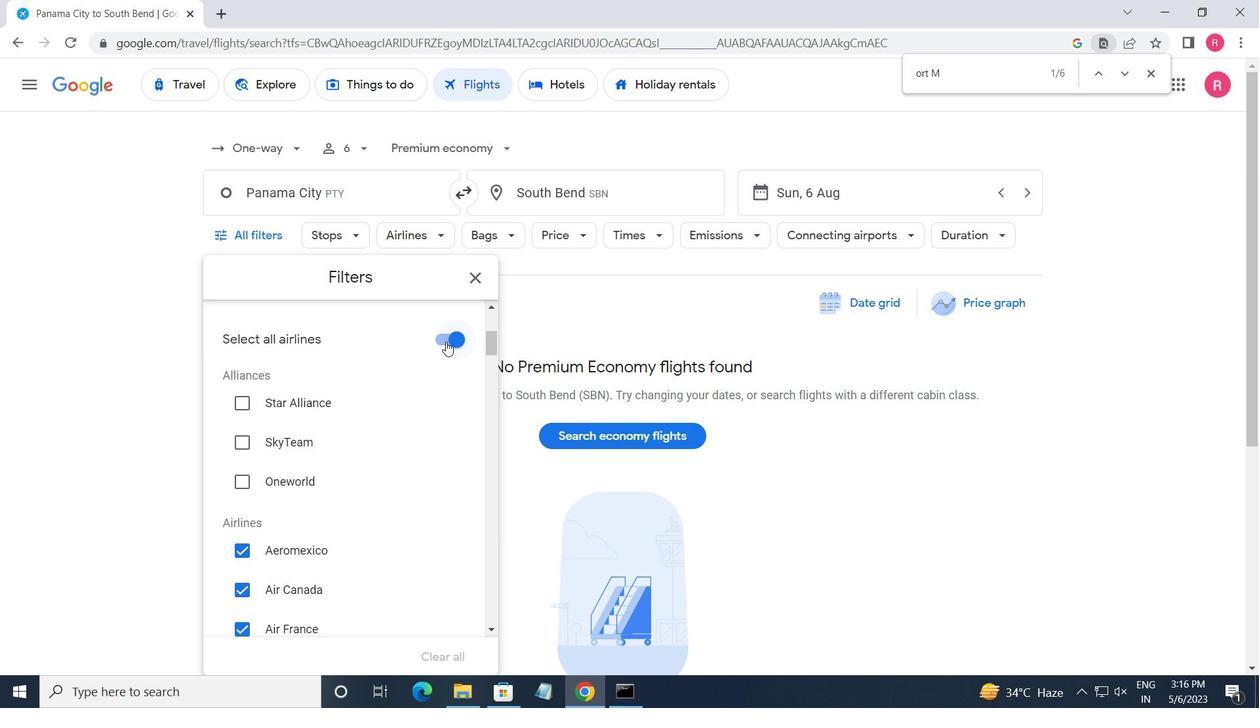 
Action: Mouse moved to (414, 396)
Screenshot: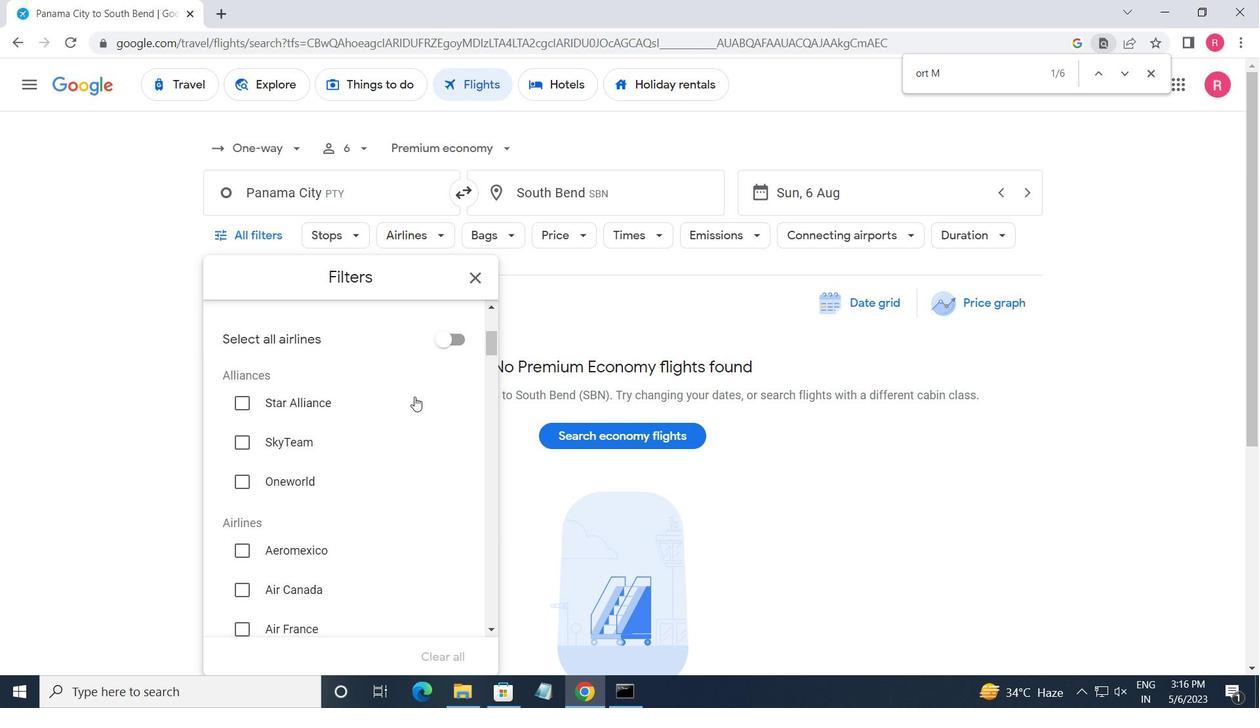 
Action: Mouse scrolled (414, 396) with delta (0, 0)
Screenshot: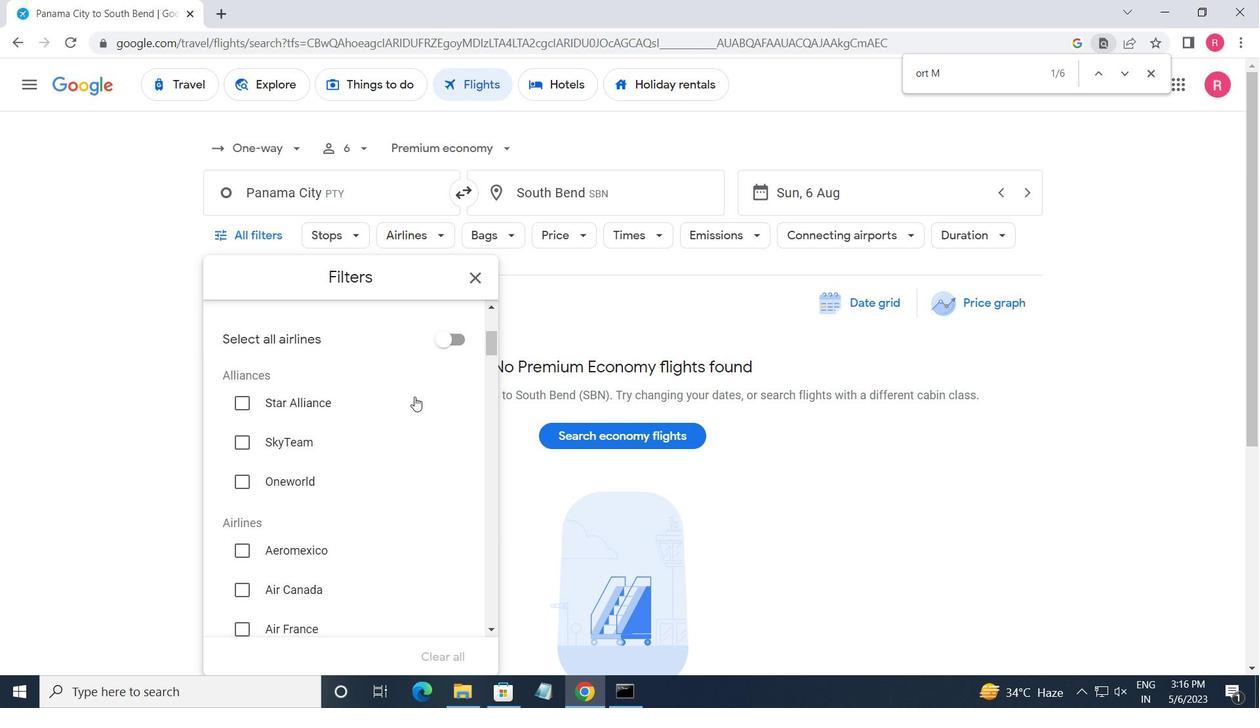 
Action: Mouse scrolled (414, 396) with delta (0, 0)
Screenshot: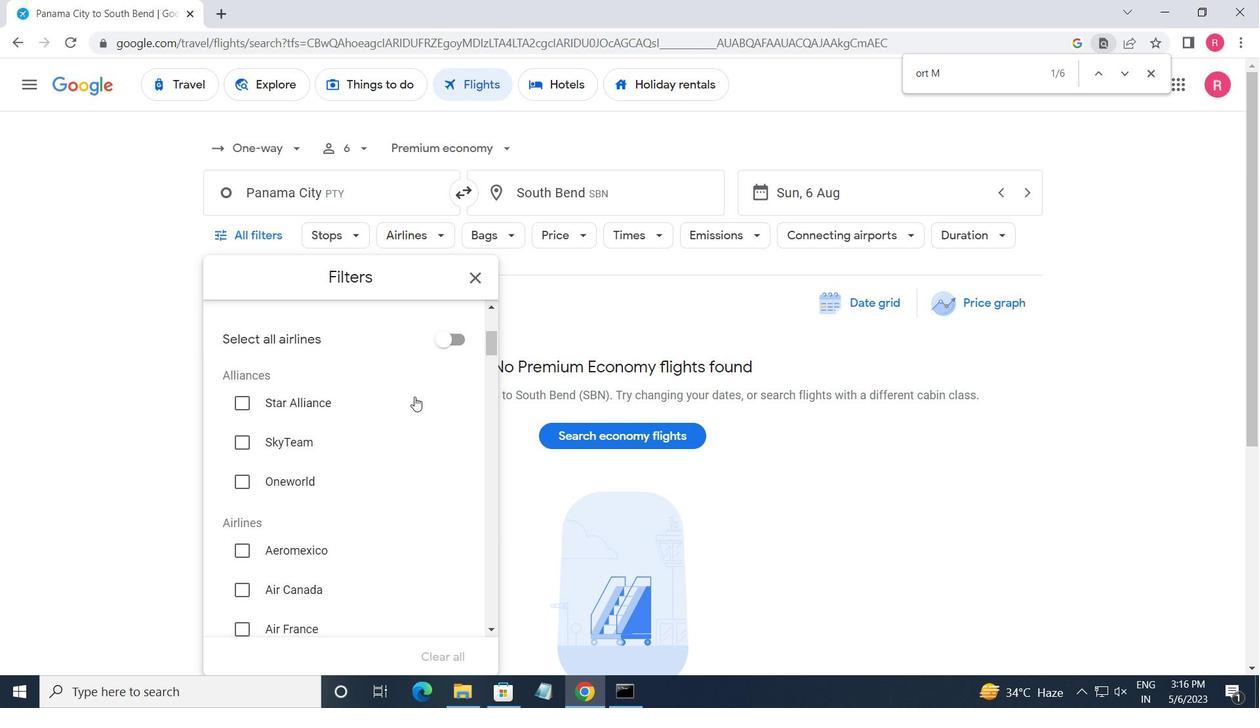 
Action: Mouse scrolled (414, 396) with delta (0, 0)
Screenshot: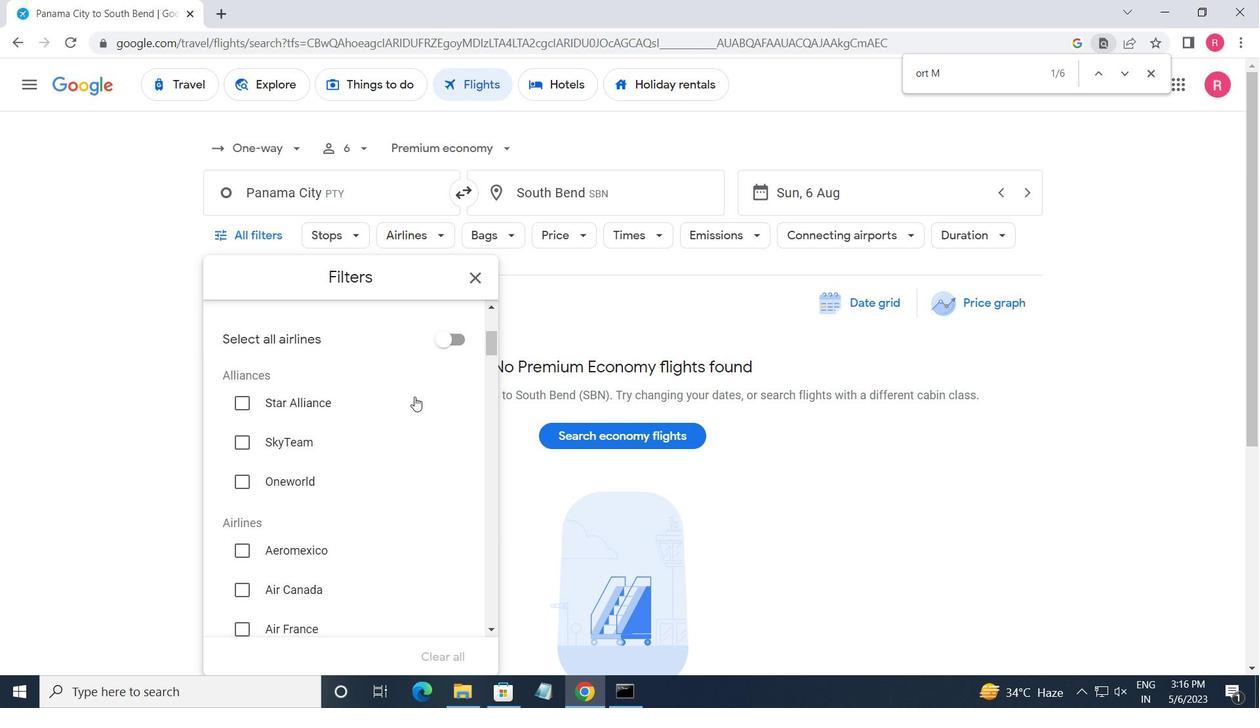 
Action: Mouse scrolled (414, 396) with delta (0, 0)
Screenshot: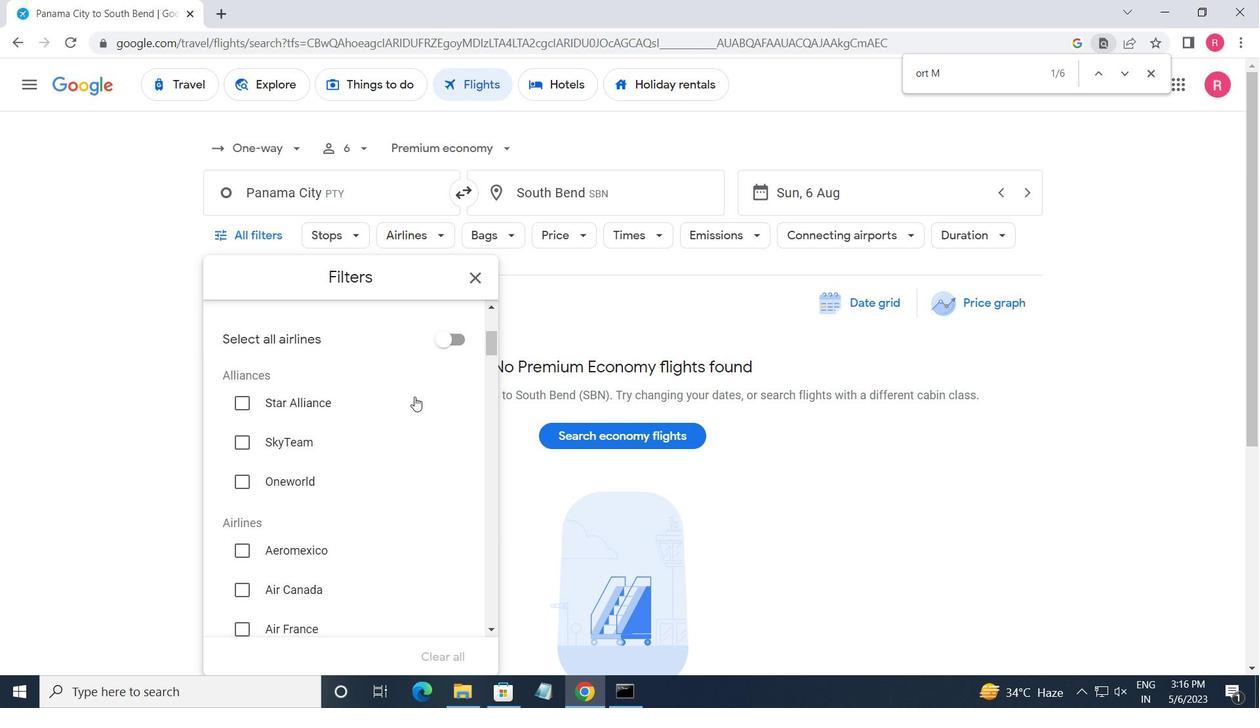 
Action: Mouse scrolled (414, 396) with delta (0, 0)
Screenshot: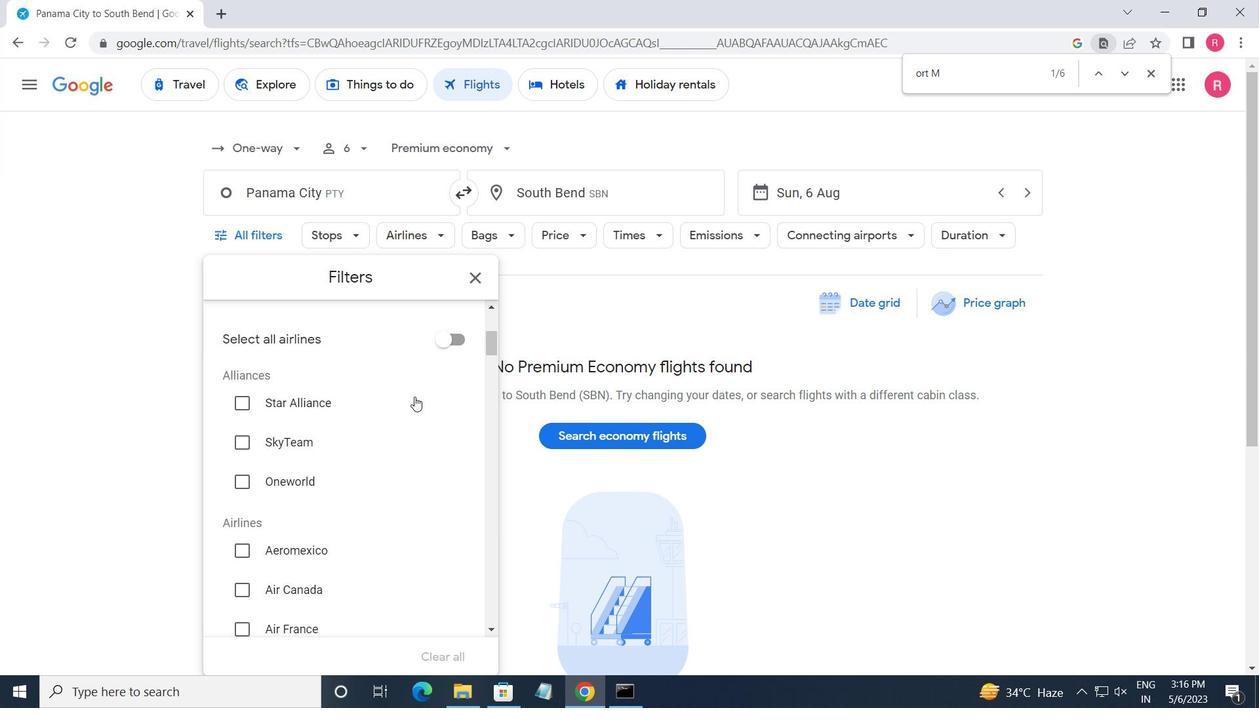 
Action: Mouse scrolled (414, 396) with delta (0, 0)
Screenshot: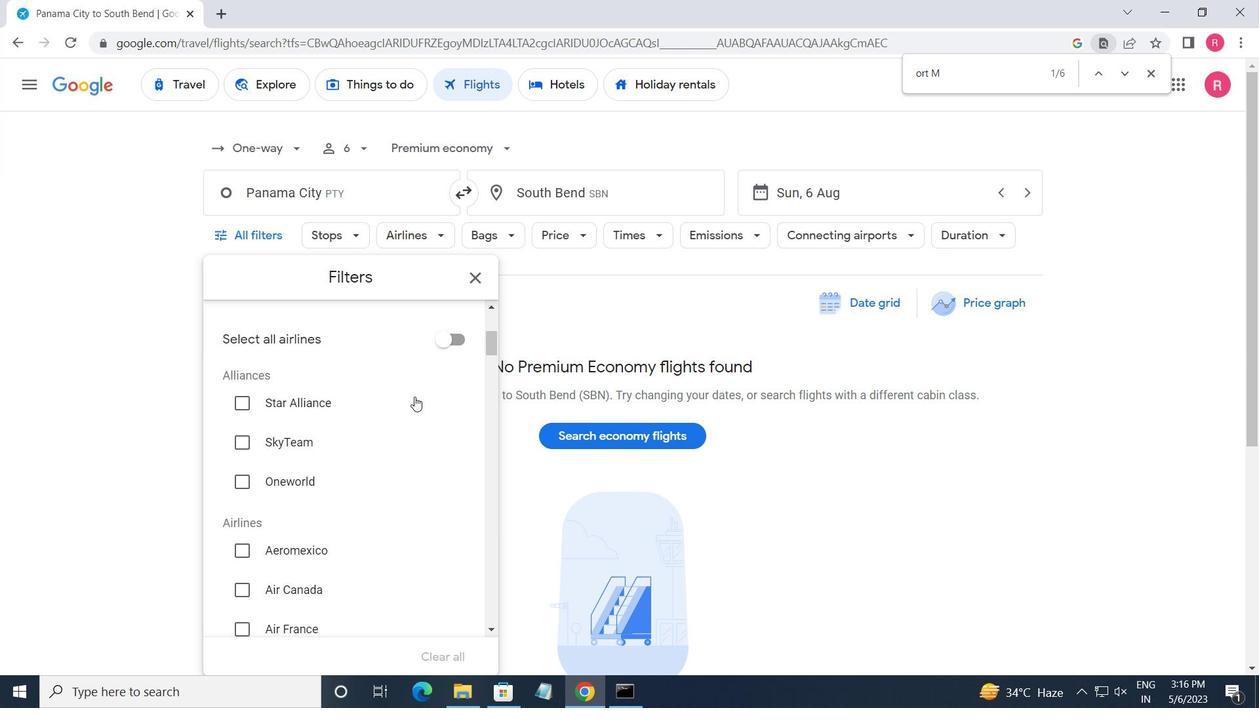 
Action: Mouse moved to (413, 396)
Screenshot: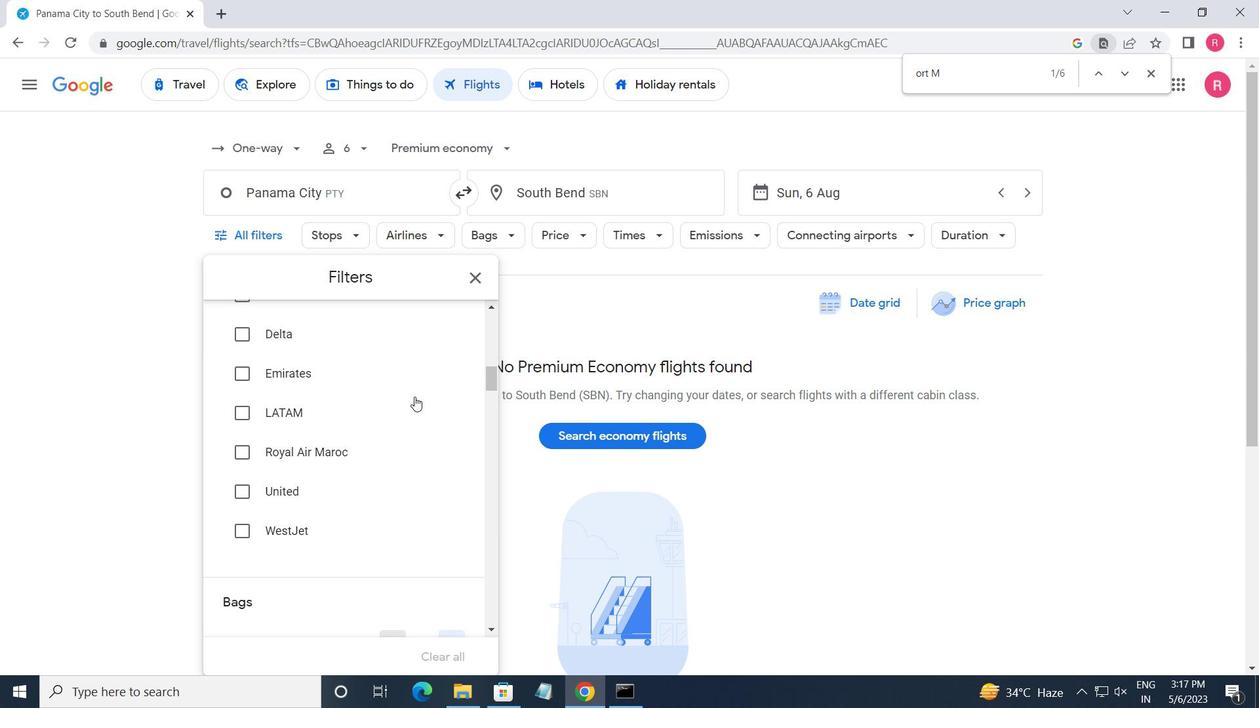 
Action: Mouse scrolled (413, 396) with delta (0, 0)
Screenshot: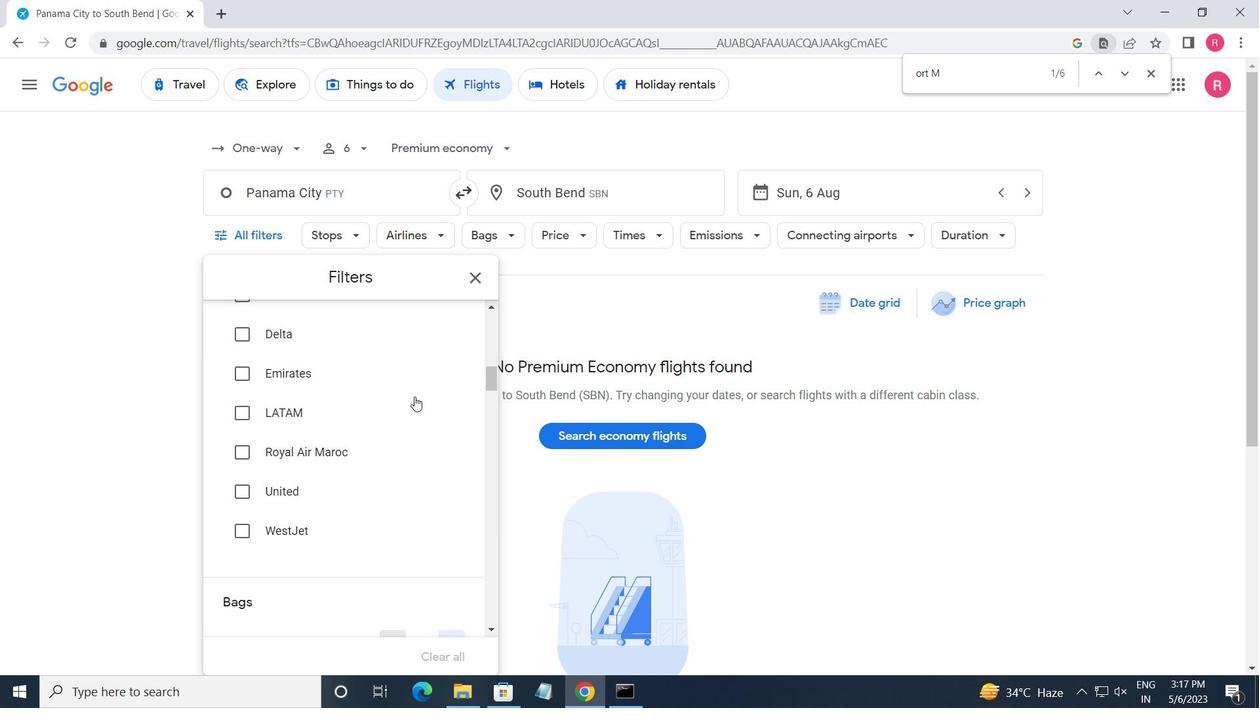 
Action: Mouse moved to (413, 397)
Screenshot: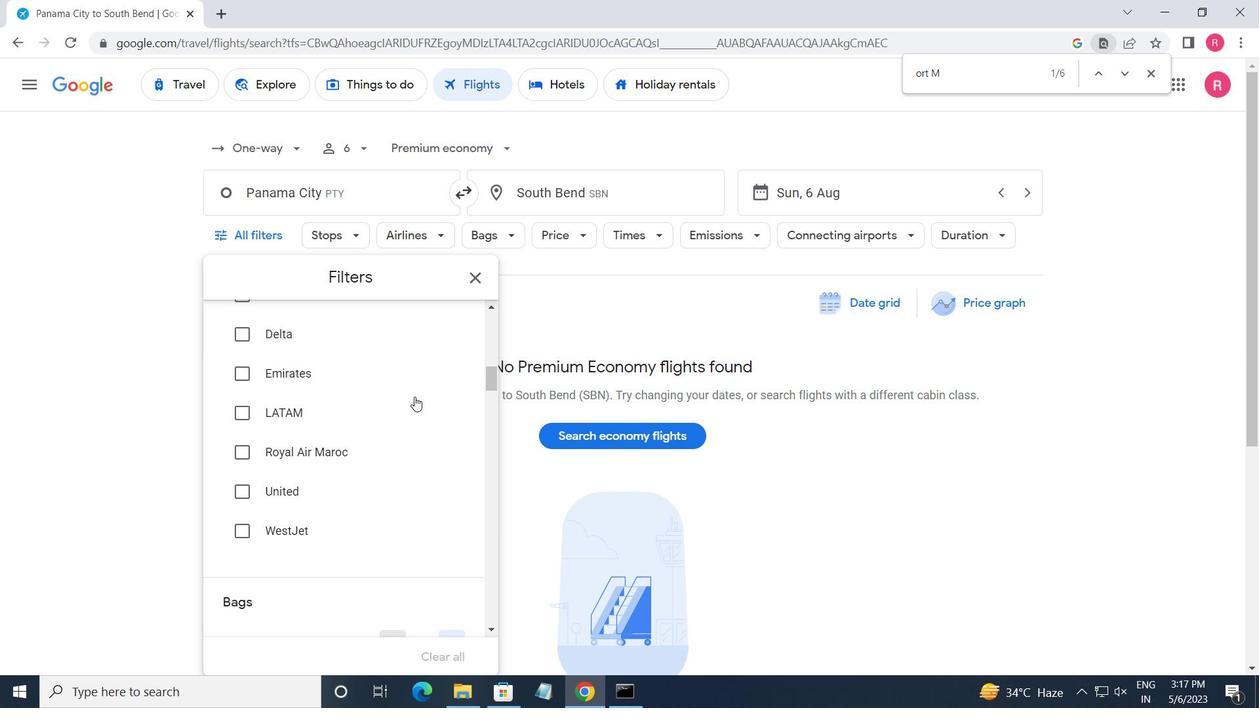 
Action: Mouse scrolled (413, 396) with delta (0, 0)
Screenshot: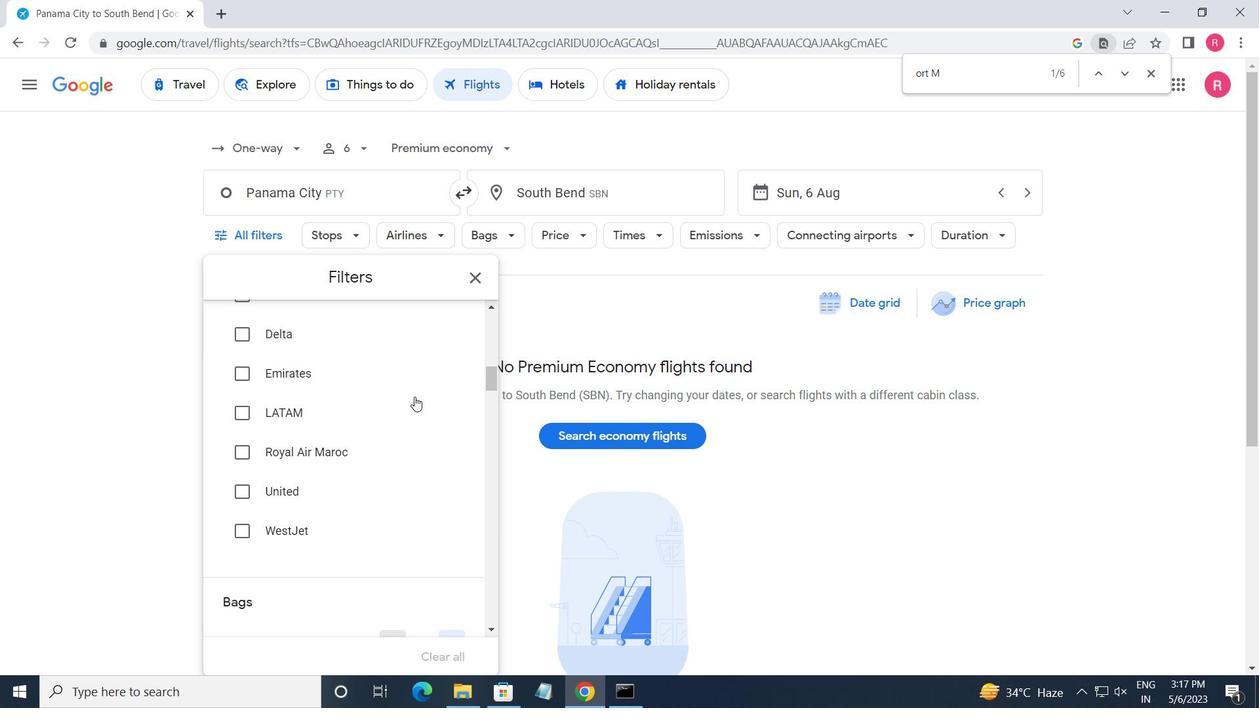 
Action: Mouse scrolled (413, 396) with delta (0, 0)
Screenshot: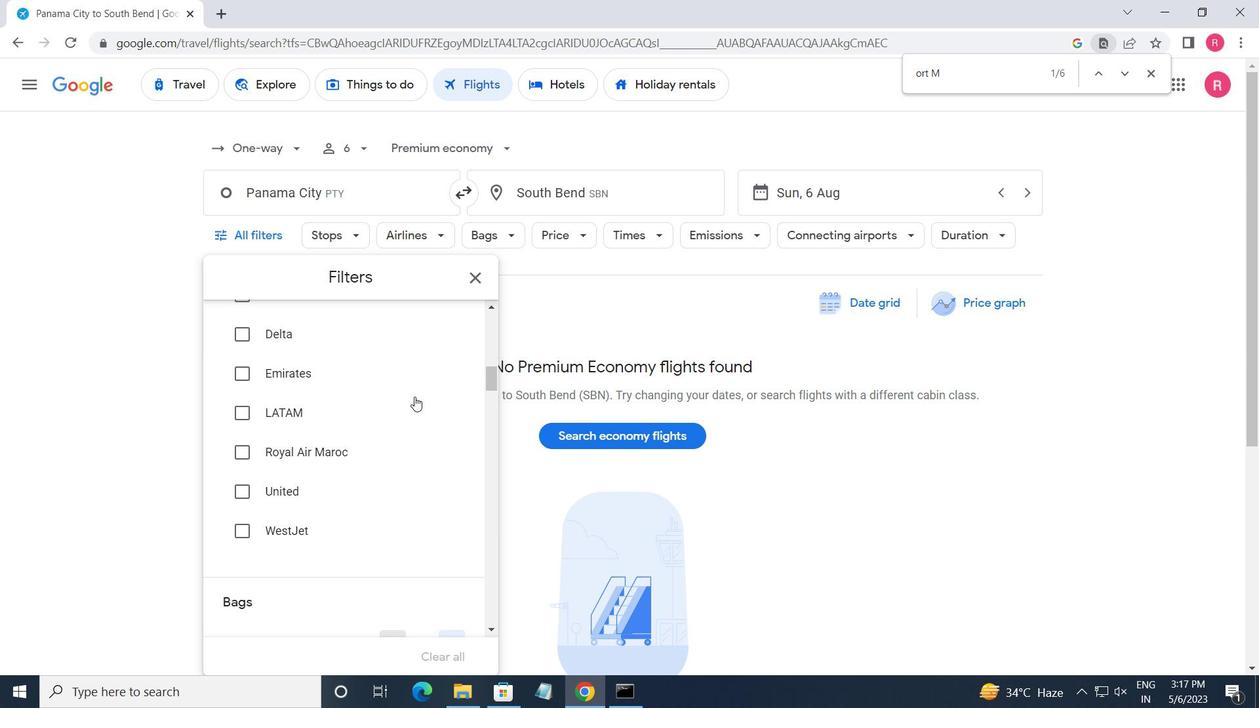 
Action: Mouse moved to (445, 407)
Screenshot: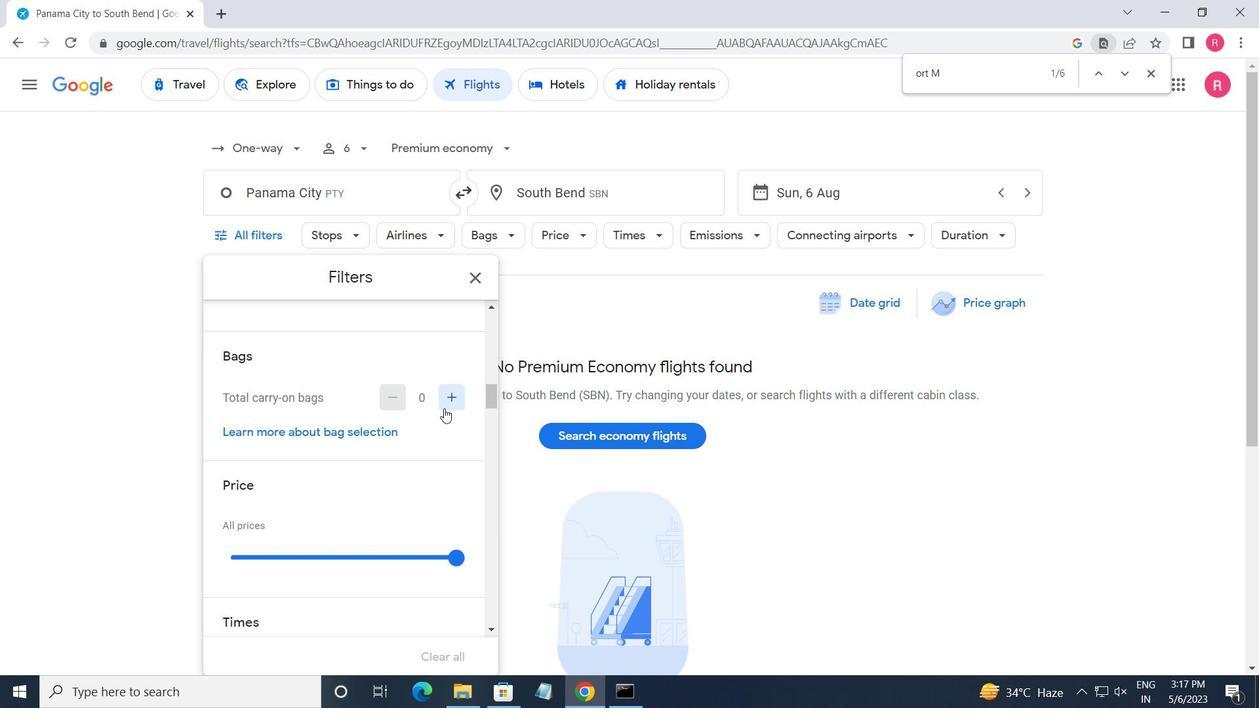
Action: Mouse pressed left at (445, 407)
Screenshot: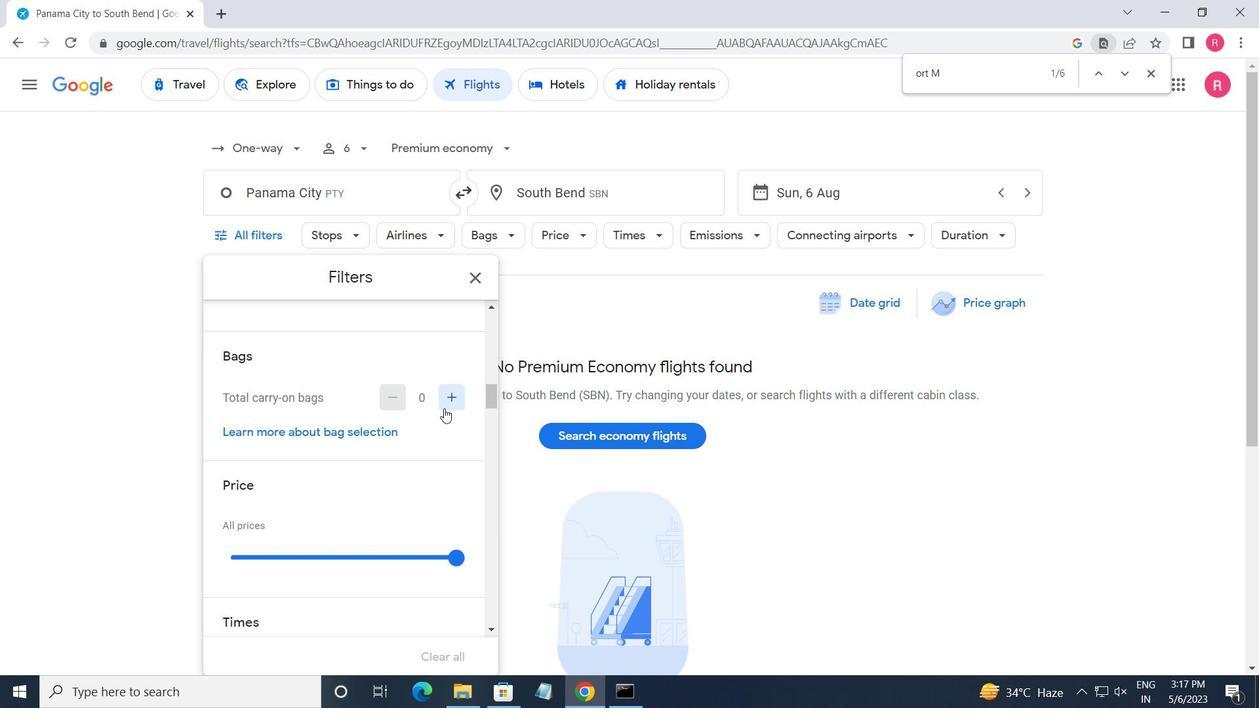 
Action: Mouse moved to (438, 420)
Screenshot: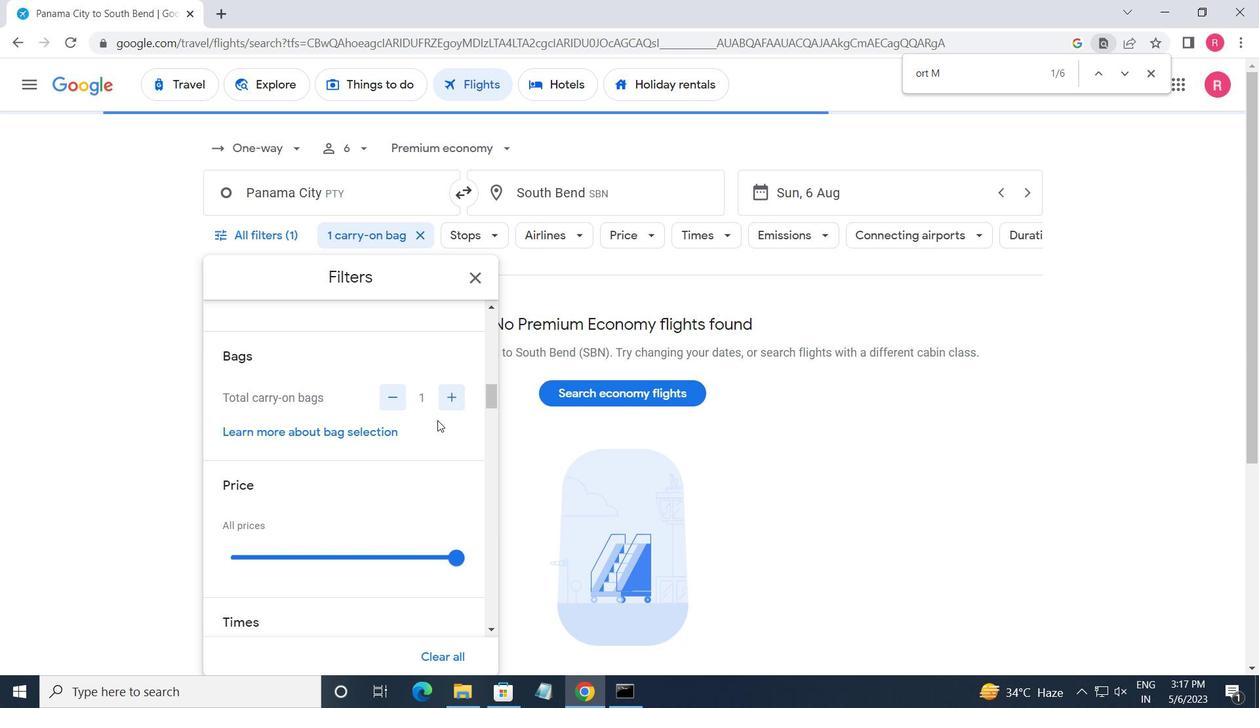
Action: Mouse scrolled (438, 419) with delta (0, 0)
Screenshot: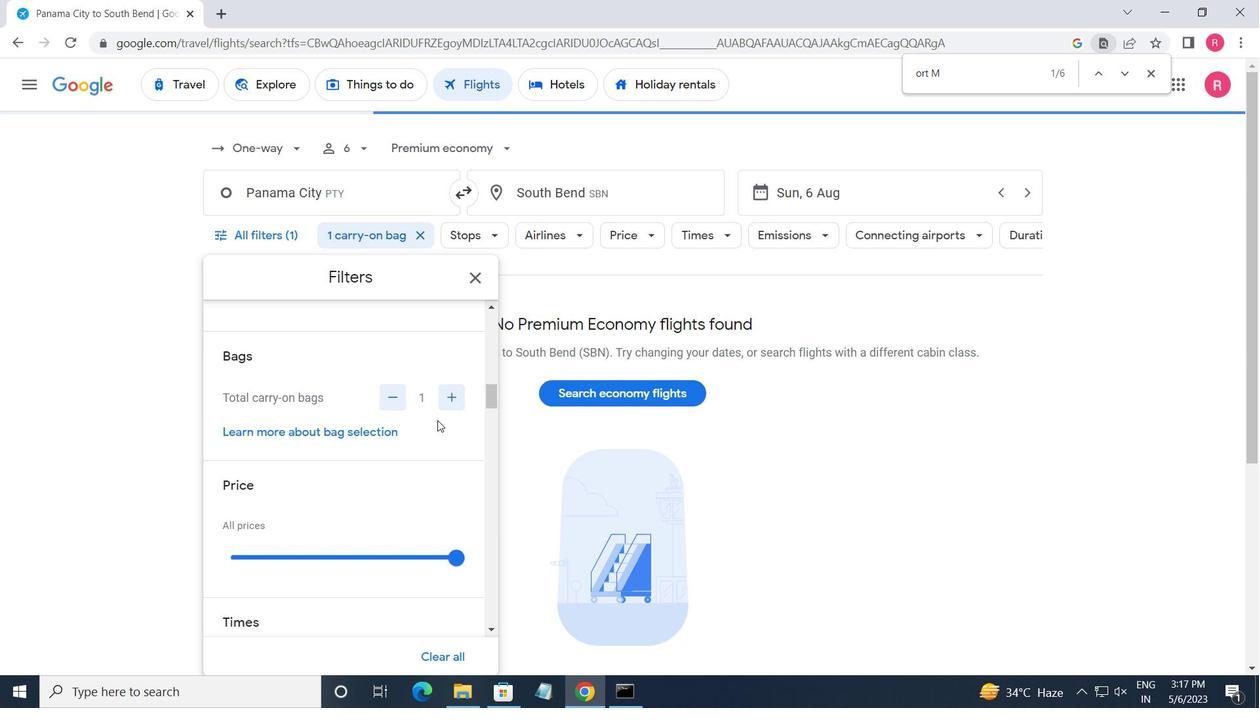 
Action: Mouse moved to (438, 419)
Screenshot: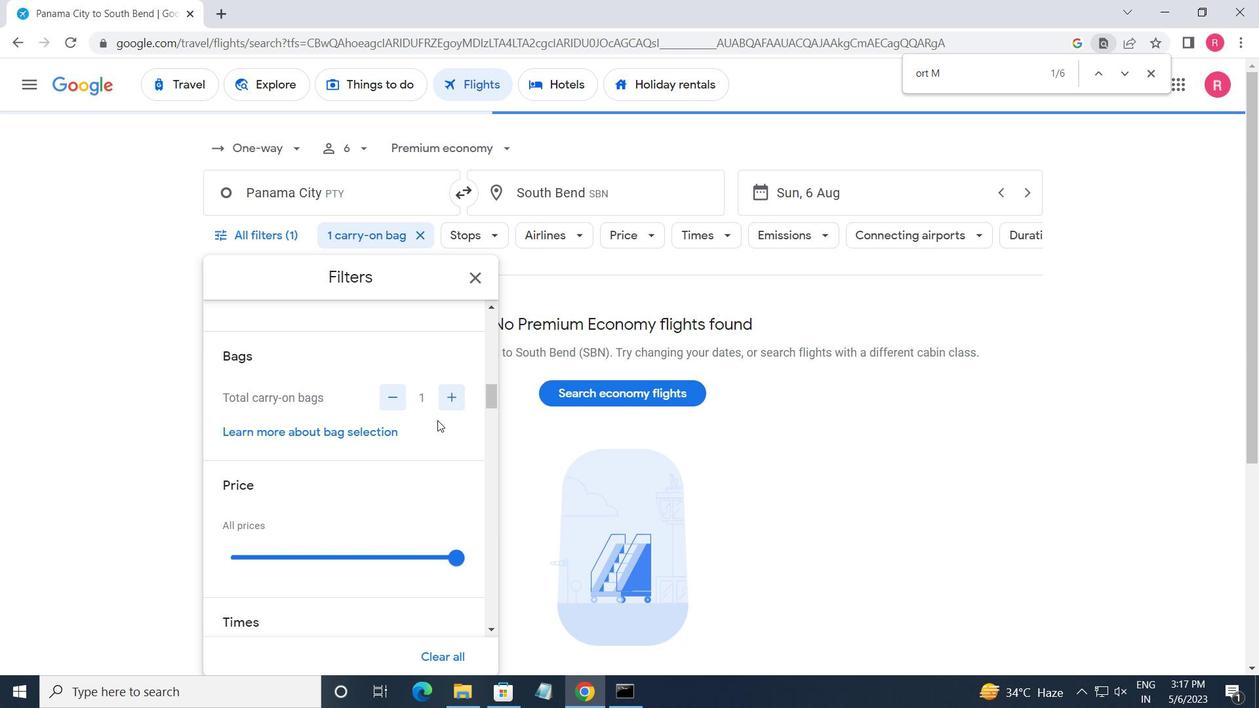 
Action: Mouse scrolled (438, 419) with delta (0, 0)
Screenshot: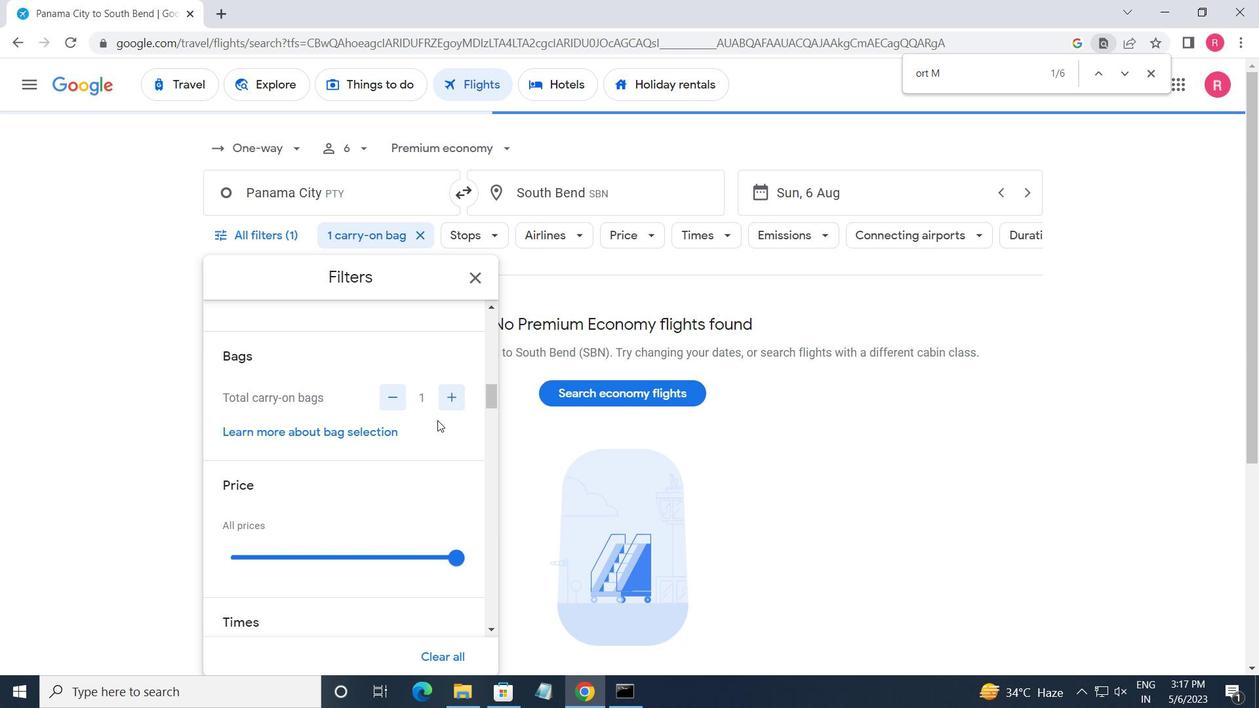 
Action: Mouse moved to (438, 418)
Screenshot: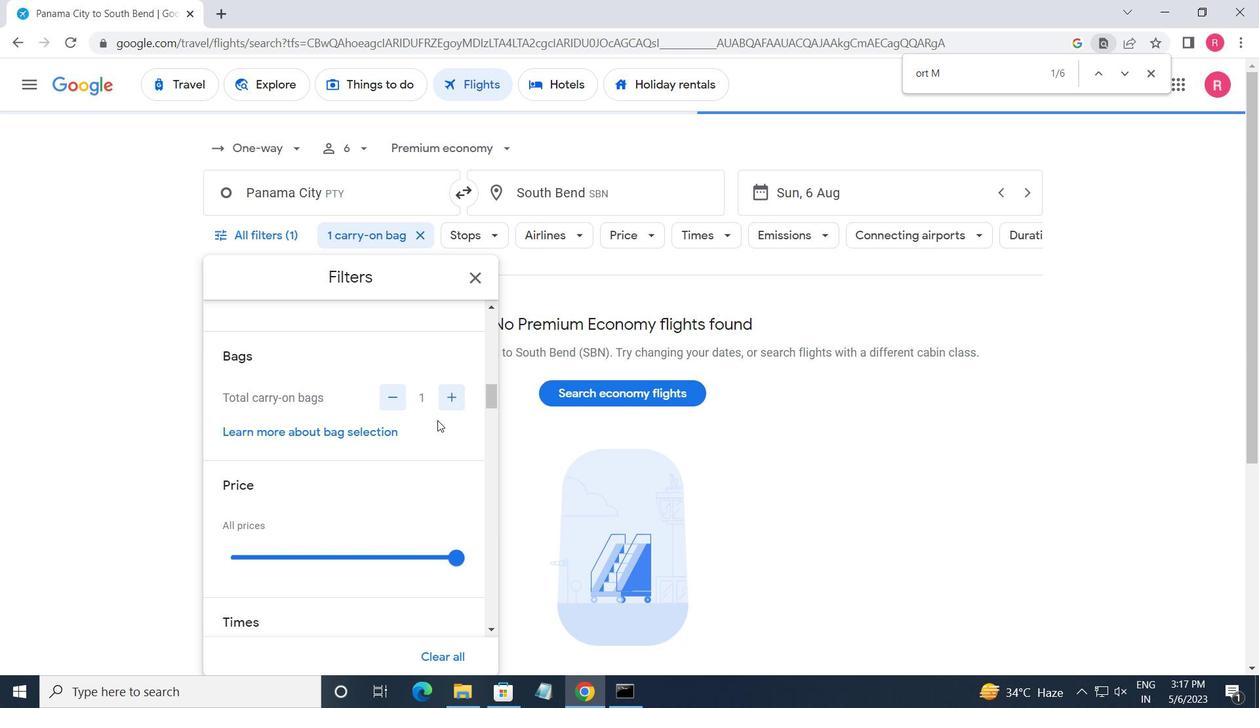 
Action: Mouse scrolled (438, 417) with delta (0, 0)
Screenshot: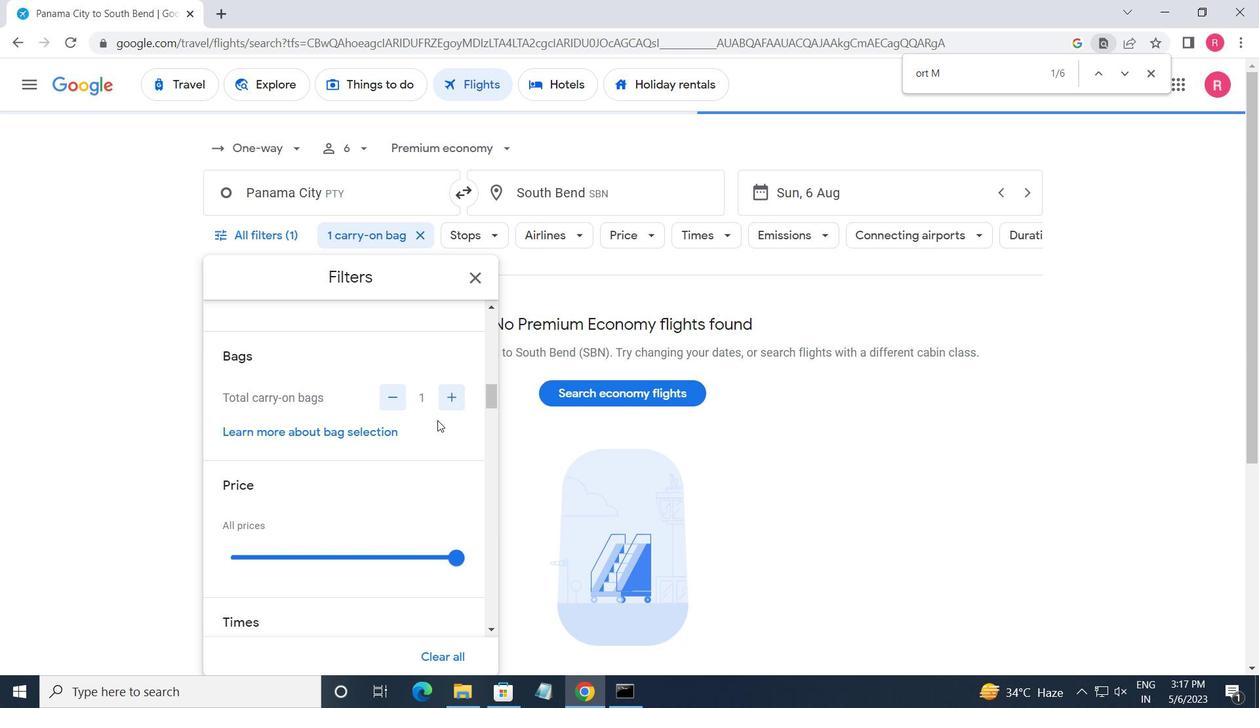 
Action: Mouse moved to (447, 388)
Screenshot: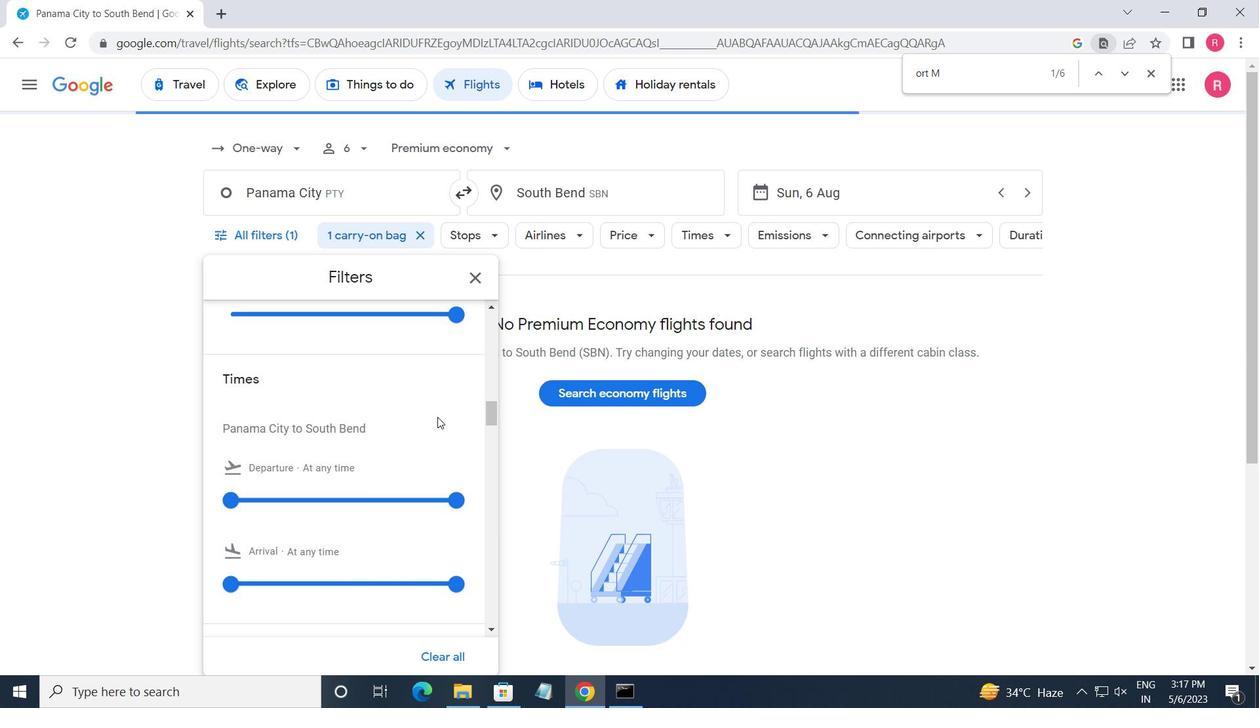 
Action: Mouse scrolled (447, 389) with delta (0, 0)
Screenshot: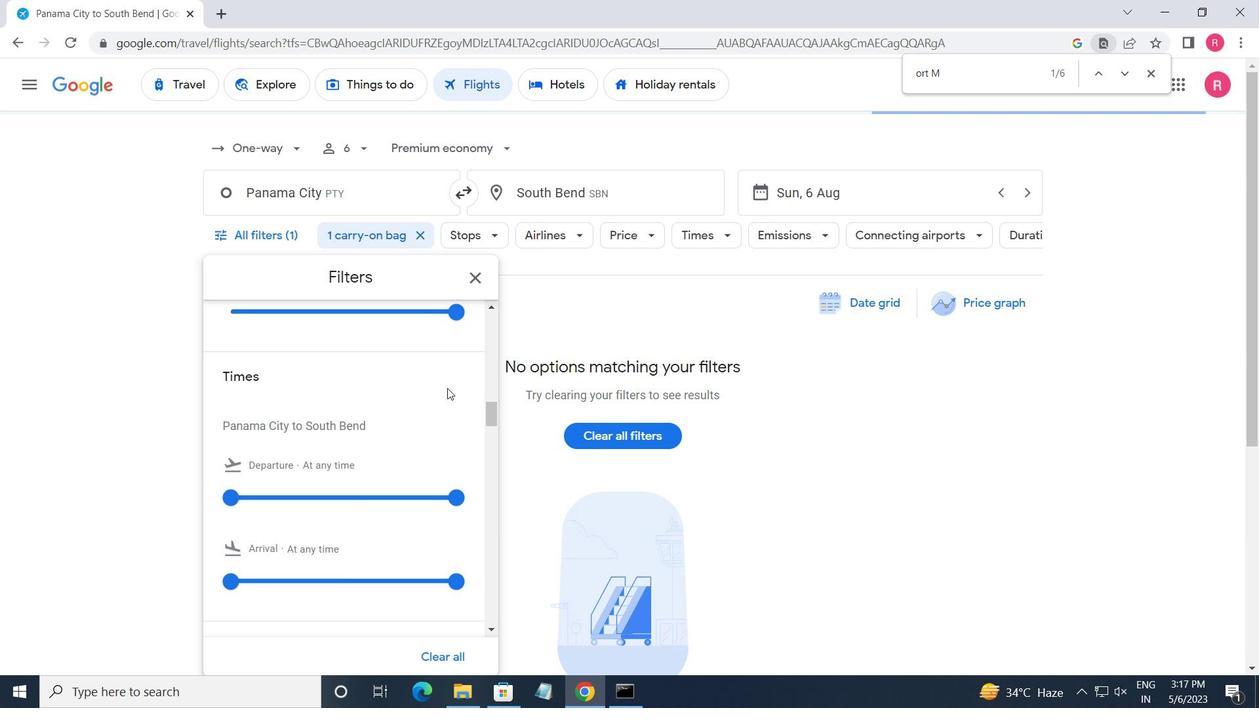 
Action: Mouse moved to (468, 390)
Screenshot: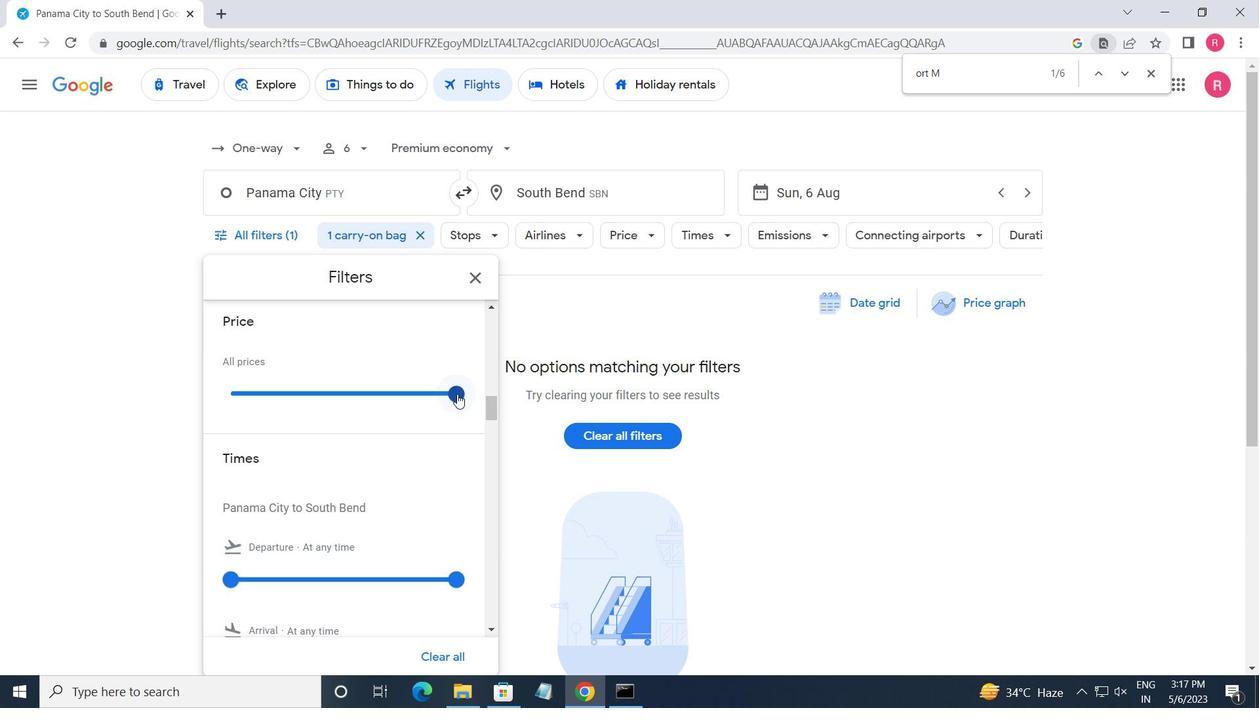 
Action: Mouse pressed left at (468, 390)
Screenshot: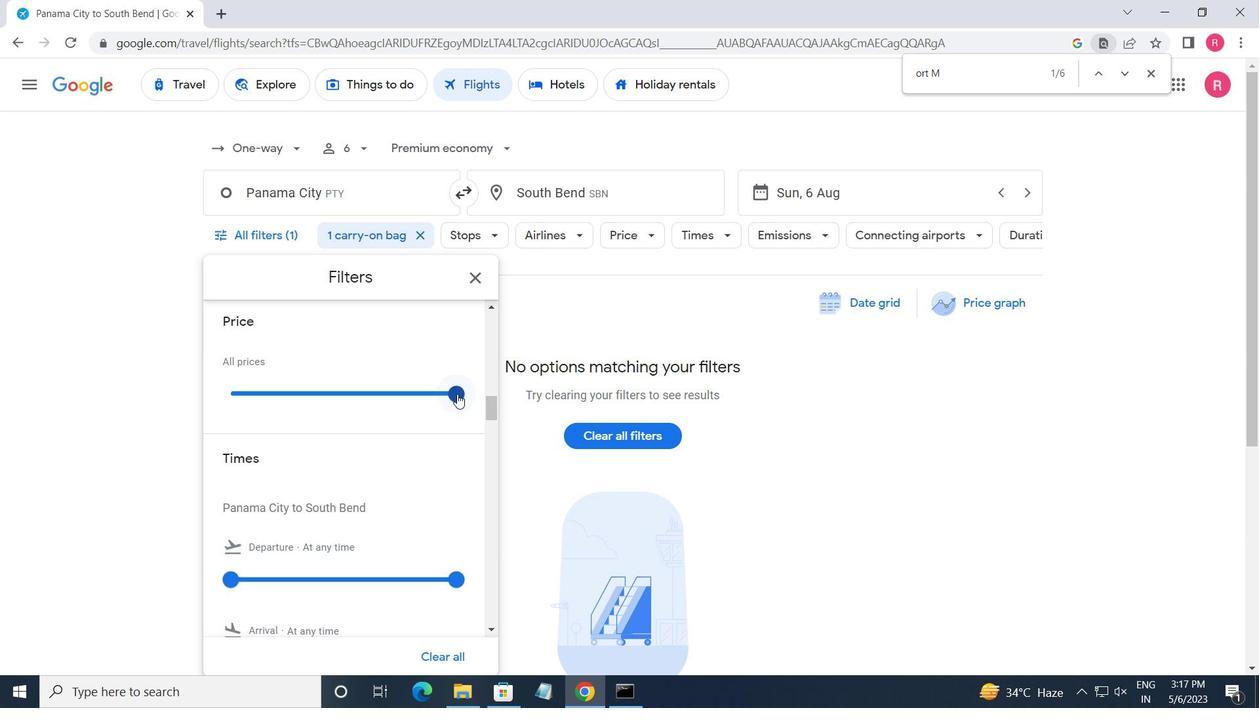 
Action: Mouse moved to (357, 415)
Screenshot: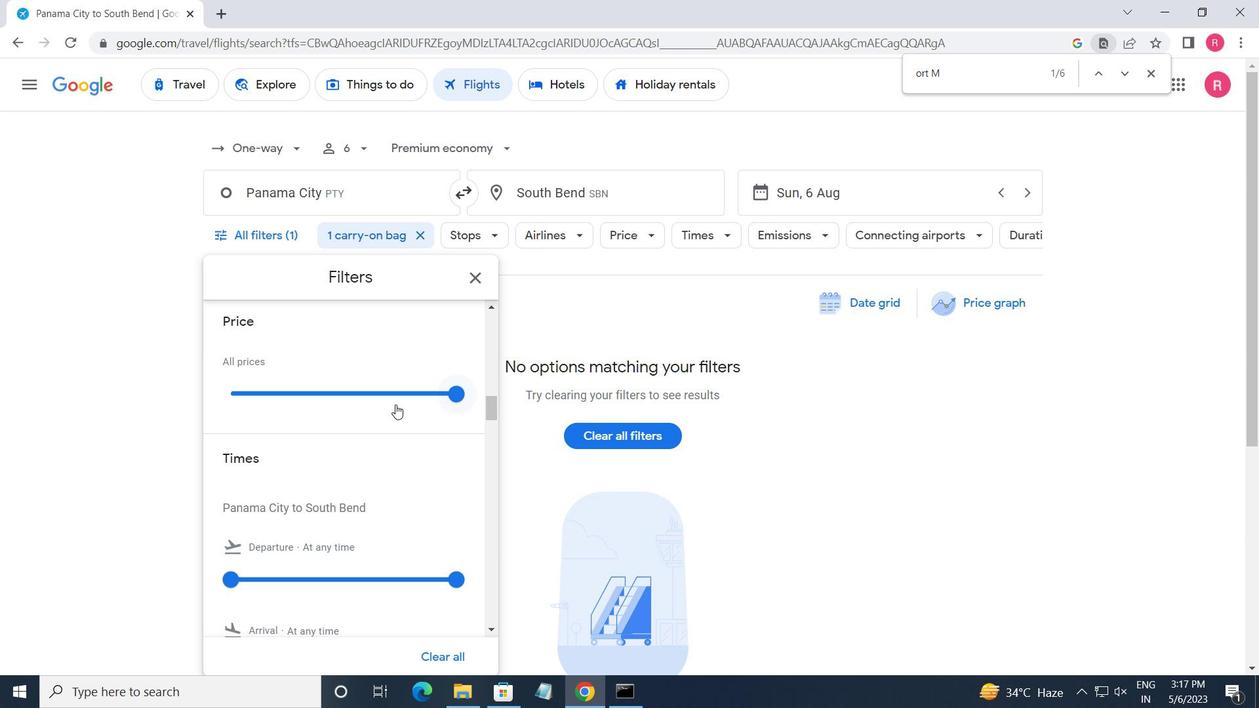 
Action: Mouse scrolled (357, 414) with delta (0, 0)
Screenshot: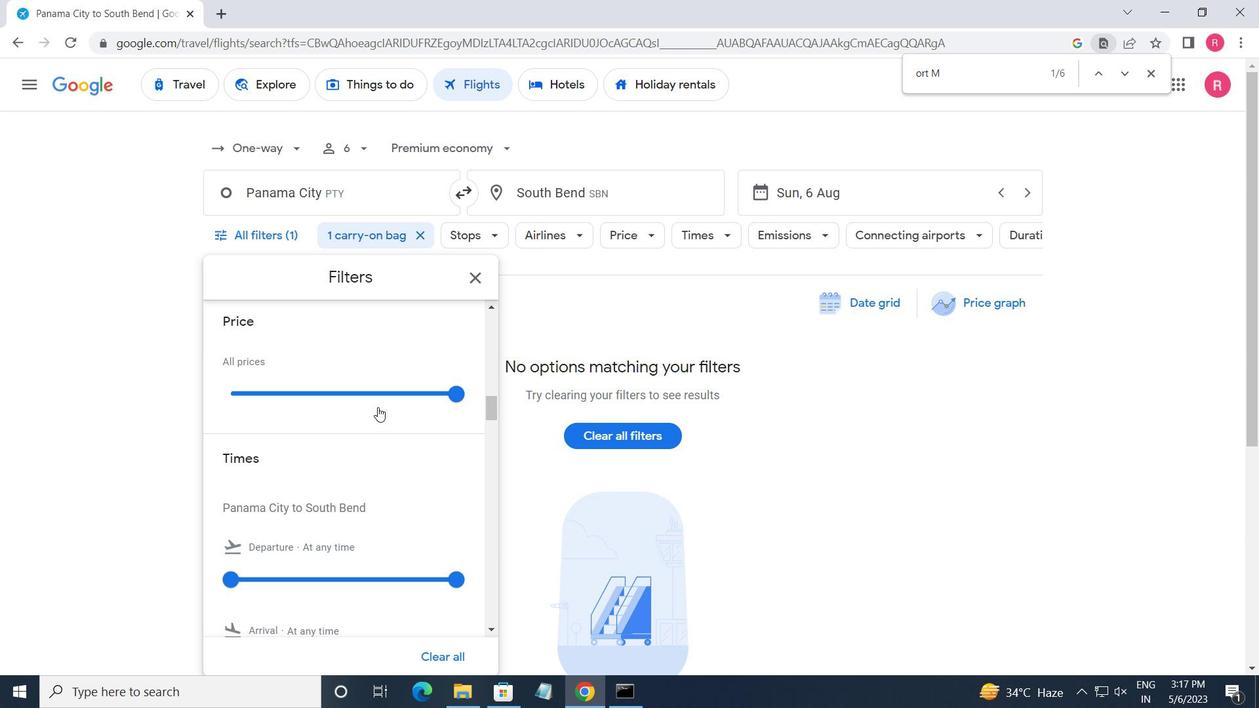 
Action: Mouse moved to (228, 491)
Screenshot: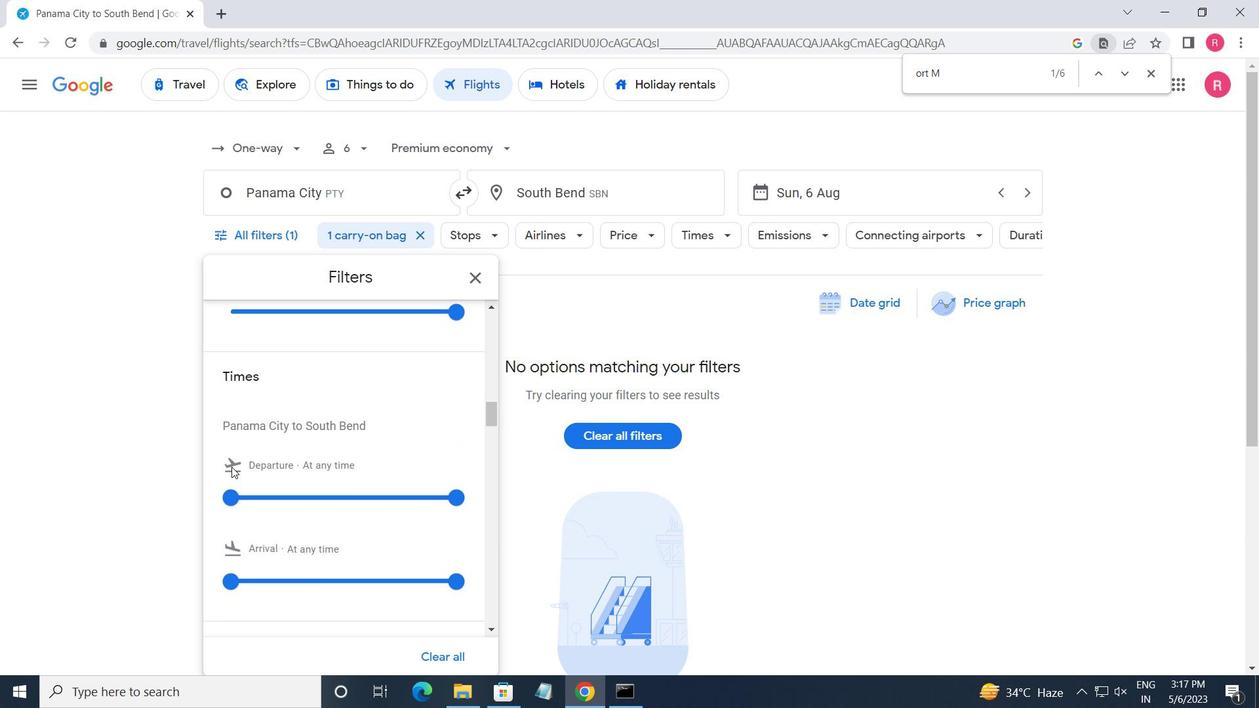 
Action: Mouse pressed left at (228, 491)
Screenshot: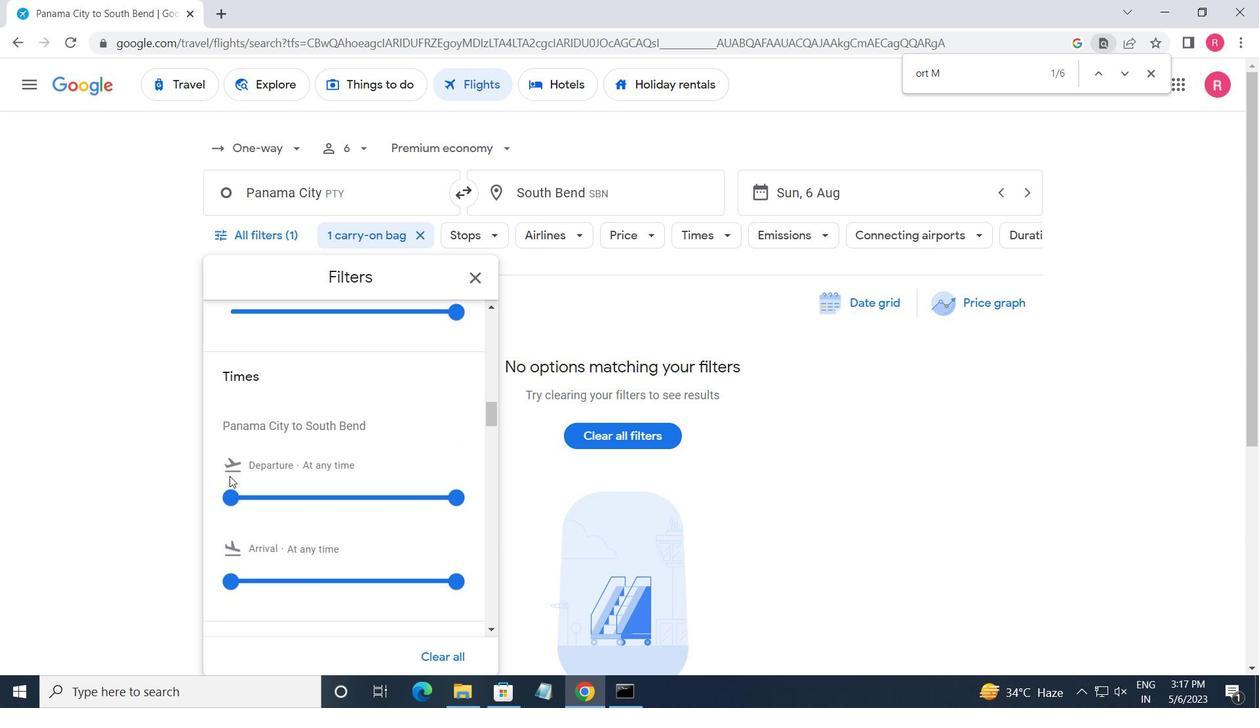 
Action: Mouse moved to (461, 499)
Screenshot: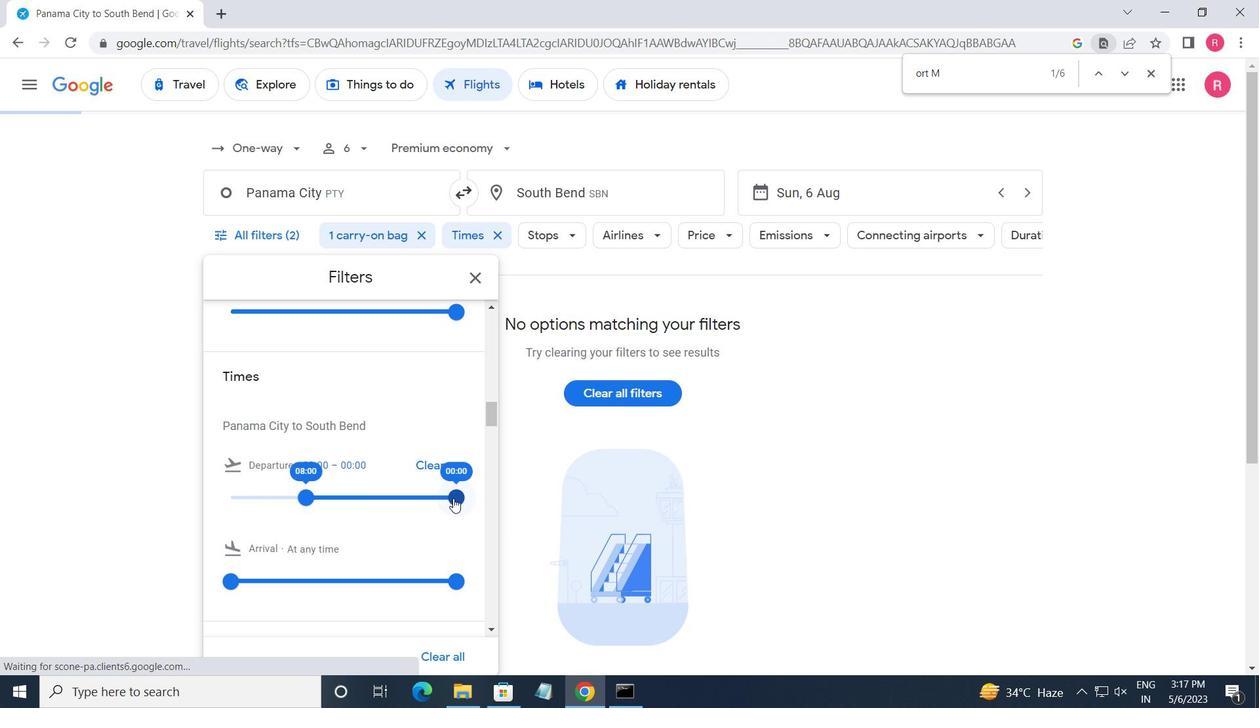 
Action: Mouse pressed left at (461, 499)
Screenshot: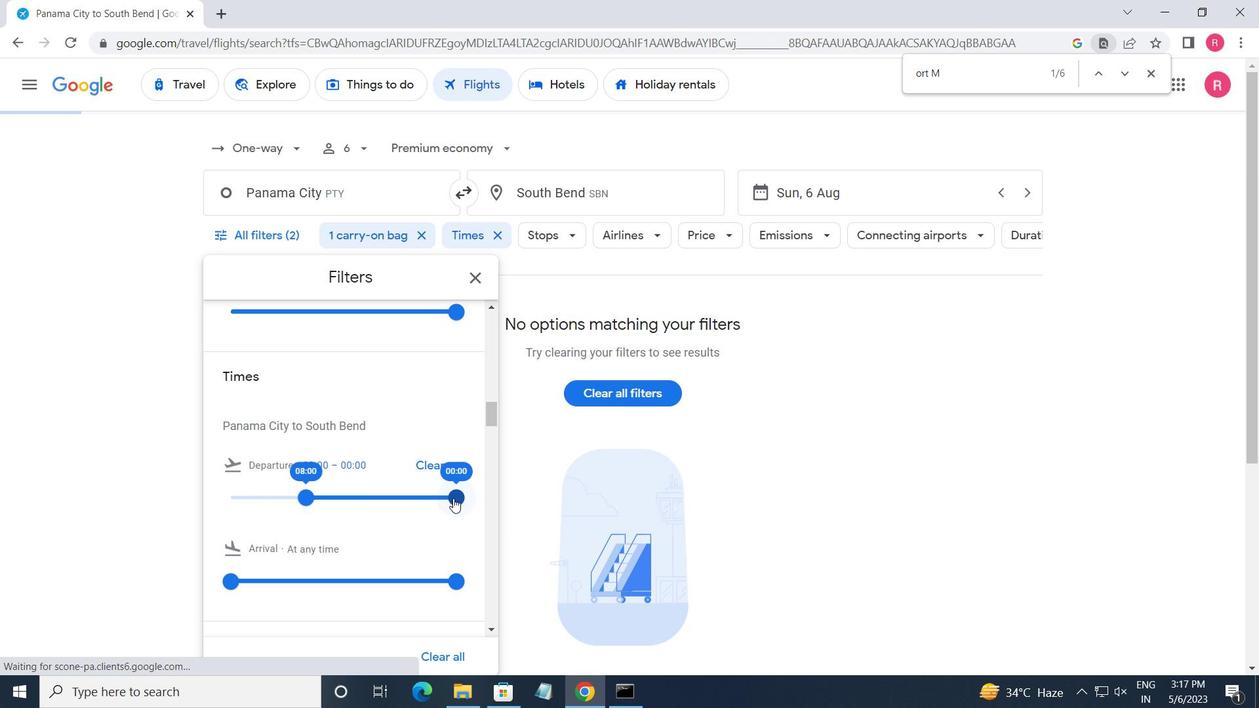 
Action: Mouse moved to (475, 274)
Screenshot: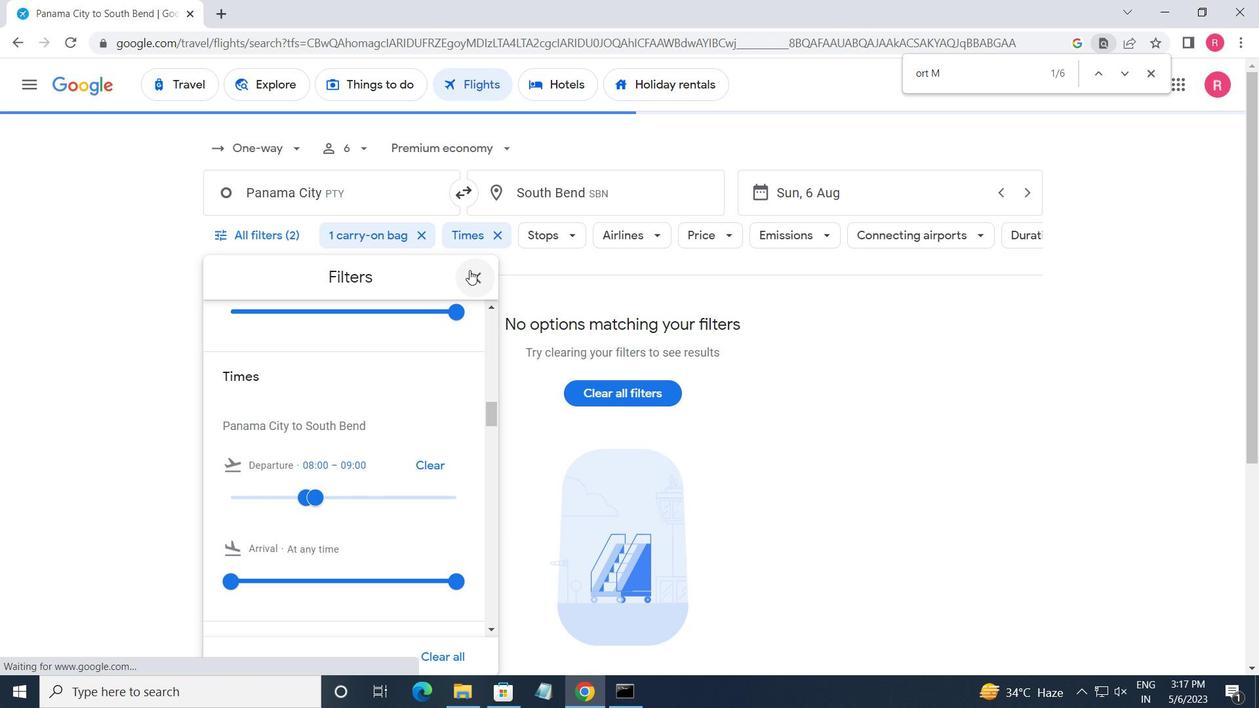 
Action: Mouse pressed left at (475, 274)
Screenshot: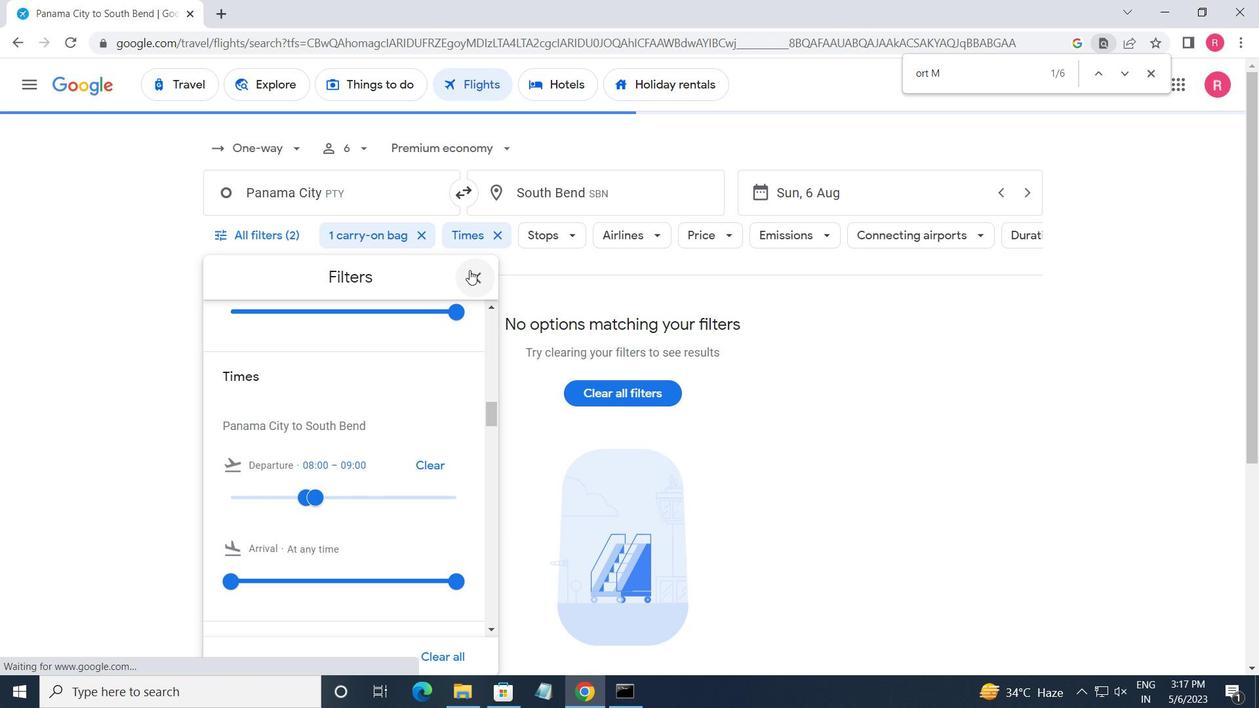 
